 Task: Open a Modern Writer Template save the file as partnership.docx Remove the following  from template: 'Address' Change the date  '10 June, 2023' change Dear Ms Reader to   Greetings. Add body to the letter "I hope this letter finds you in good health and high spirits. I wanted to express my gratitude for your kind assistance during my recent visit. Your hospitality and warmth made my stay truly memorable. I look forward to returning the favor someday. Take care and stay well."Add Name  'John'. Insert watermark  Graphic Era Apply Font Style in watermark Arial; font size  117and place the watermark  Diagonally 
Action: Mouse moved to (296, 382)
Screenshot: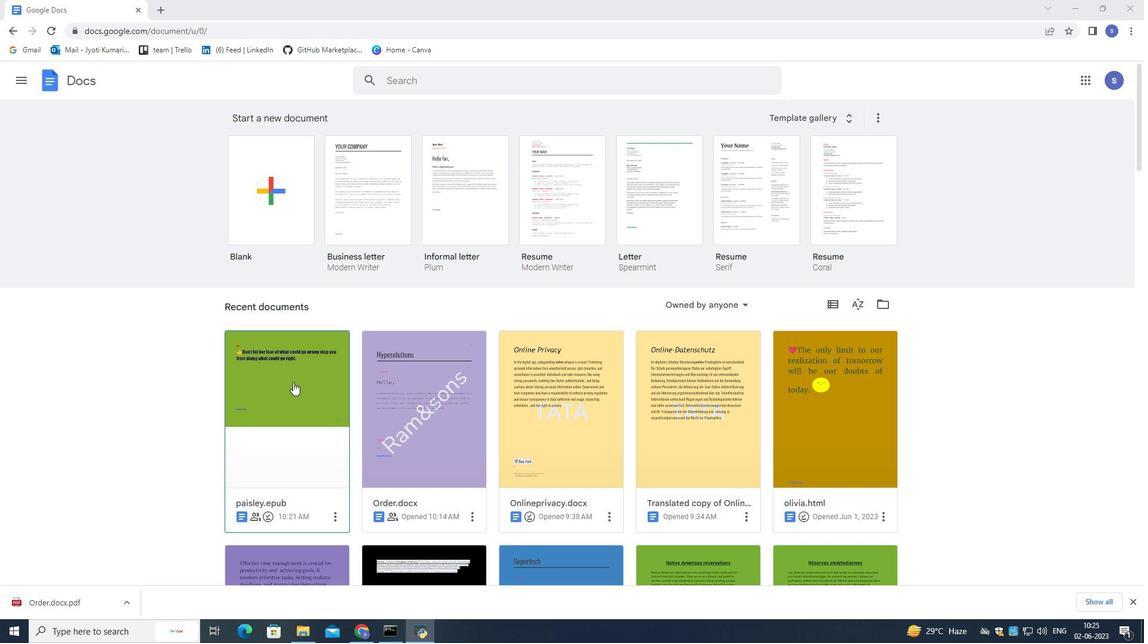 
Action: Mouse scrolled (296, 383) with delta (0, 0)
Screenshot: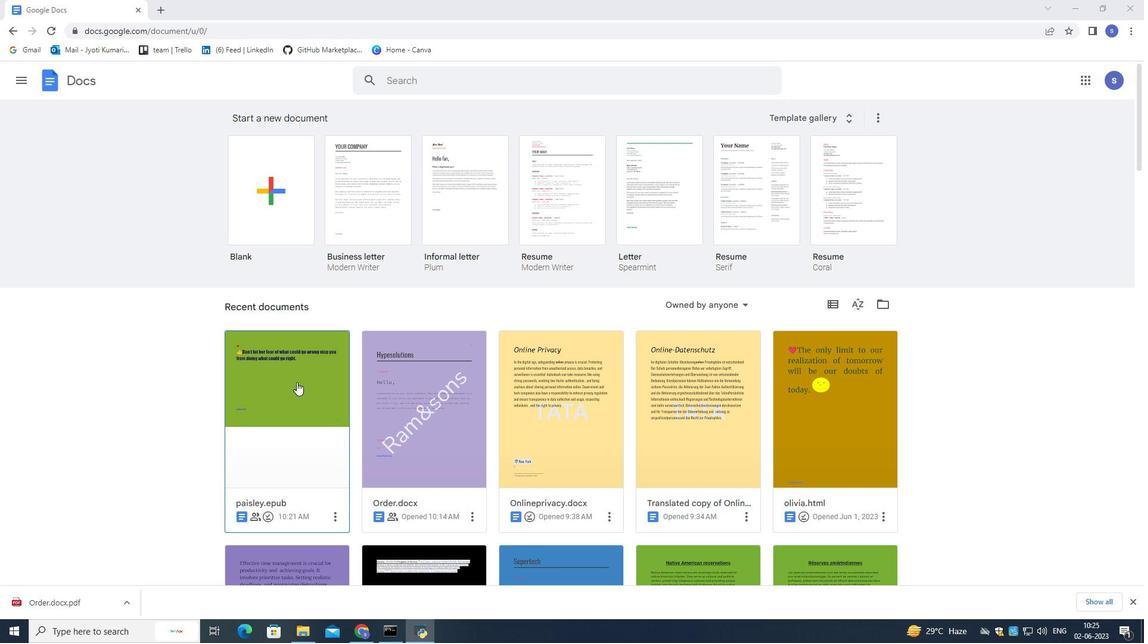 
Action: Mouse moved to (375, 218)
Screenshot: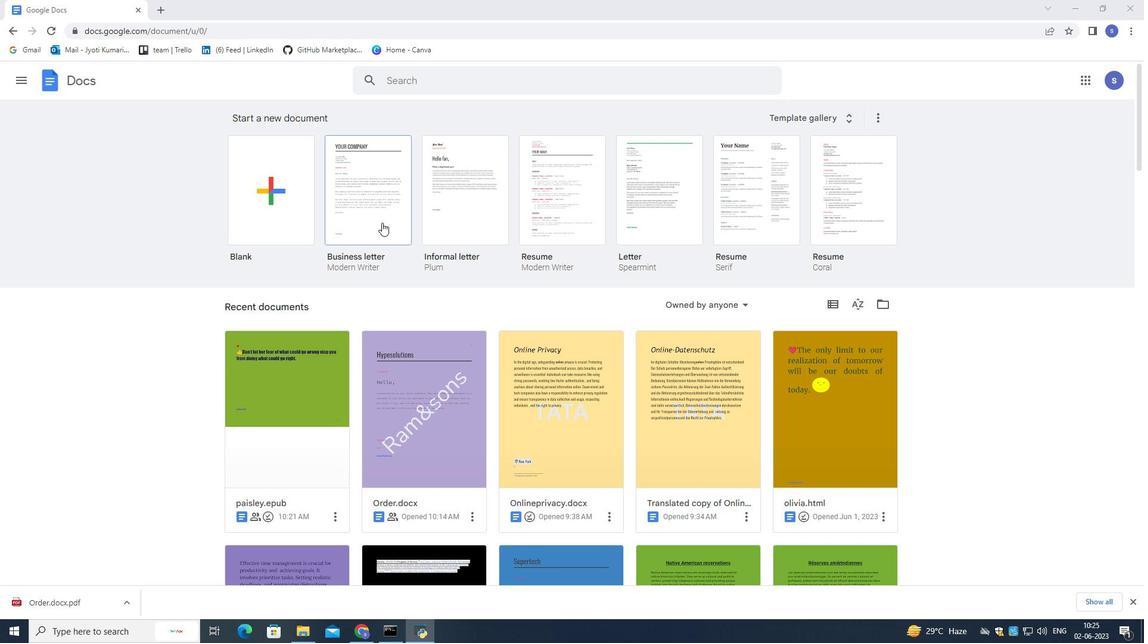 
Action: Mouse pressed left at (375, 218)
Screenshot: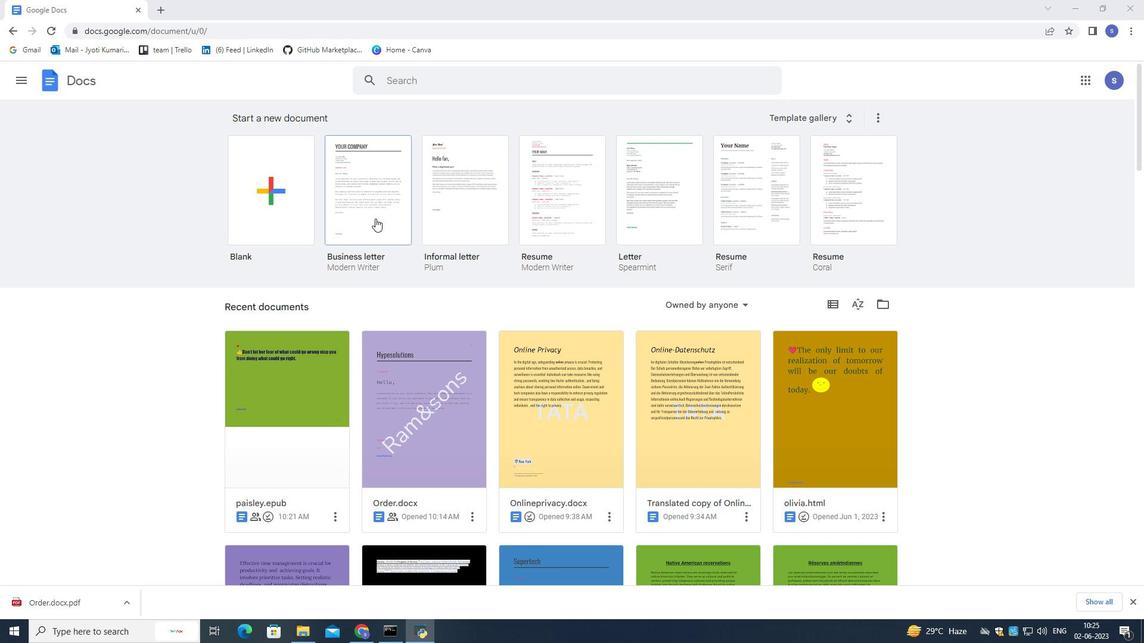 
Action: Mouse pressed left at (375, 218)
Screenshot: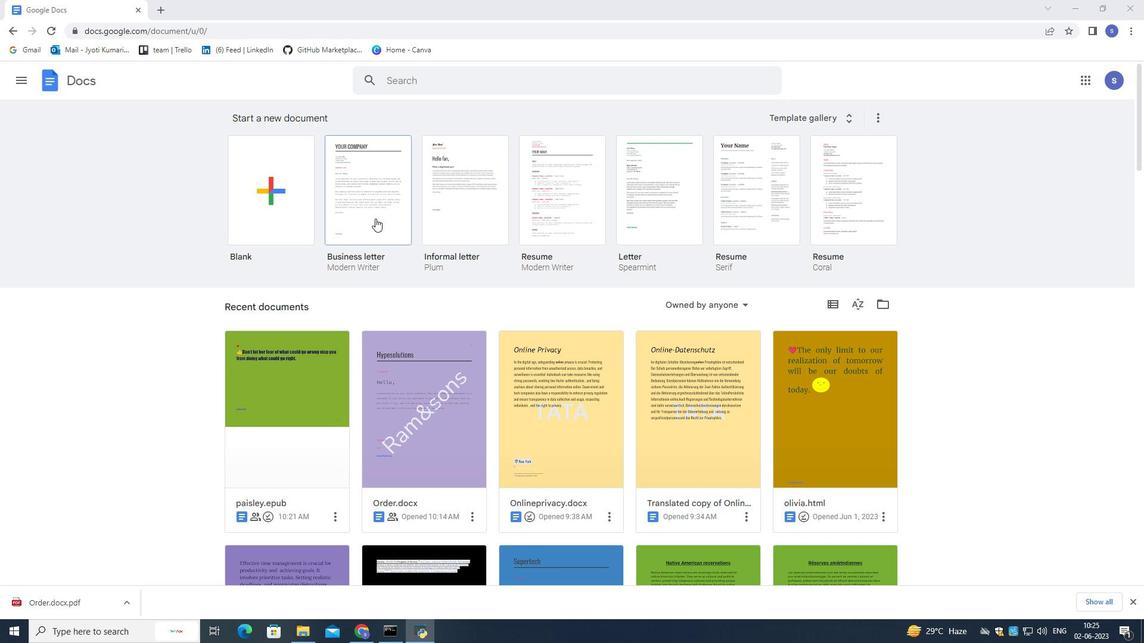 
Action: Mouse moved to (108, 73)
Screenshot: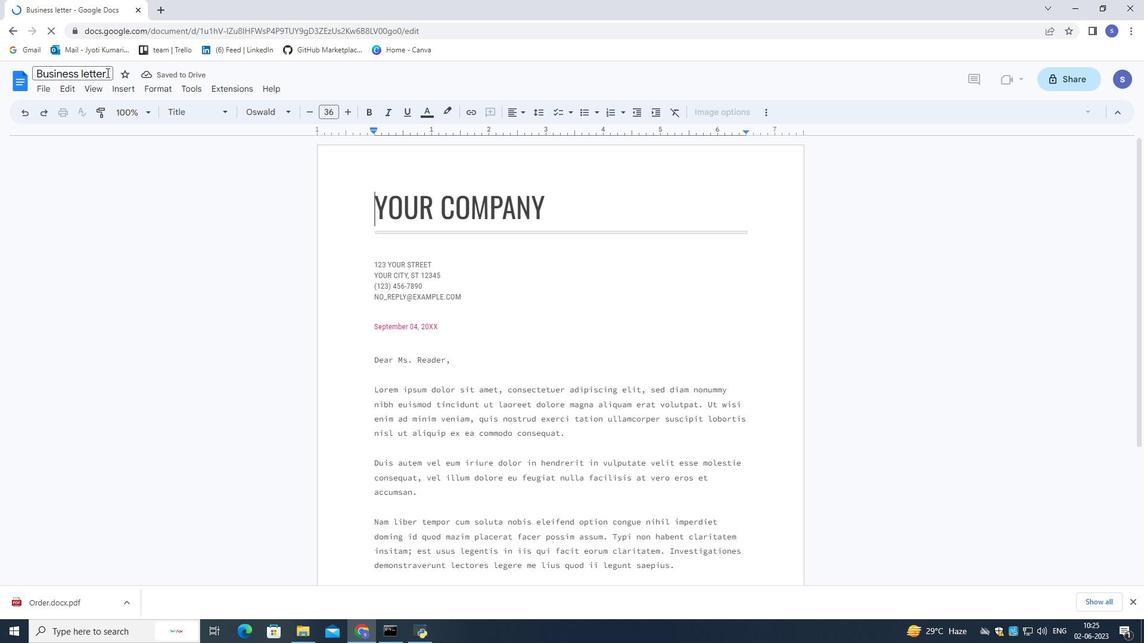 
Action: Mouse pressed left at (108, 73)
Screenshot: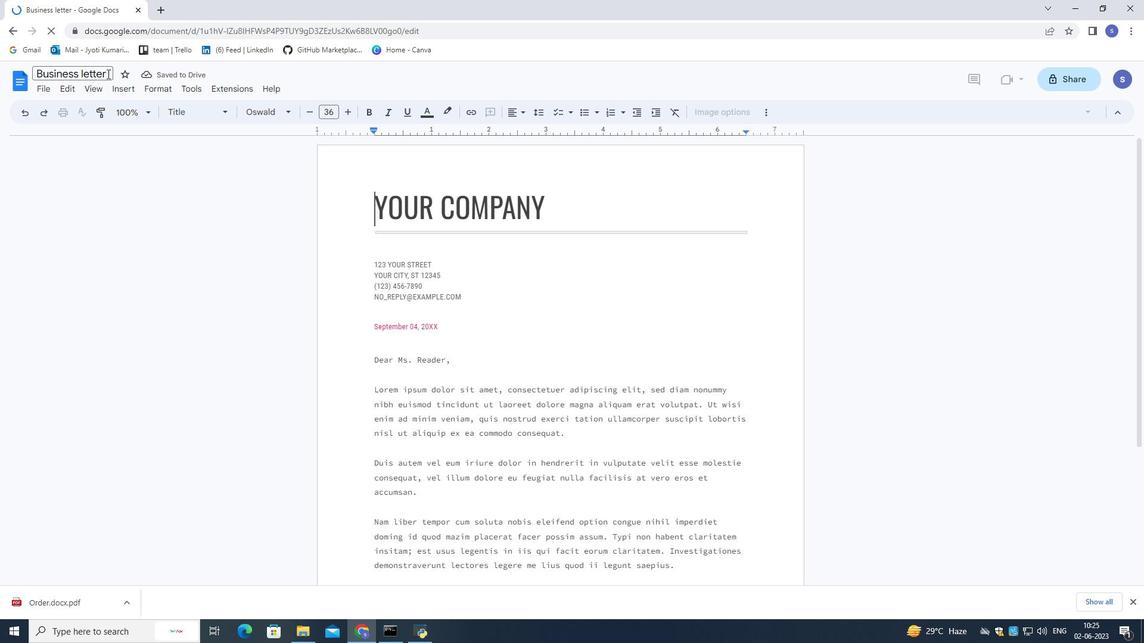 
Action: Mouse pressed left at (108, 73)
Screenshot: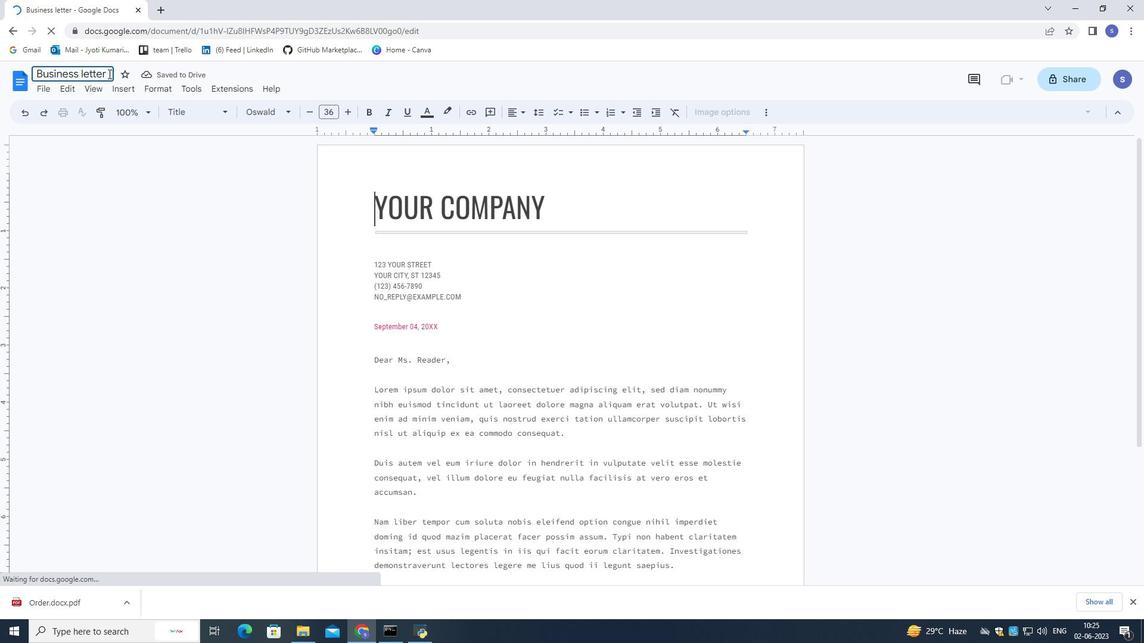 
Action: Mouse pressed left at (108, 73)
Screenshot: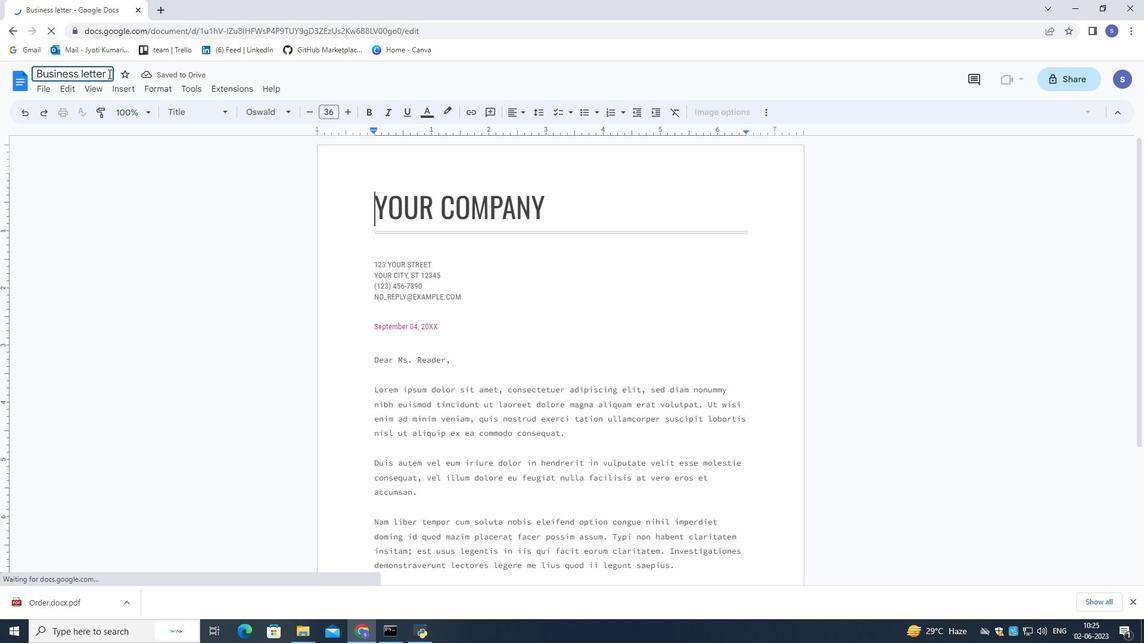 
Action: Mouse pressed left at (108, 73)
Screenshot: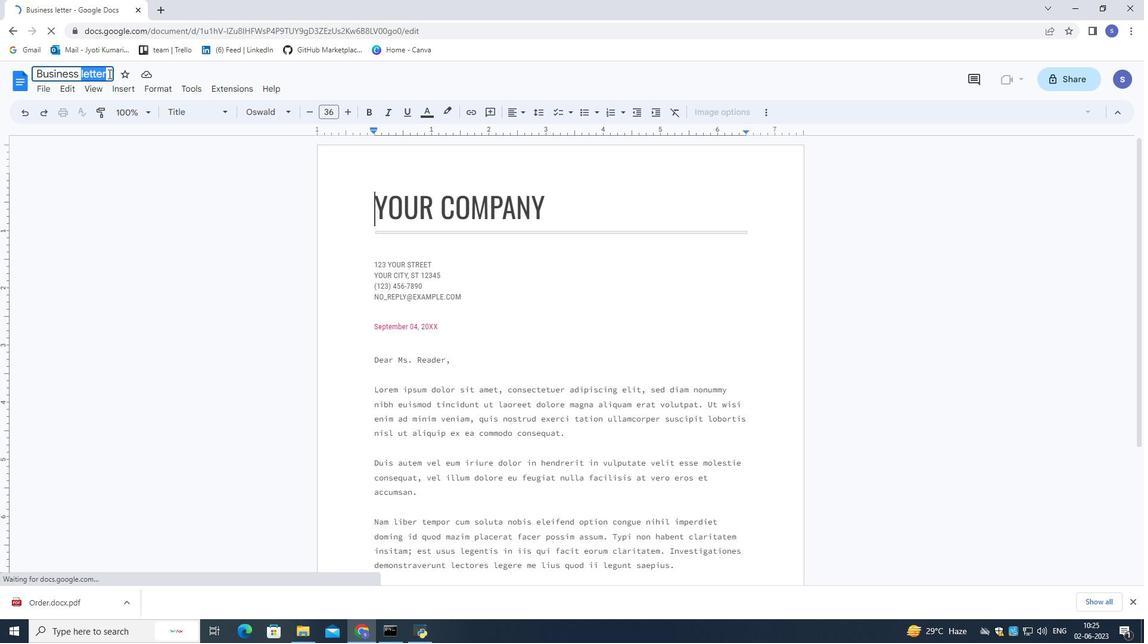 
Action: Mouse pressed left at (108, 73)
Screenshot: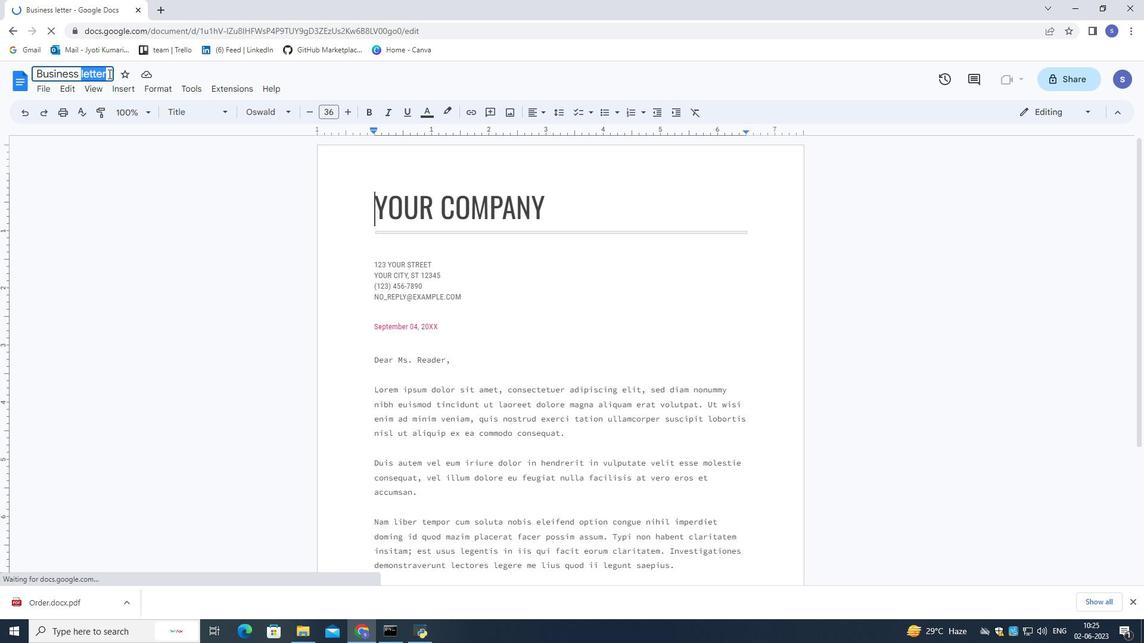 
Action: Mouse pressed left at (108, 73)
Screenshot: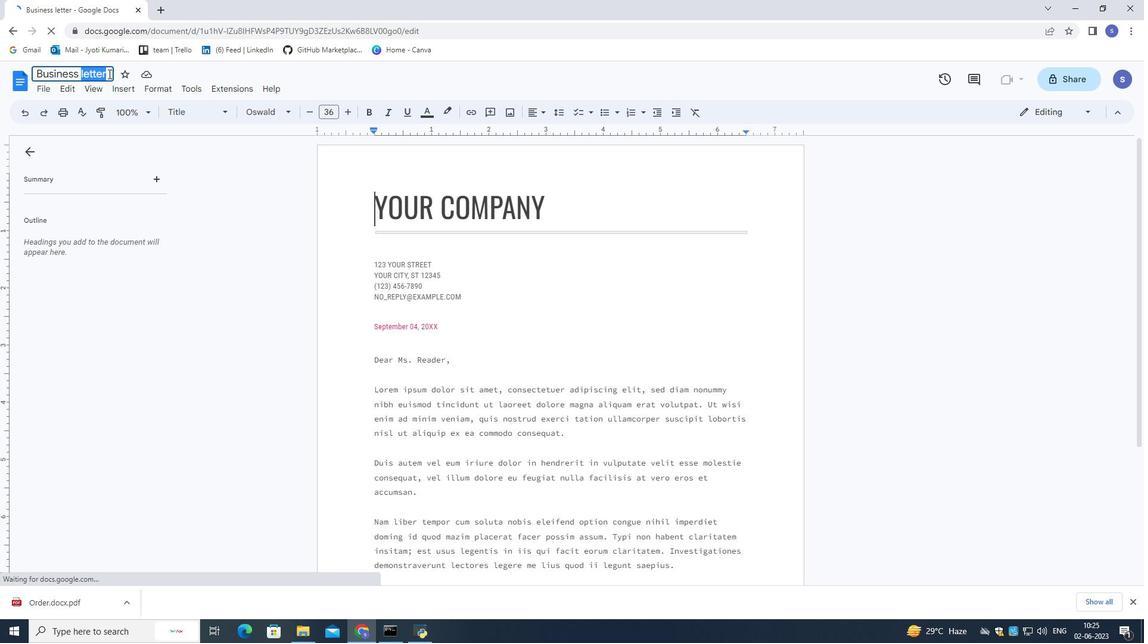 
Action: Mouse pressed left at (108, 73)
Screenshot: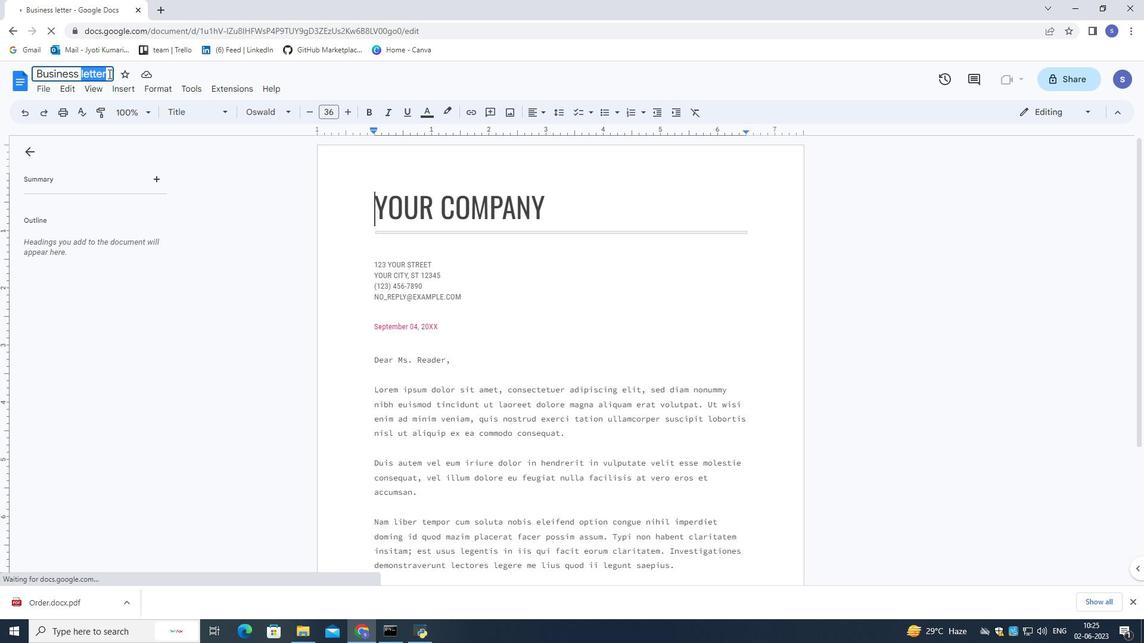 
Action: Mouse pressed left at (108, 73)
Screenshot: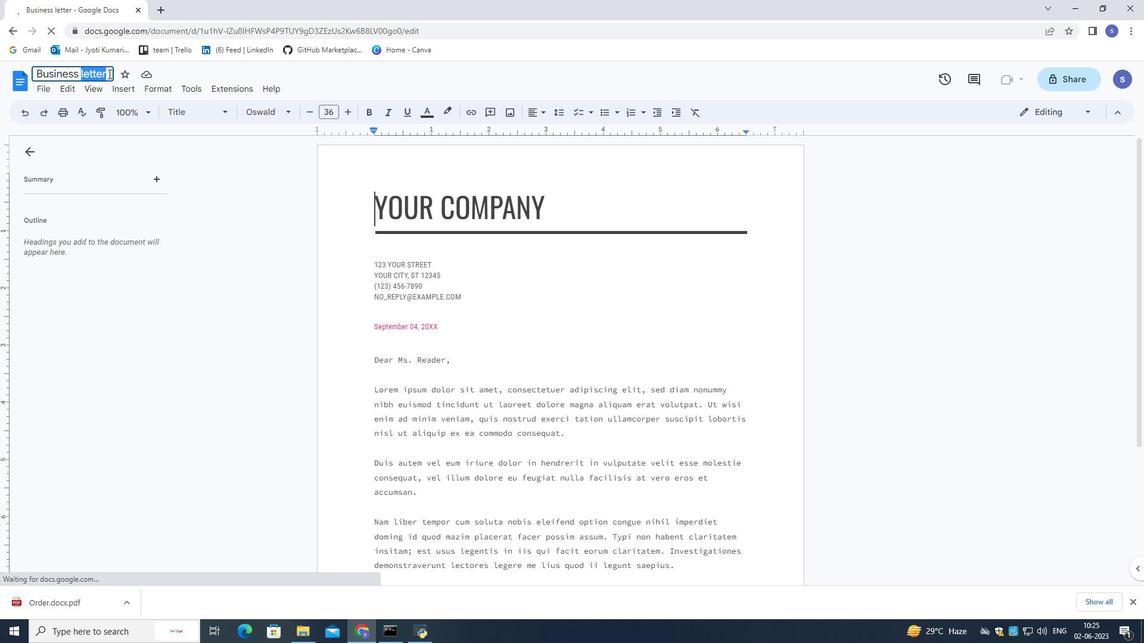 
Action: Mouse pressed left at (108, 73)
Screenshot: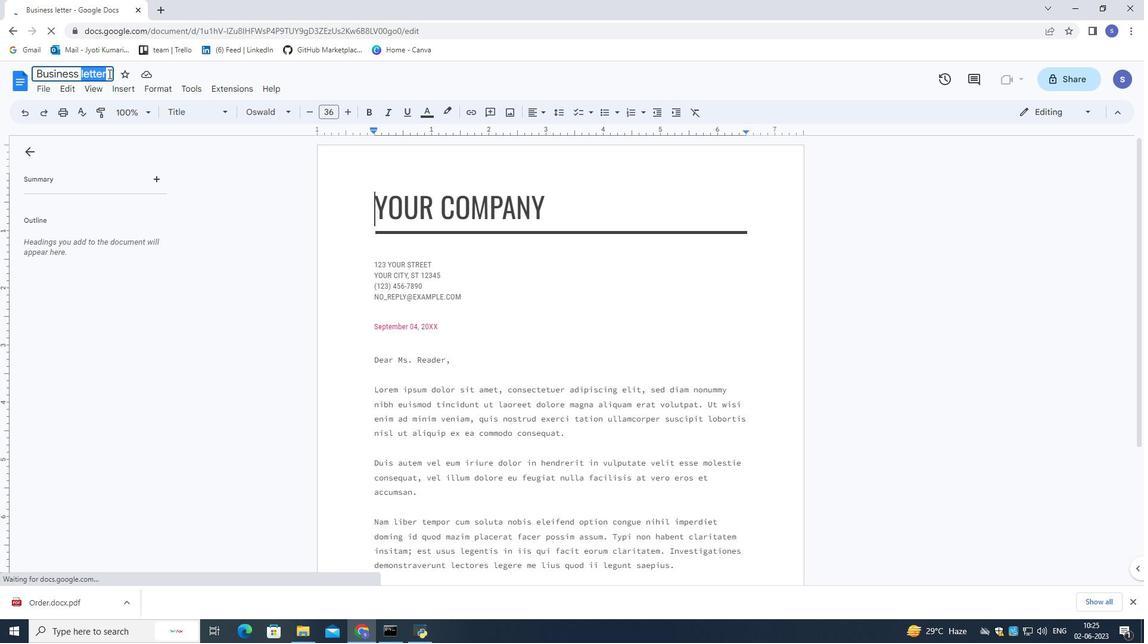 
Action: Mouse pressed left at (108, 73)
Screenshot: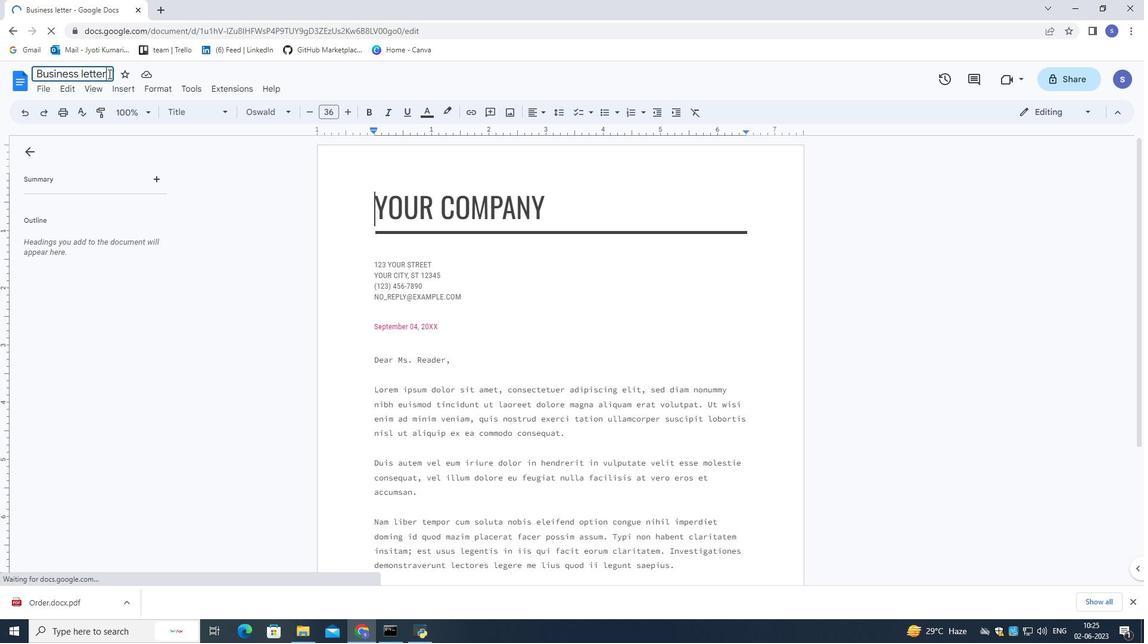 
Action: Mouse moved to (109, 73)
Screenshot: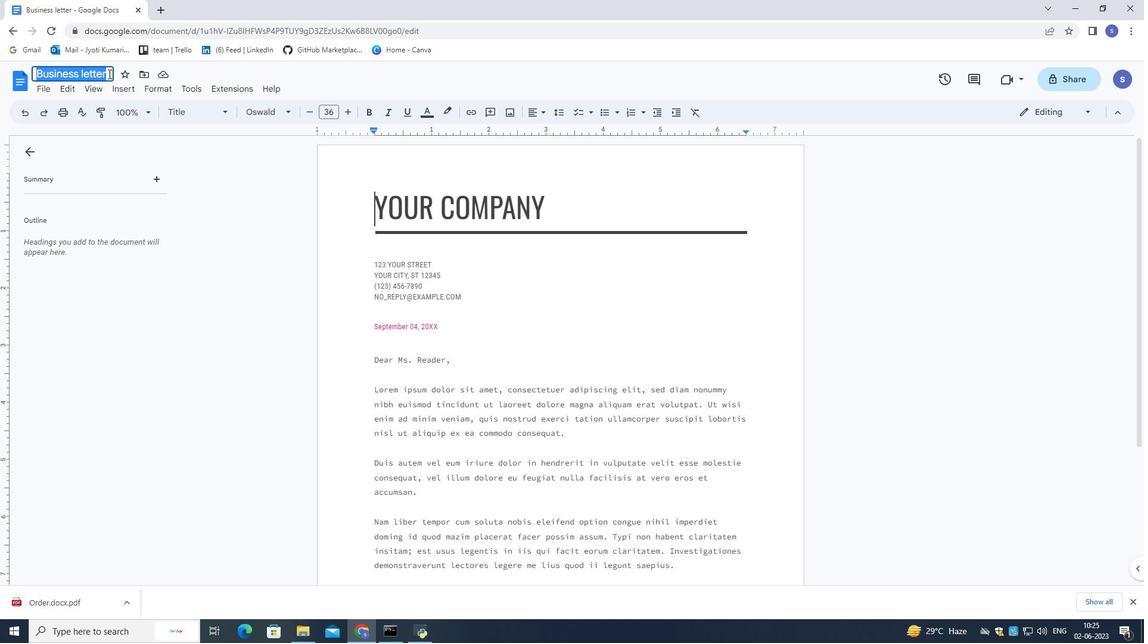 
Action: Key pressed <Key.shift>parte<Key.backspace>nership.docx<Key.enter>
Screenshot: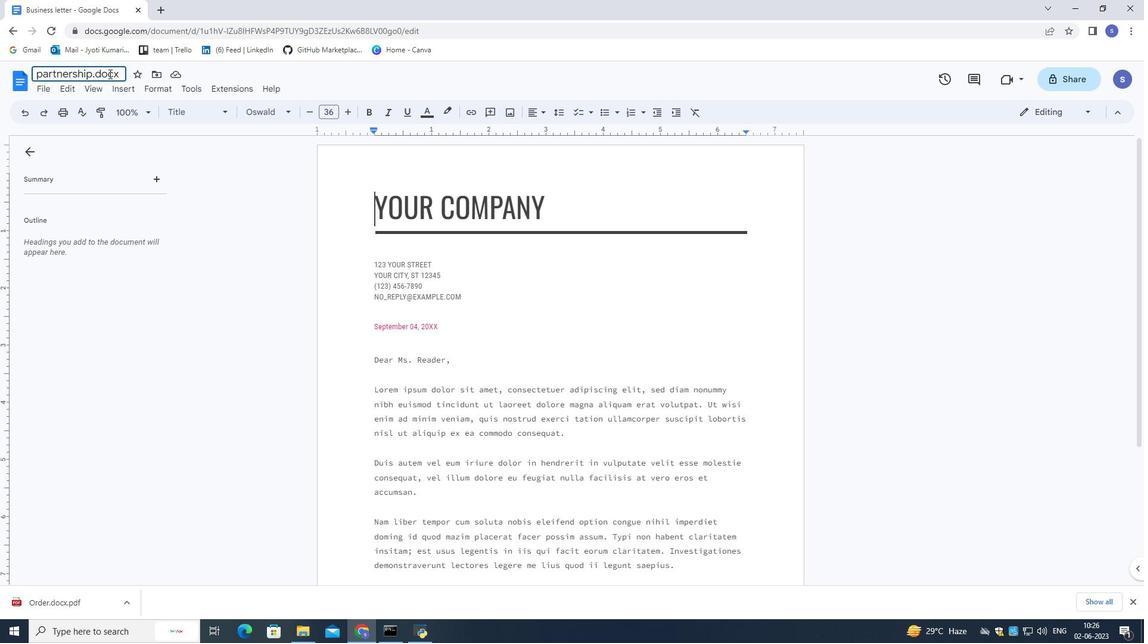 
Action: Mouse moved to (464, 298)
Screenshot: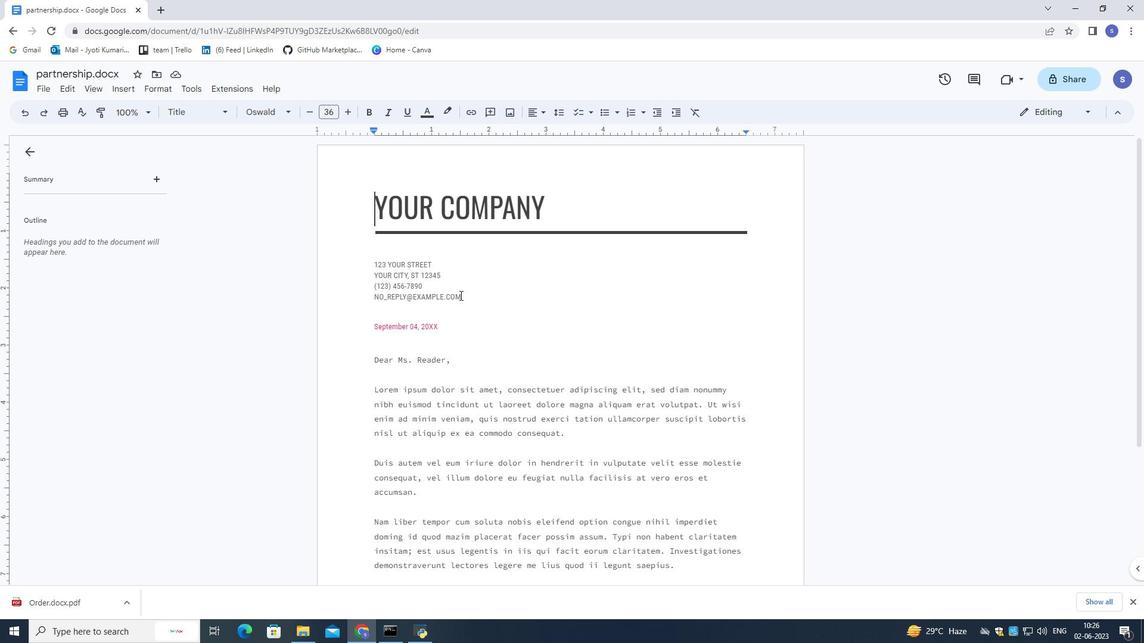 
Action: Mouse pressed left at (464, 298)
Screenshot: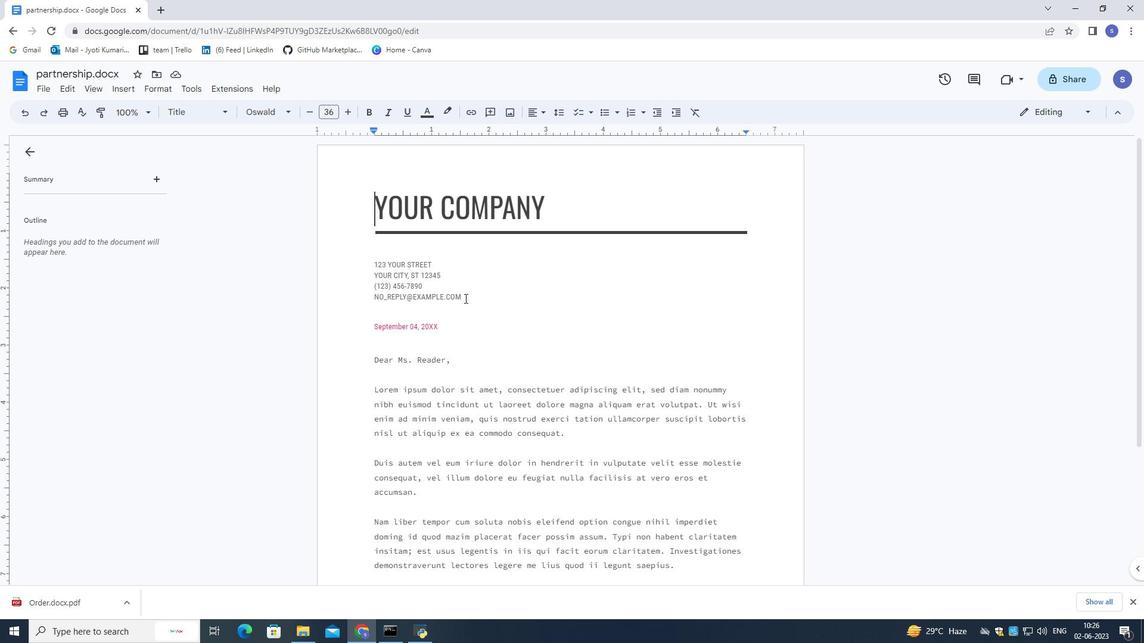 
Action: Mouse moved to (362, 265)
Screenshot: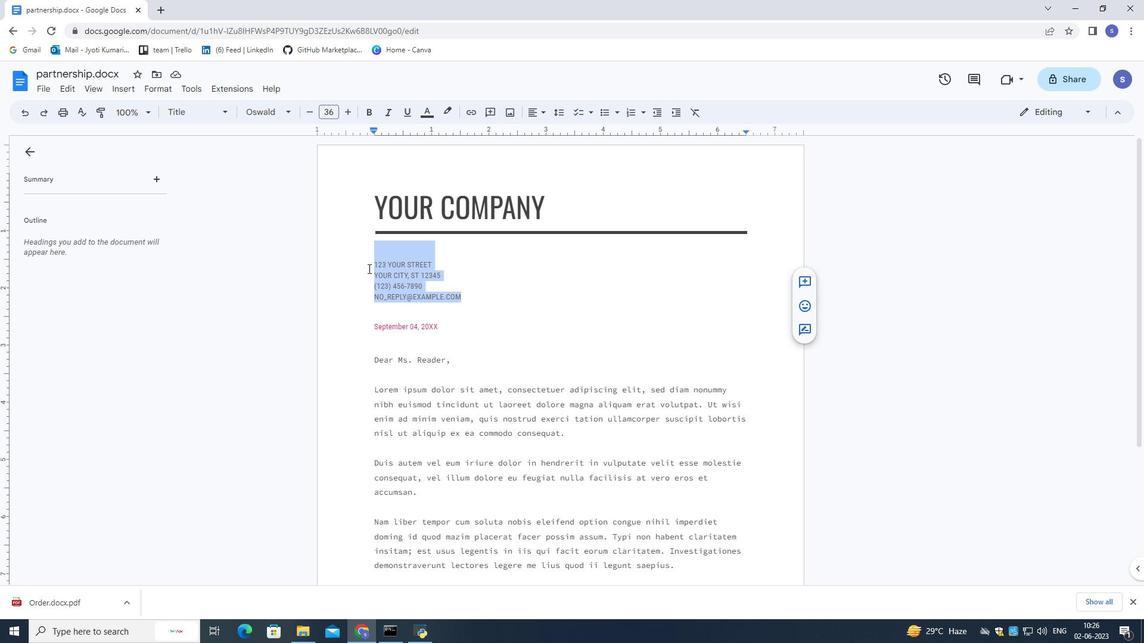 
Action: Key pressed <Key.delete>
Screenshot: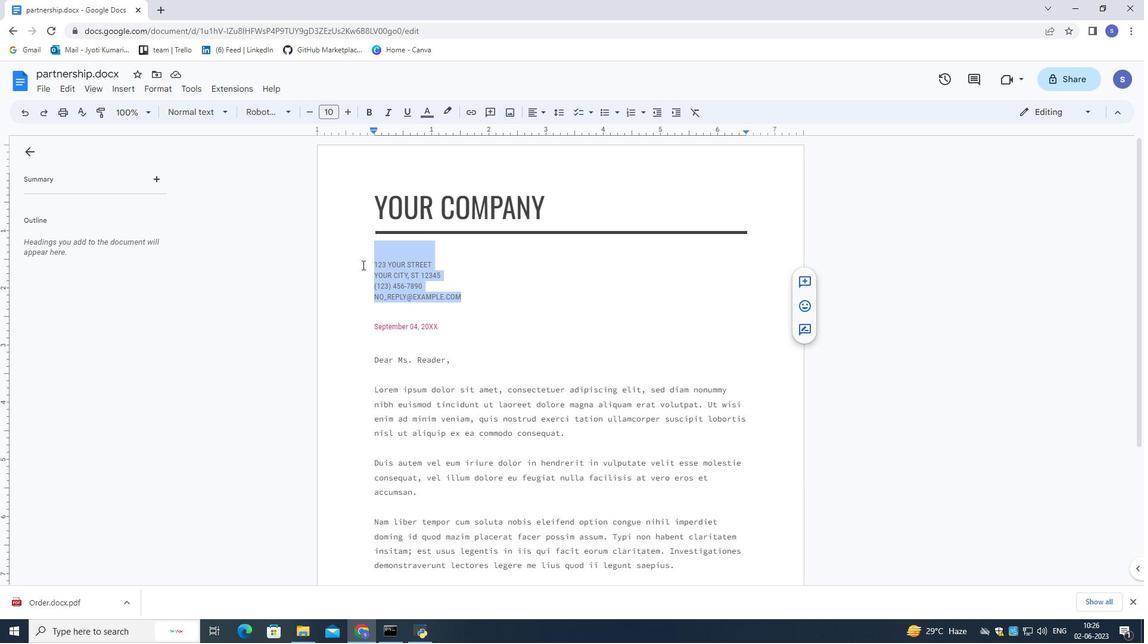
Action: Mouse moved to (452, 272)
Screenshot: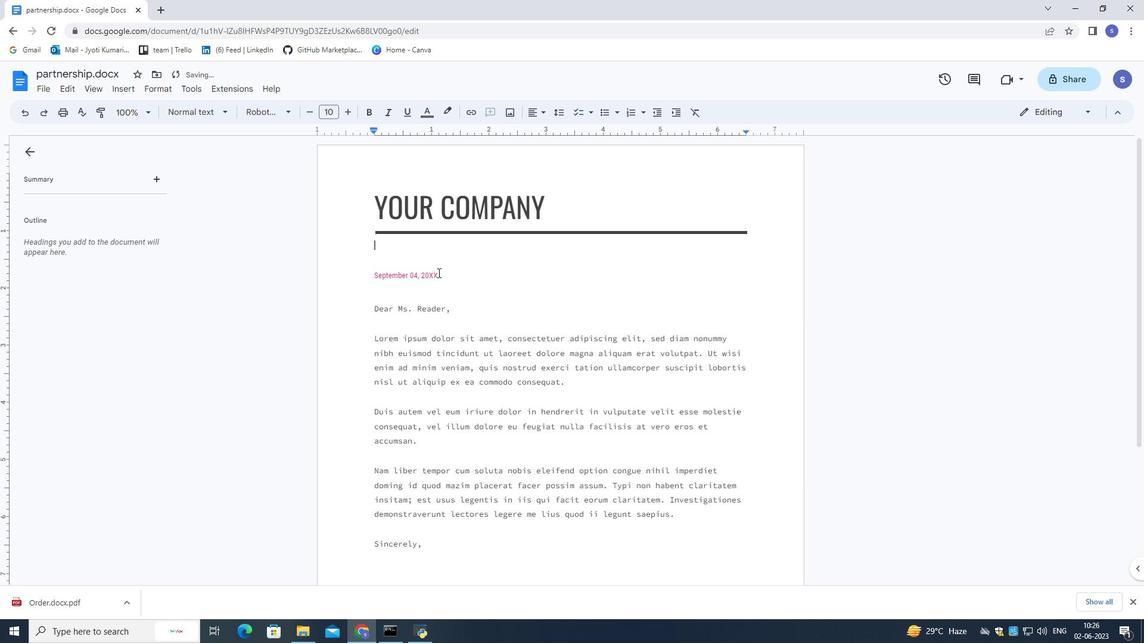 
Action: Mouse pressed left at (452, 272)
Screenshot: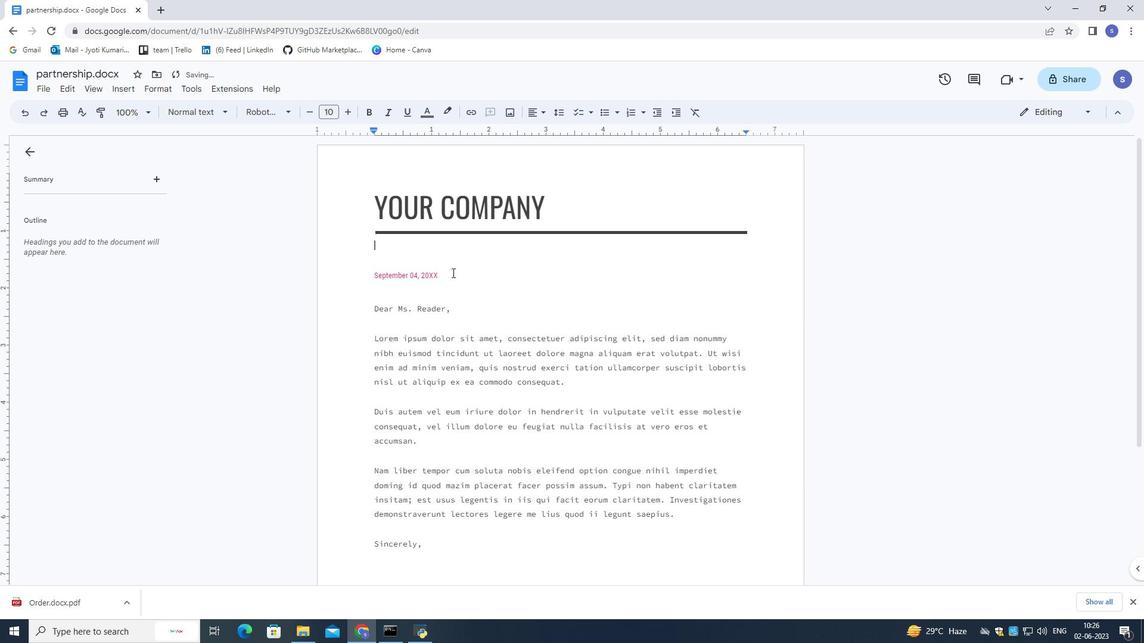 
Action: Mouse moved to (452, 274)
Screenshot: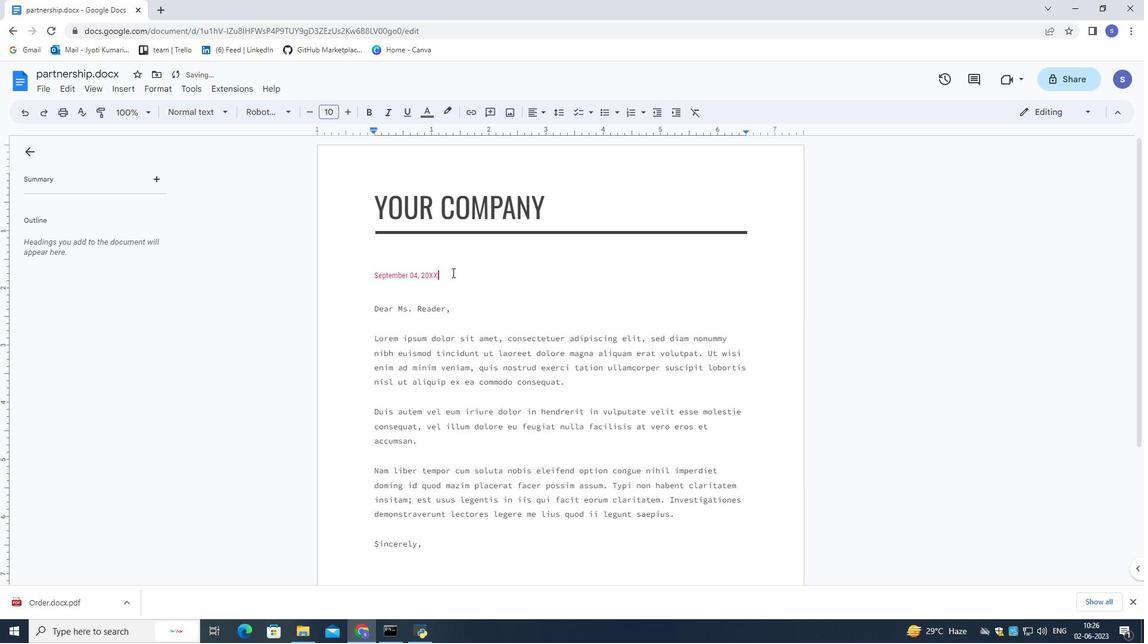 
Action: Mouse pressed left at (452, 274)
Screenshot: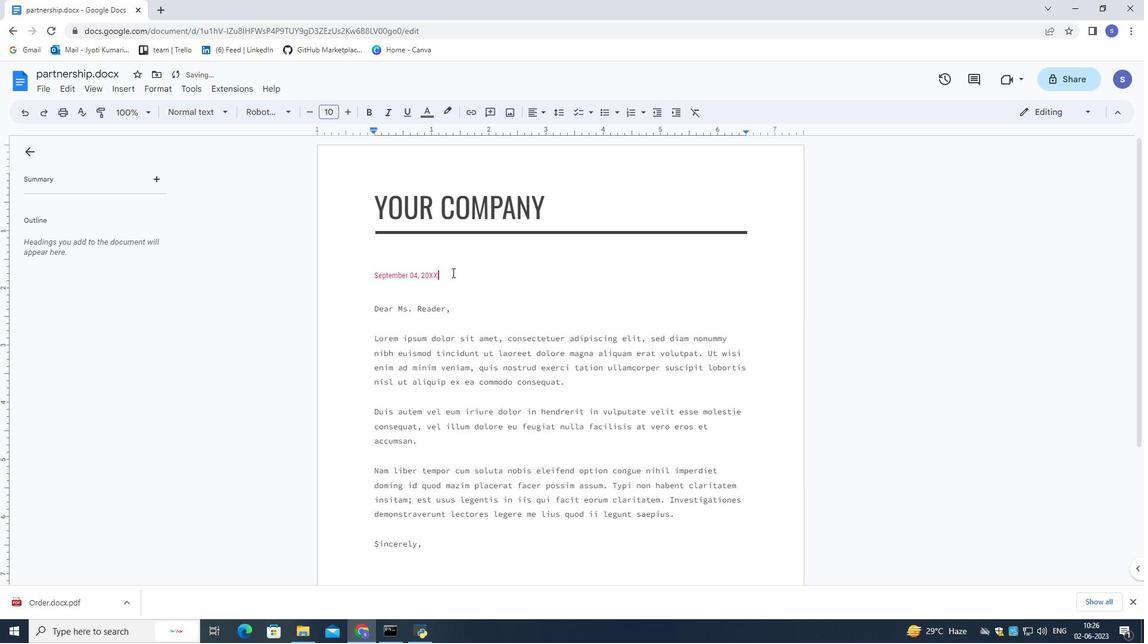 
Action: Mouse pressed left at (452, 274)
Screenshot: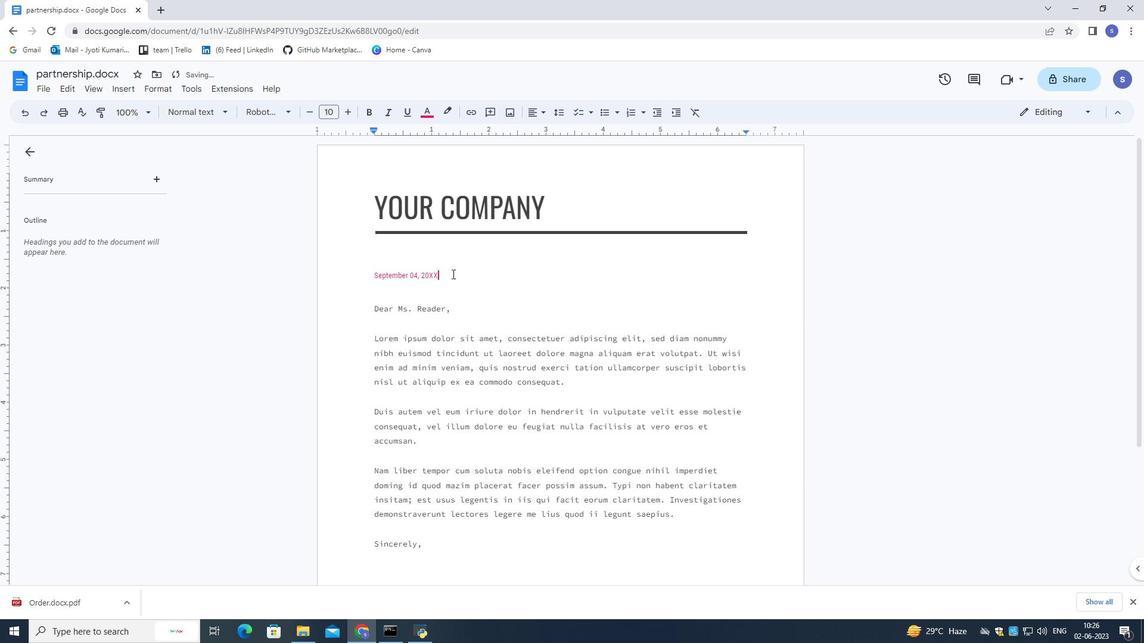 
Action: Mouse moved to (452, 274)
Screenshot: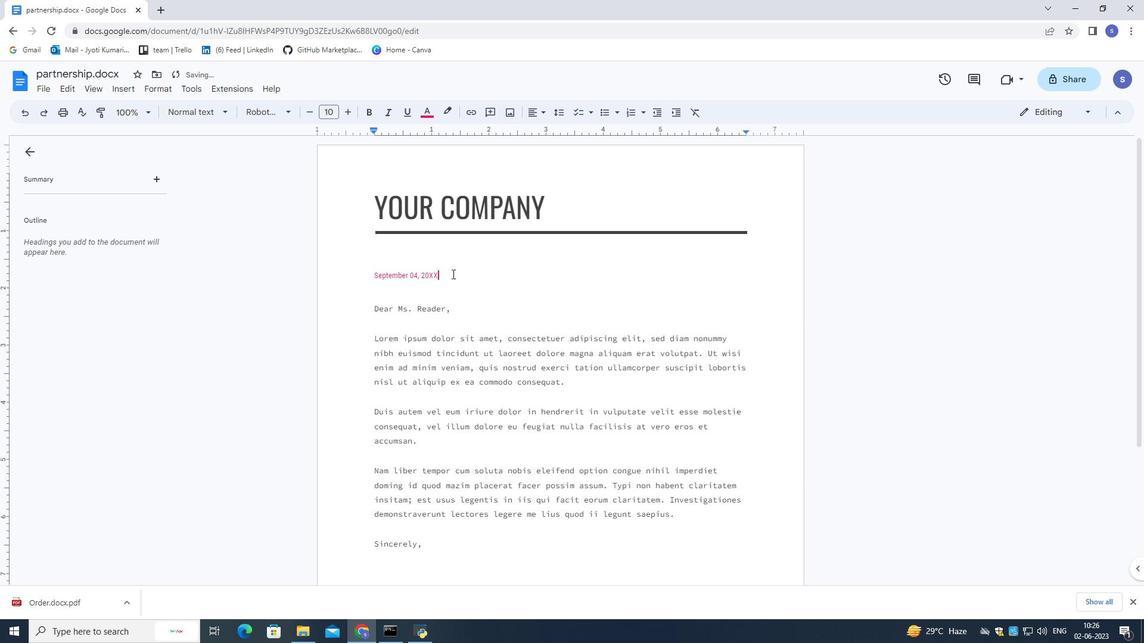 
Action: Mouse pressed left at (452, 274)
Screenshot: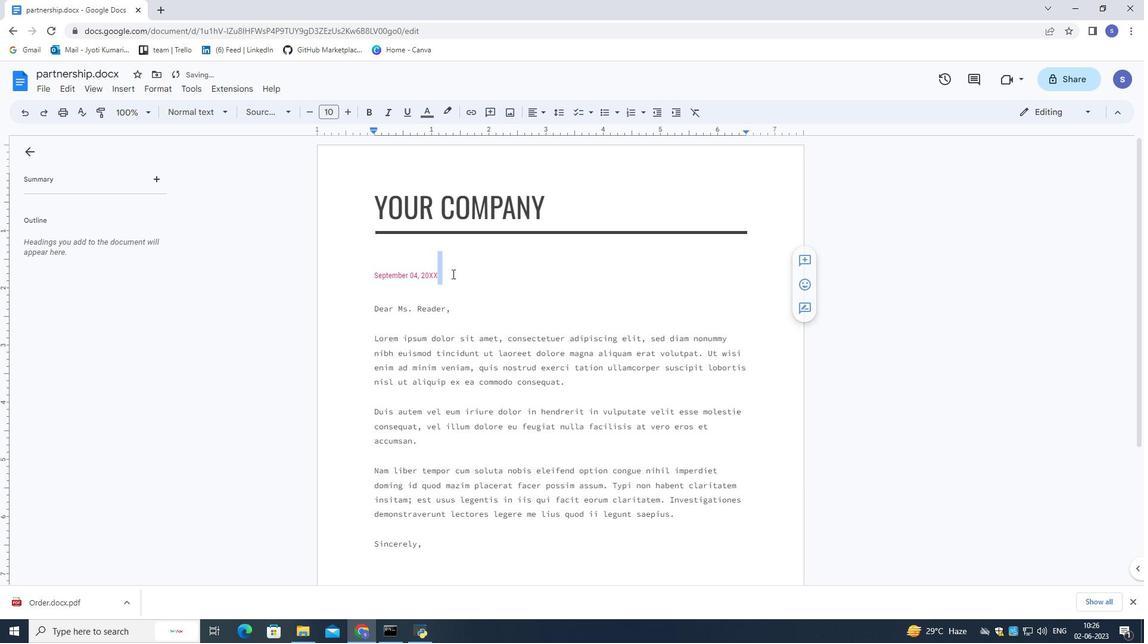 
Action: Mouse pressed left at (452, 274)
Screenshot: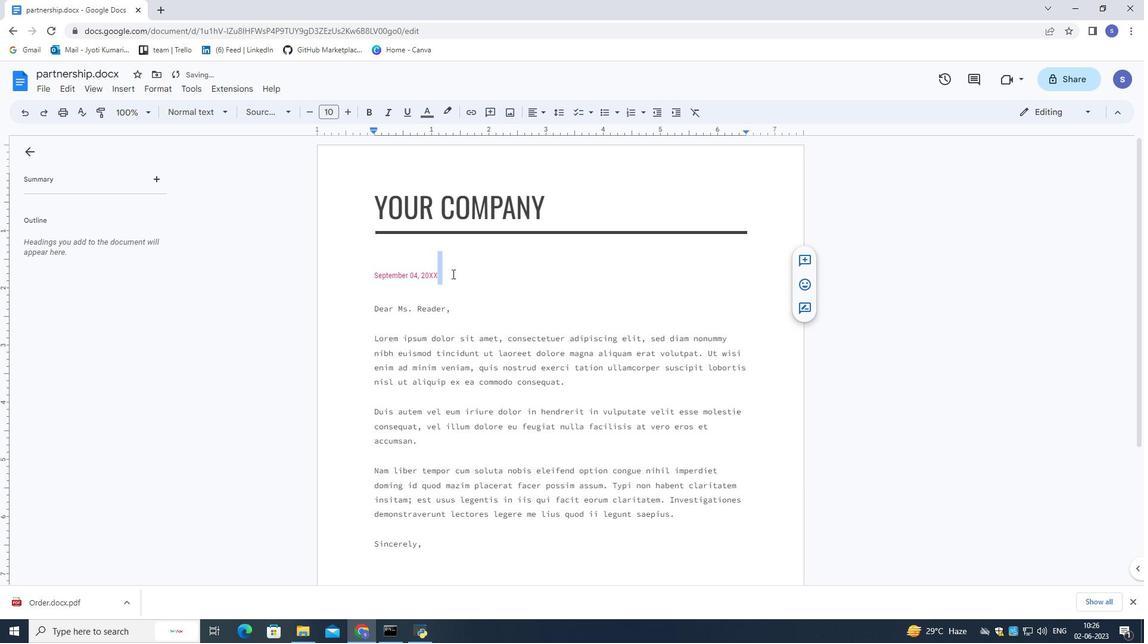 
Action: Mouse moved to (451, 274)
Screenshot: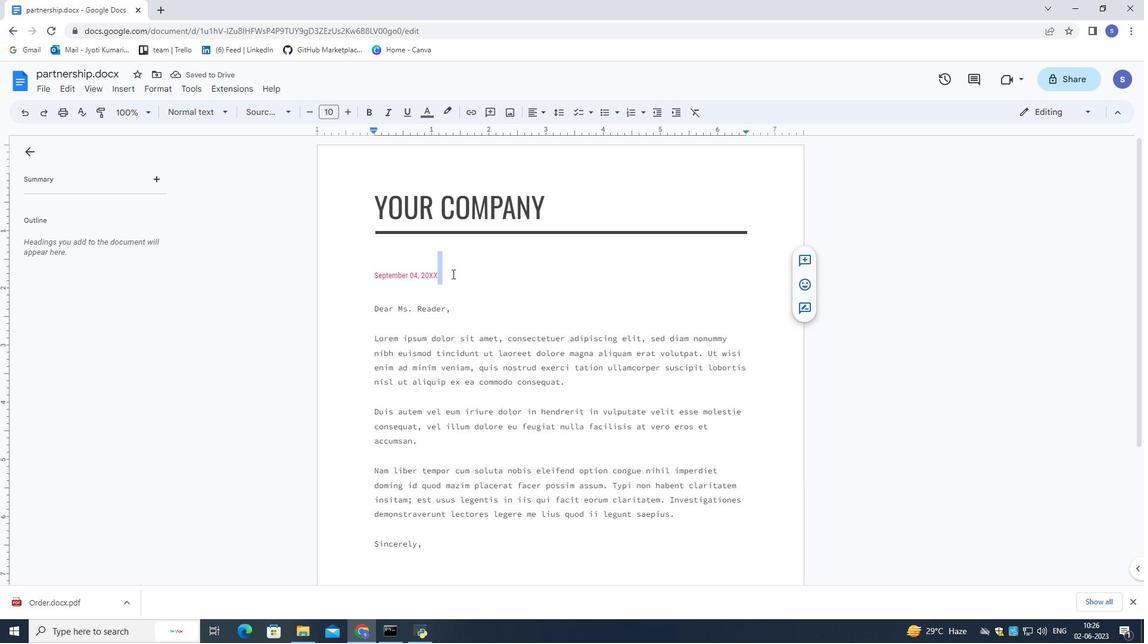 
Action: Mouse pressed left at (451, 274)
Screenshot: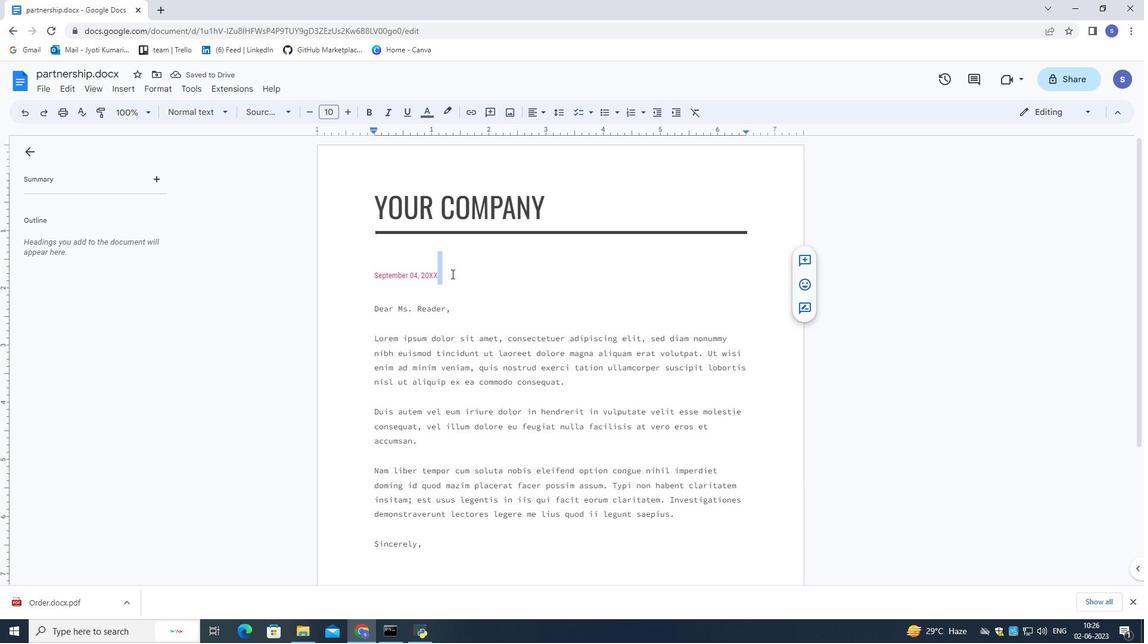 
Action: Mouse moved to (450, 274)
Screenshot: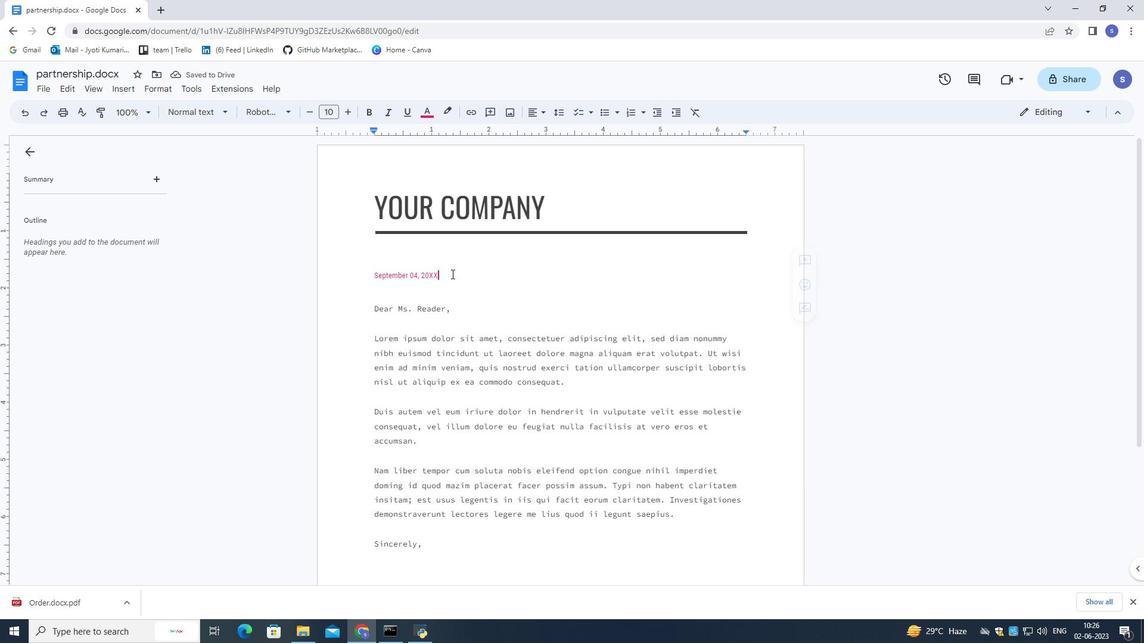 
Action: Mouse pressed left at (450, 274)
Screenshot: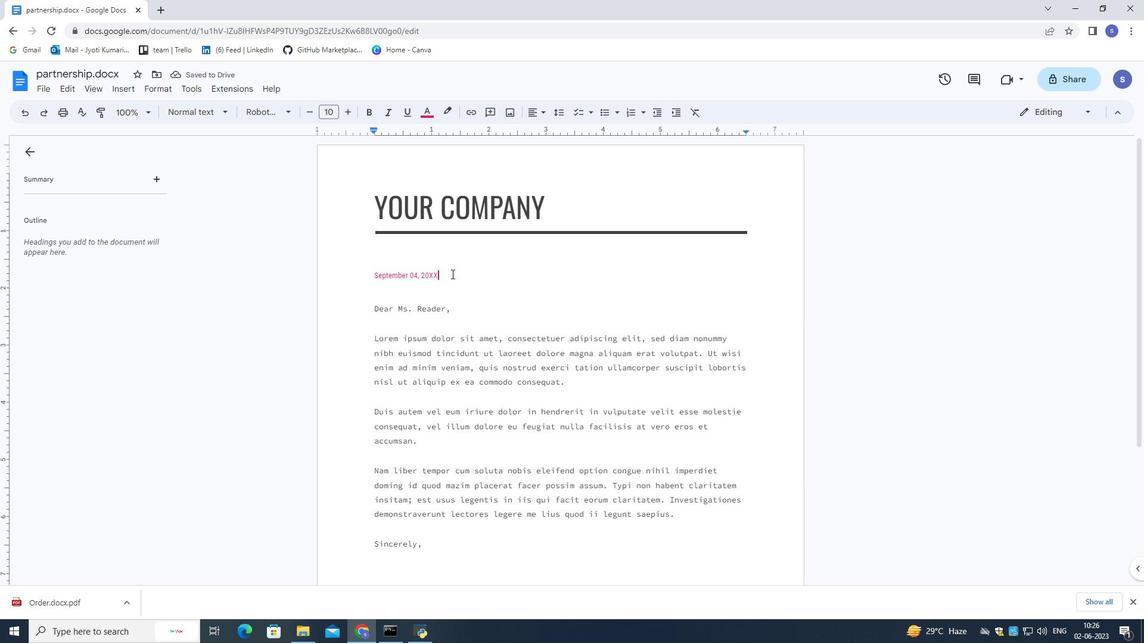 
Action: Mouse pressed left at (450, 274)
Screenshot: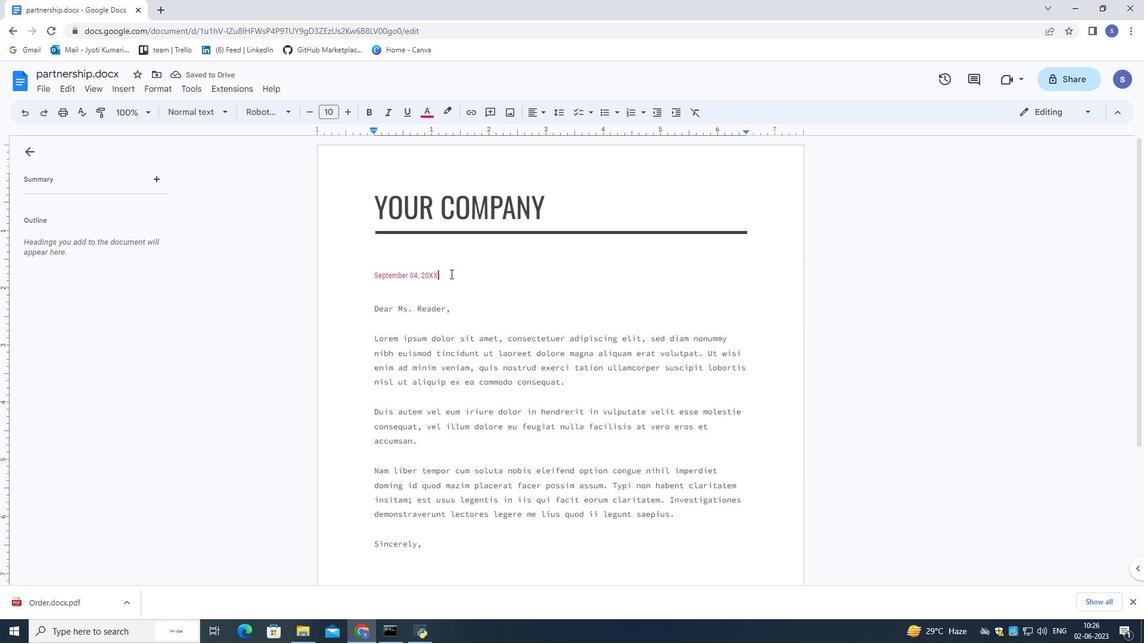 
Action: Mouse pressed left at (450, 274)
Screenshot: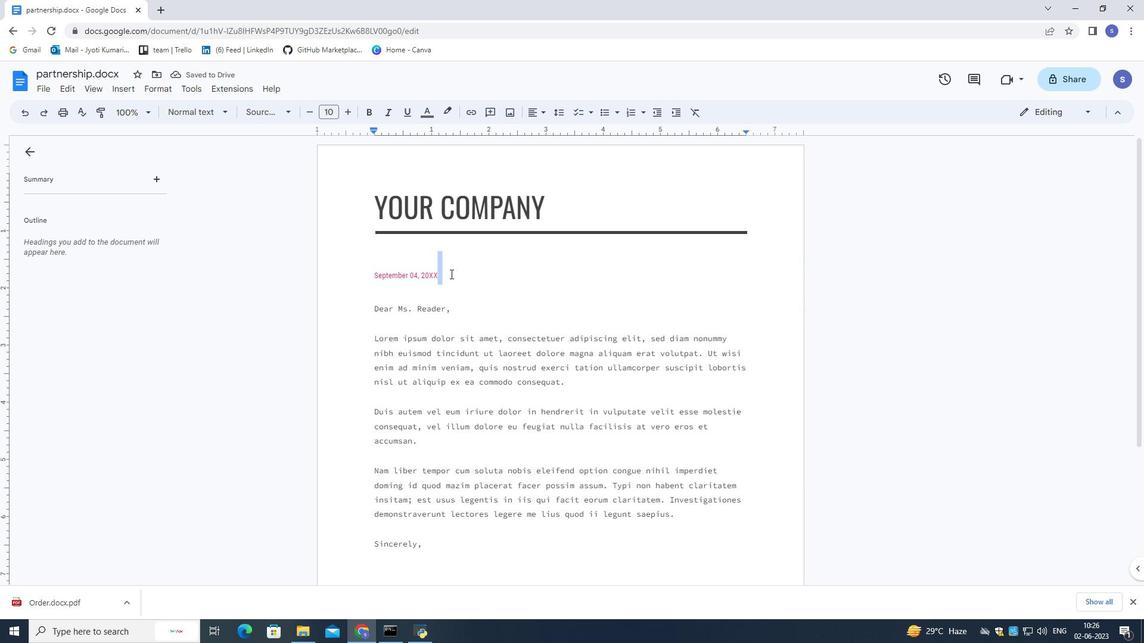 
Action: Mouse moved to (447, 270)
Screenshot: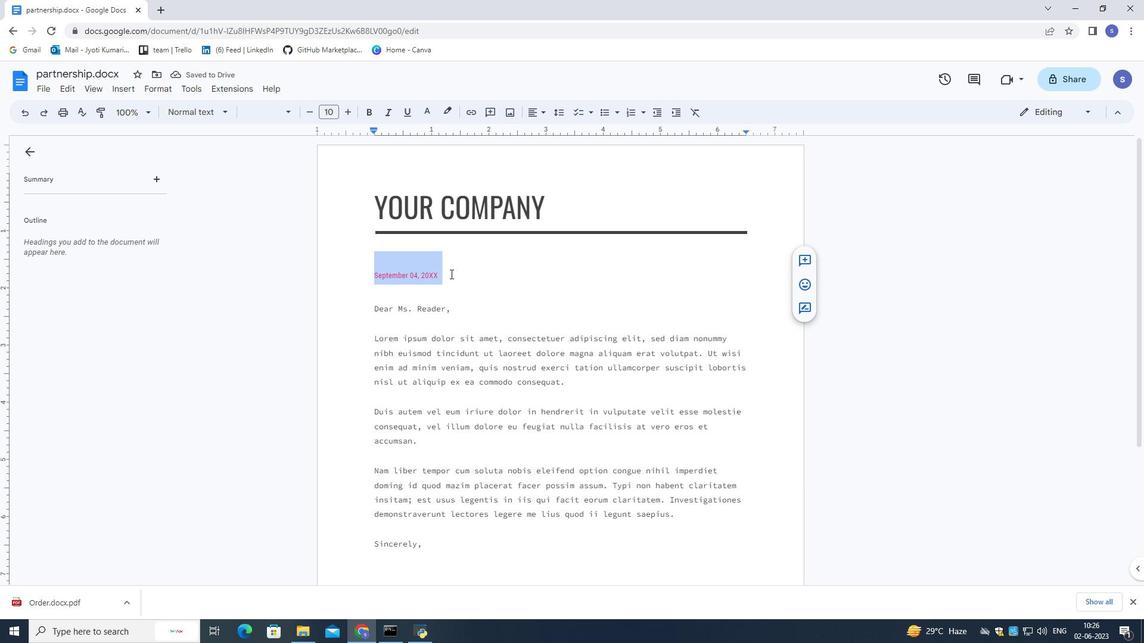 
Action: Key pressed 10<Key.space><Key.shift>june,<Key.space>2023
Screenshot: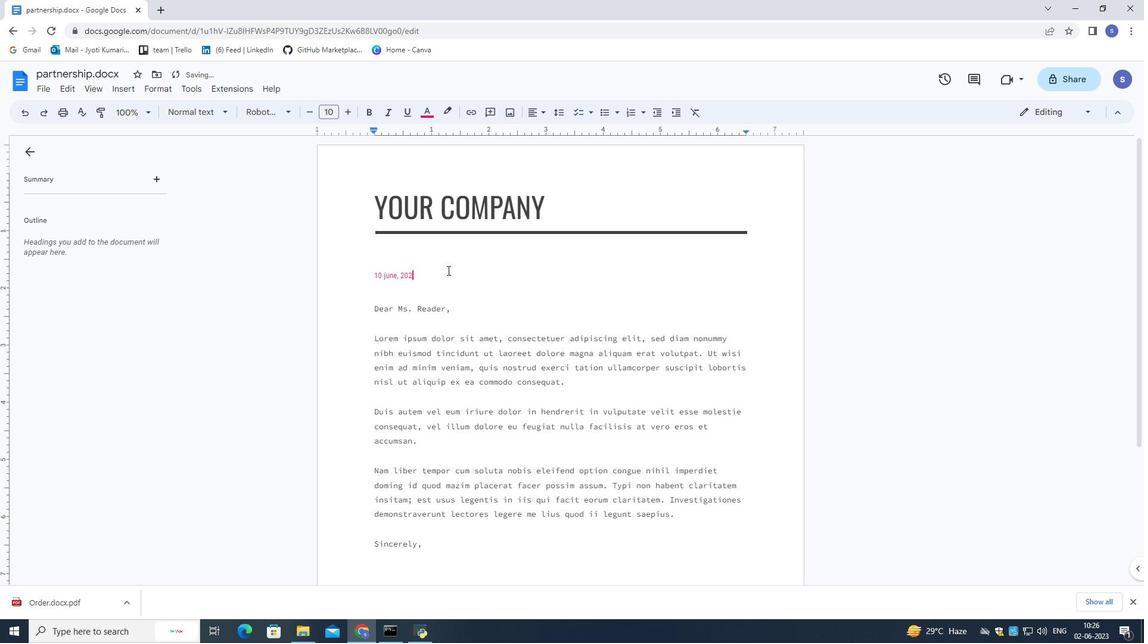 
Action: Mouse moved to (460, 308)
Screenshot: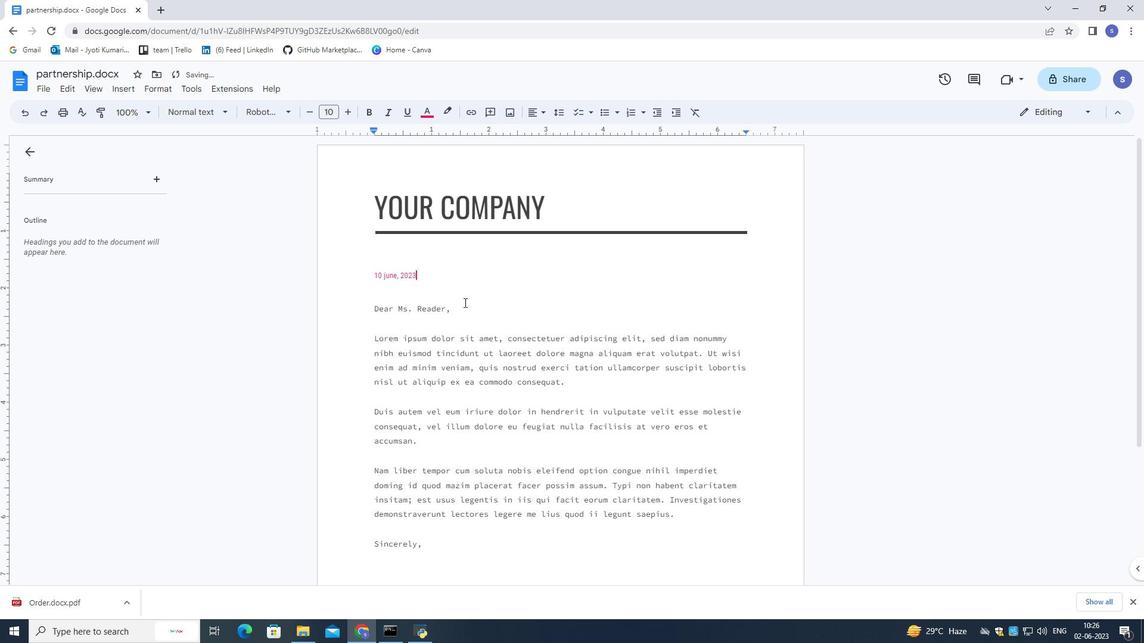 
Action: Mouse pressed left at (460, 308)
Screenshot: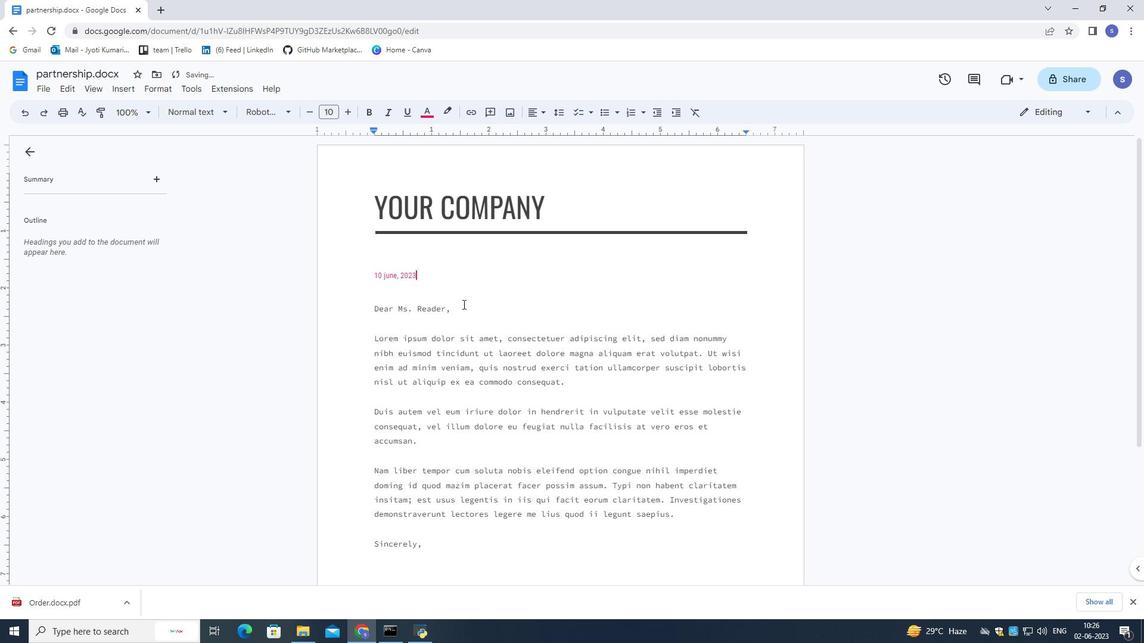 
Action: Mouse pressed left at (460, 308)
Screenshot: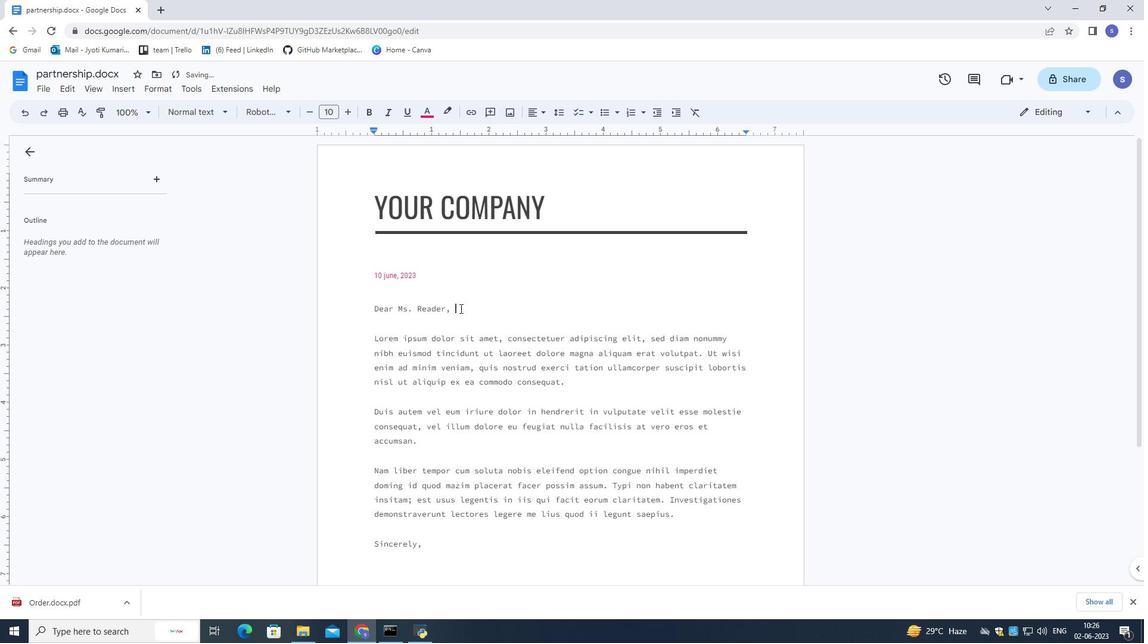 
Action: Mouse pressed left at (460, 308)
Screenshot: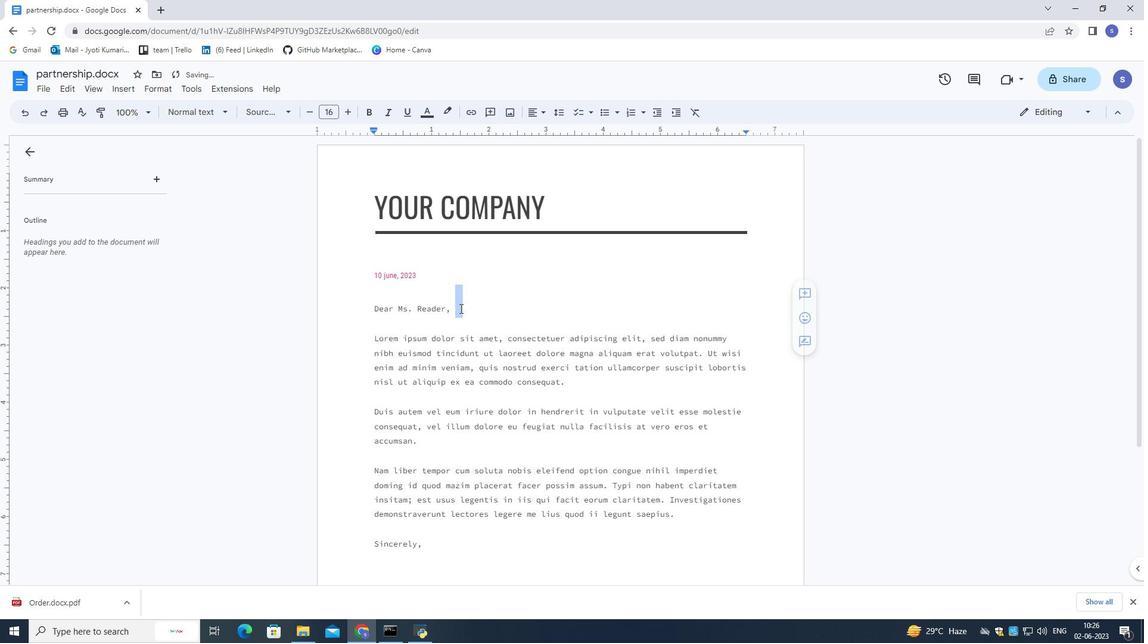 
Action: Key pressed <Key.shift>Greetings,
Screenshot: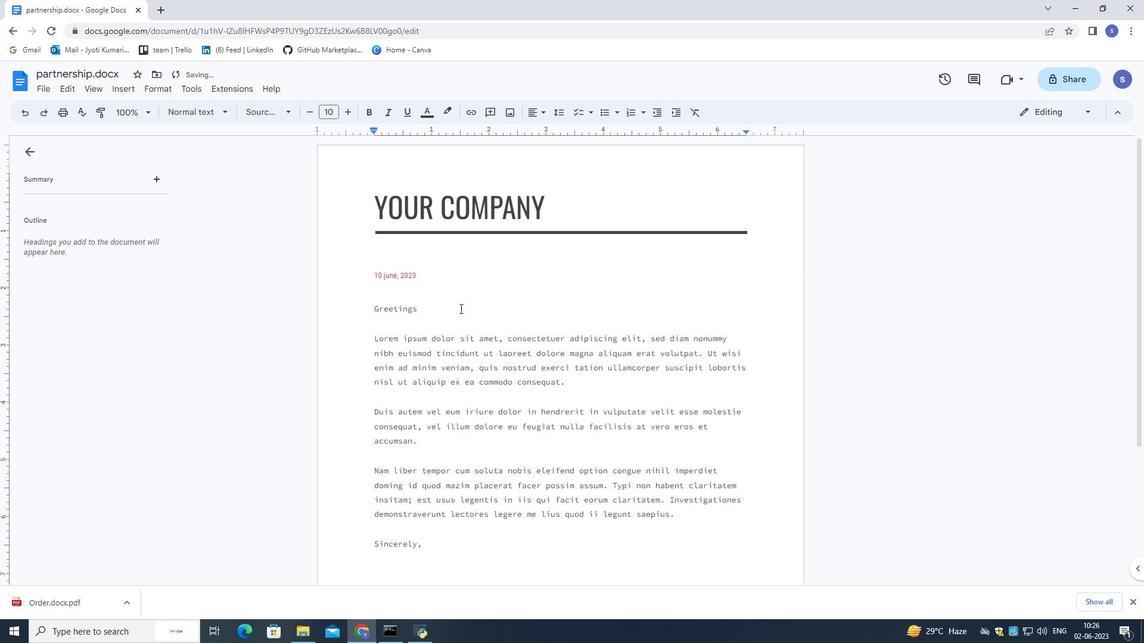 
Action: Mouse moved to (426, 550)
Screenshot: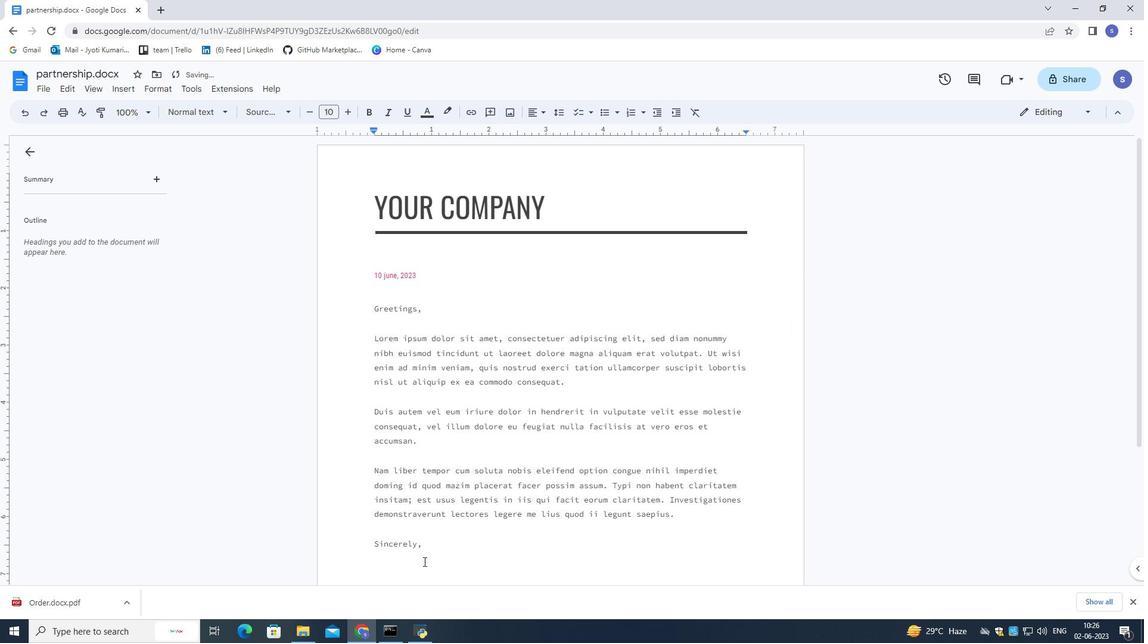 
Action: Mouse pressed left at (426, 550)
Screenshot: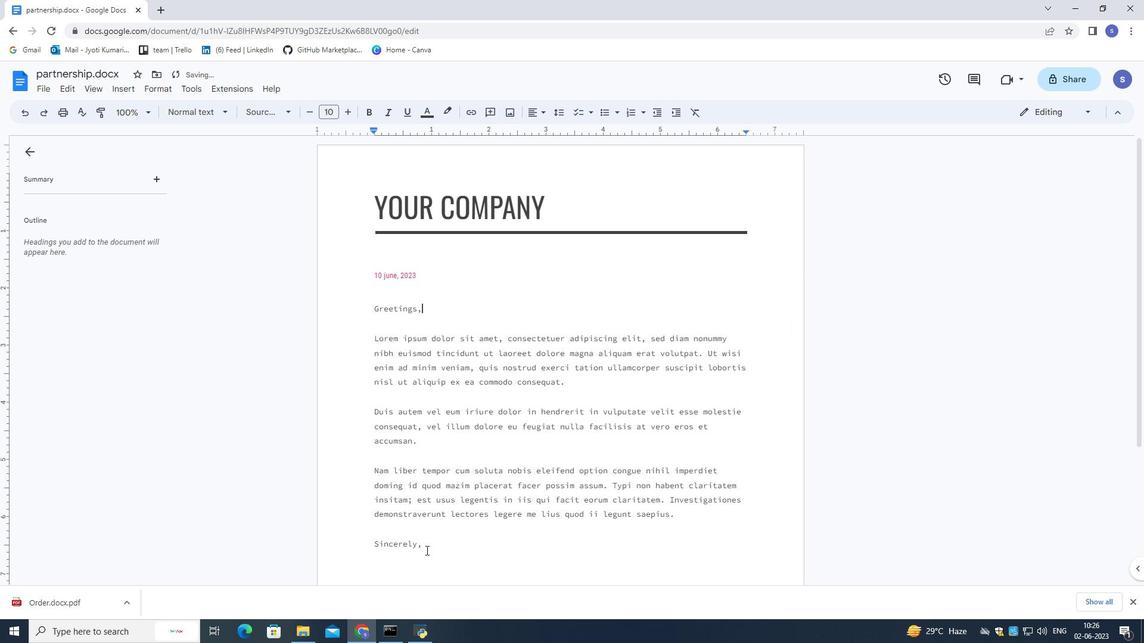 
Action: Mouse moved to (354, 340)
Screenshot: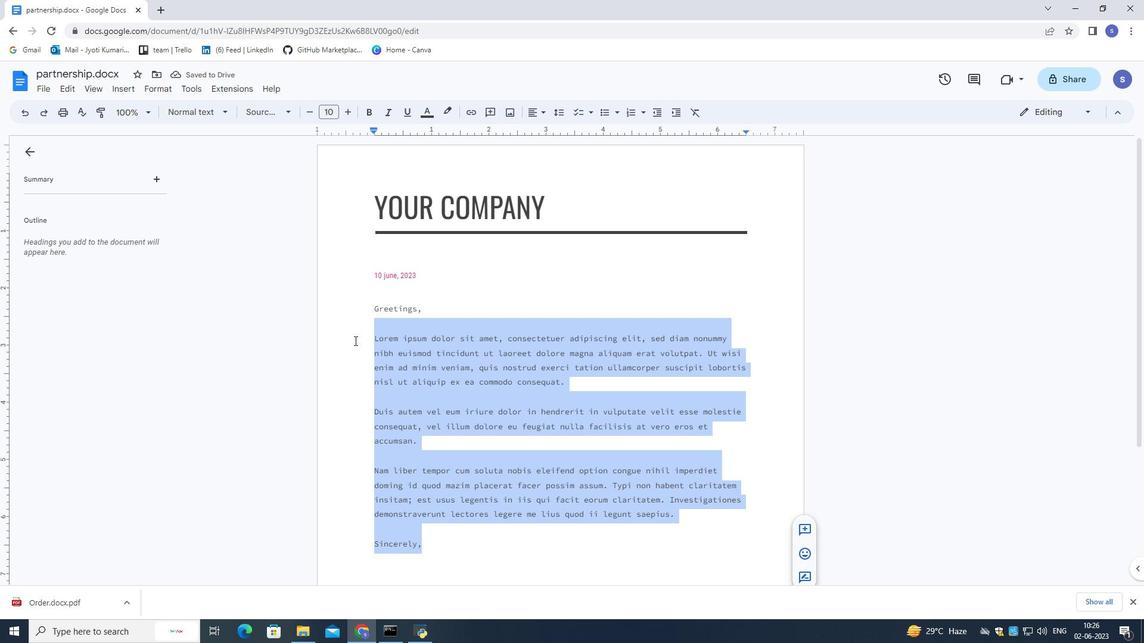 
Action: Key pressed <Key.delete><Key.shift>I<Key.space>hope<Key.space>this<Key.space>letter<Key.space>finds<Key.space>you<Key.space>in<Key.space>good<Key.space>health<Key.space>and<Key.space>high<Key.space>spirits,<Key.backspace>.<Key.space><Key.shift>I<Key.space>wanted<Key.space>to<Key.space>express
Screenshot: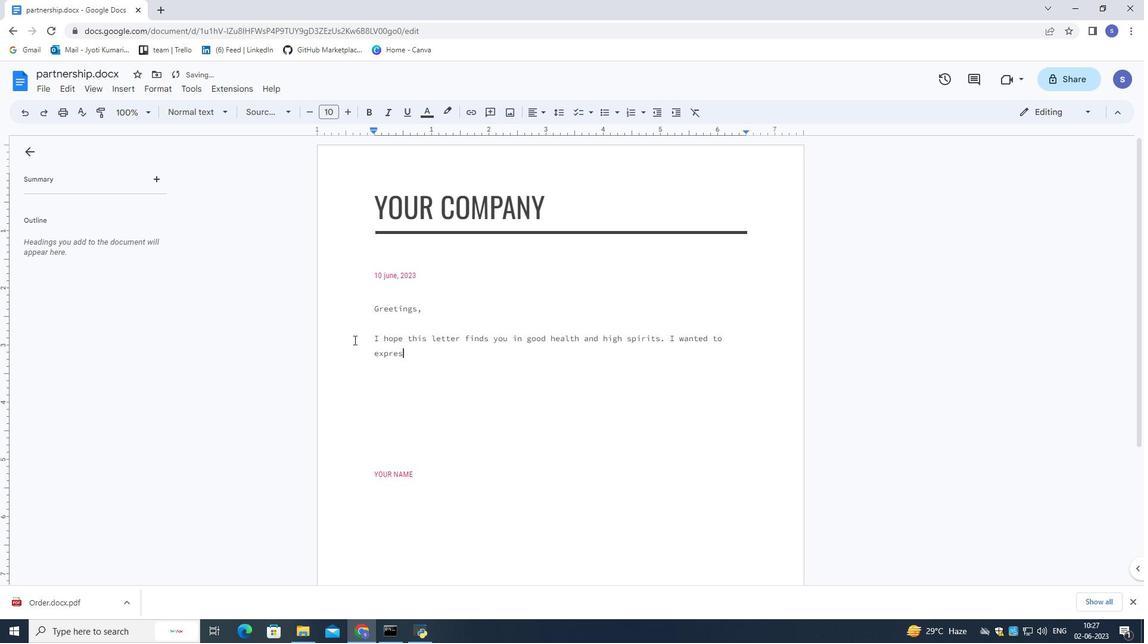 
Action: Mouse moved to (562, 399)
Screenshot: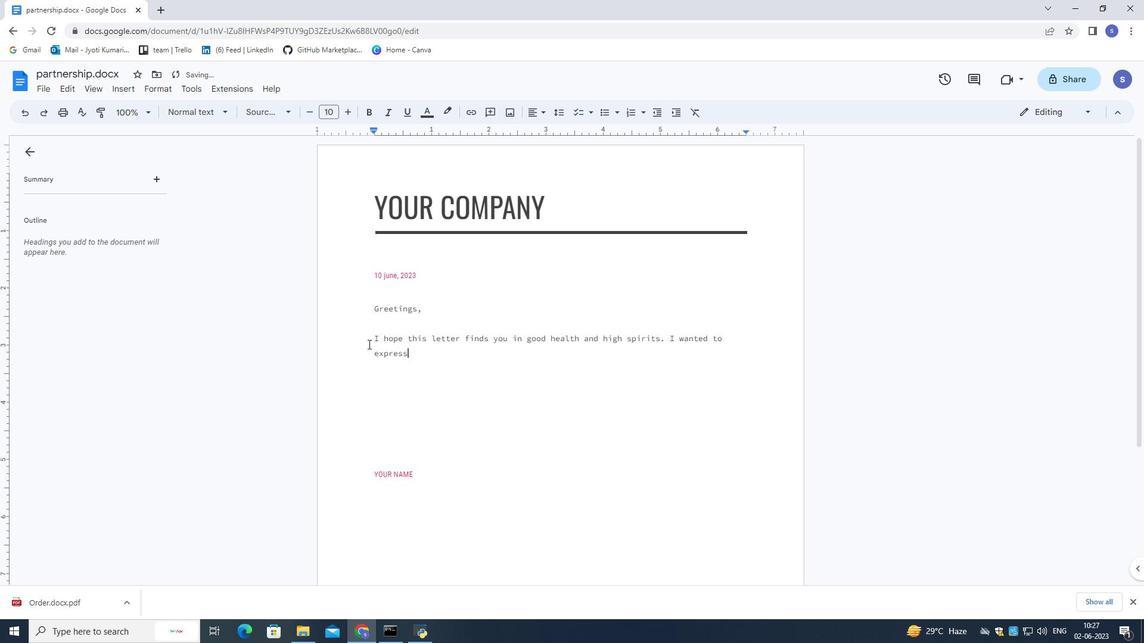 
Action: Key pressed <Key.space>my<Key.space>gratitudde<Key.backspace><Key.backspace>e<Key.space>for<Key.space>your<Key.space>kind<Key.space>assistance<Key.space>during<Key.space>my<Key.space>recent<Key.space>visit.<Key.space><Key.shift>Your<Key.space>hospitality<Key.space>and<Key.space>w
Screenshot: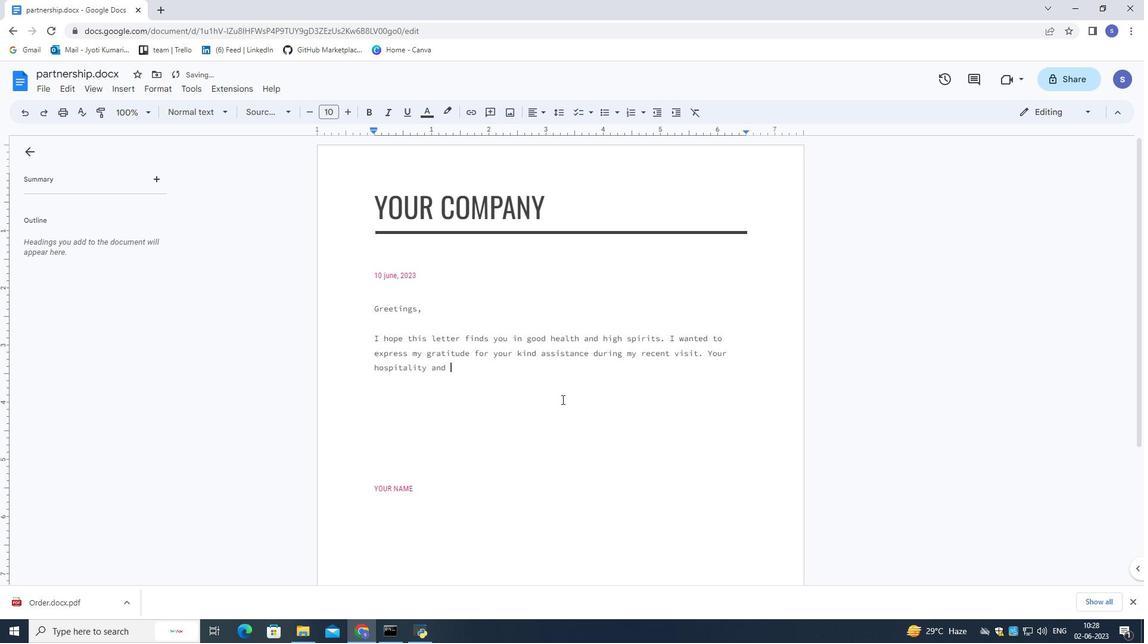 
Action: Mouse moved to (562, 399)
Screenshot: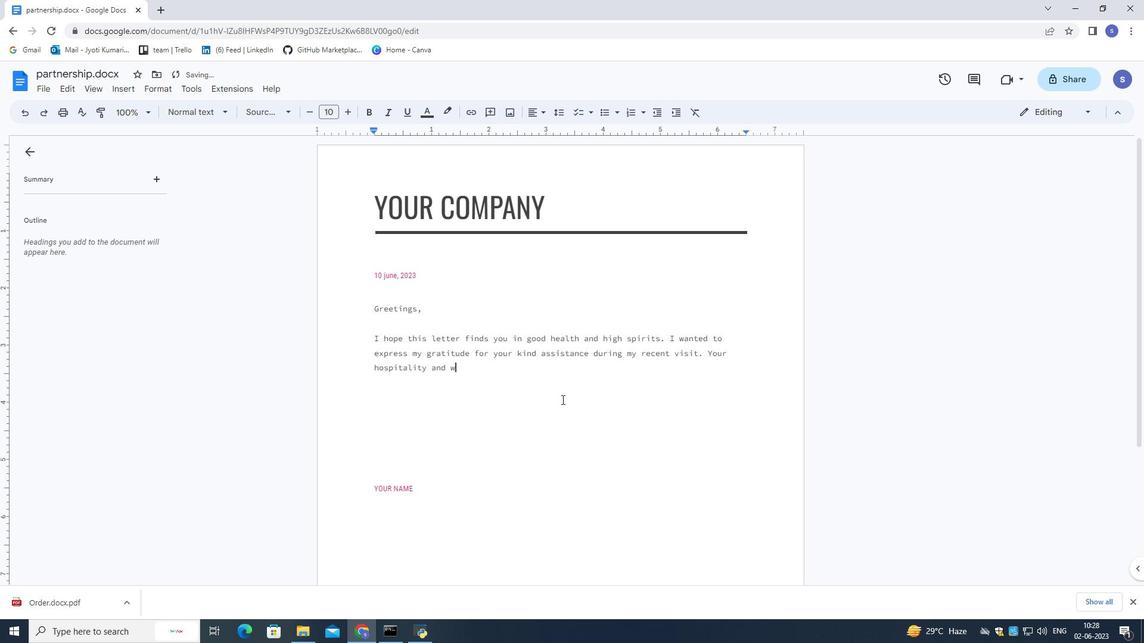 
Action: Key pressed armth<Key.space>made<Key.space>my<Key.space>stay<Key.space>truly<Key.space>memorable.<Key.space><Key.shift>I<Key.space>lii<Key.backspace><Key.backspace>ook<Key.space>forward<Key.space>to<Key.space>returning<Key.space>
Screenshot: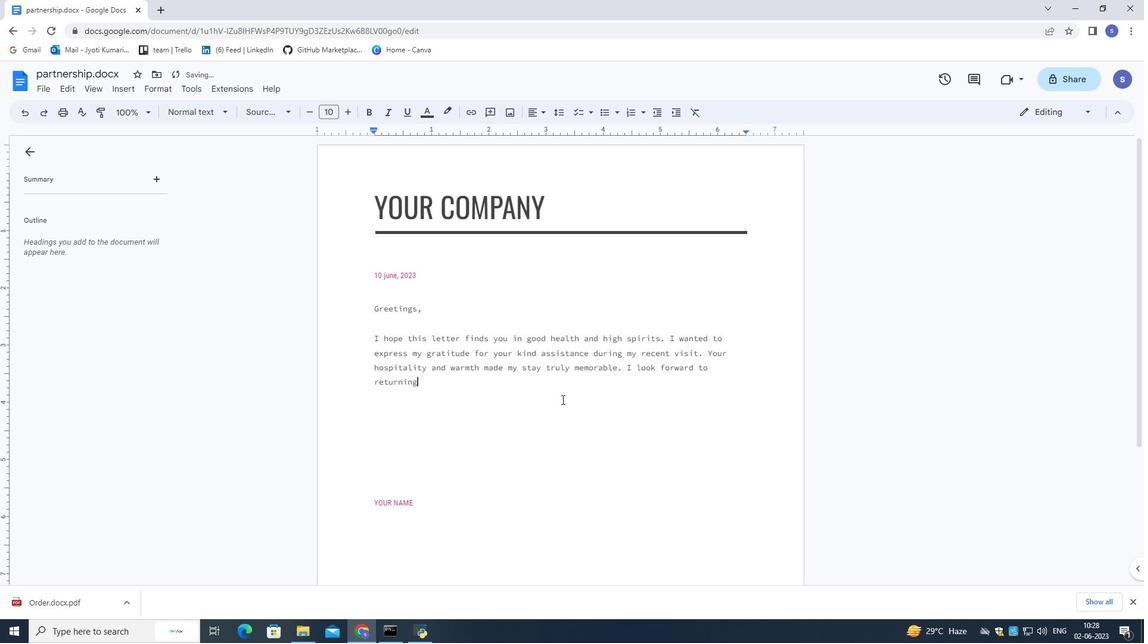 
Action: Mouse moved to (585, 427)
Screenshot: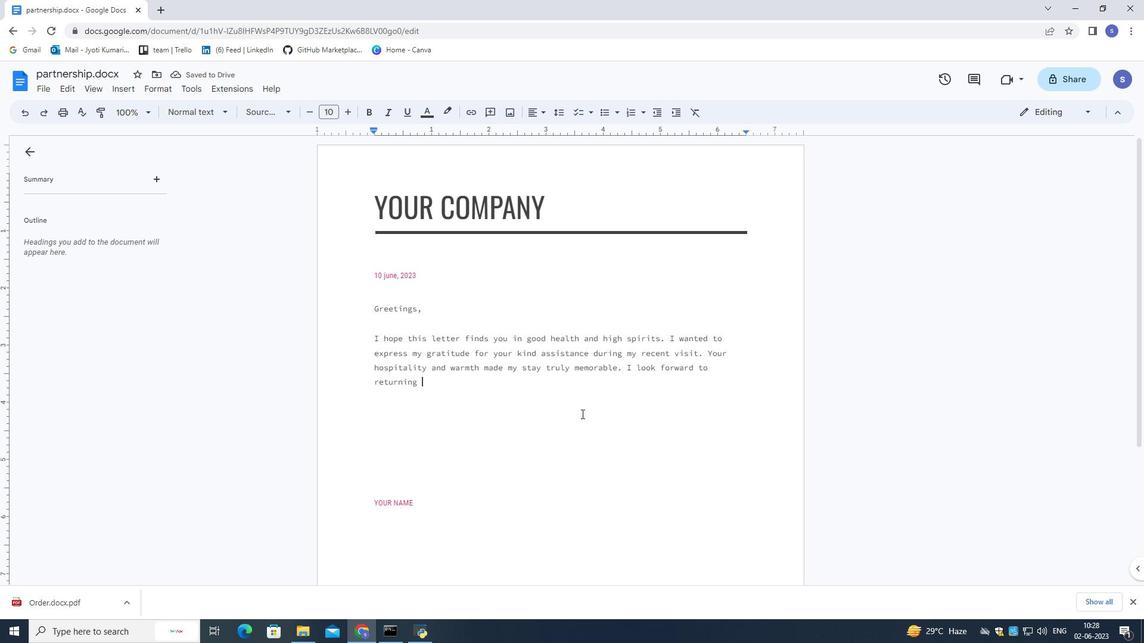 
Action: Key pressed the<Key.space>favor<Key.space>someday.<Key.space><Key.shift>take<Key.space>care<Key.space>and<Key.space>stay<Key.space>well.<Key.space>
Screenshot: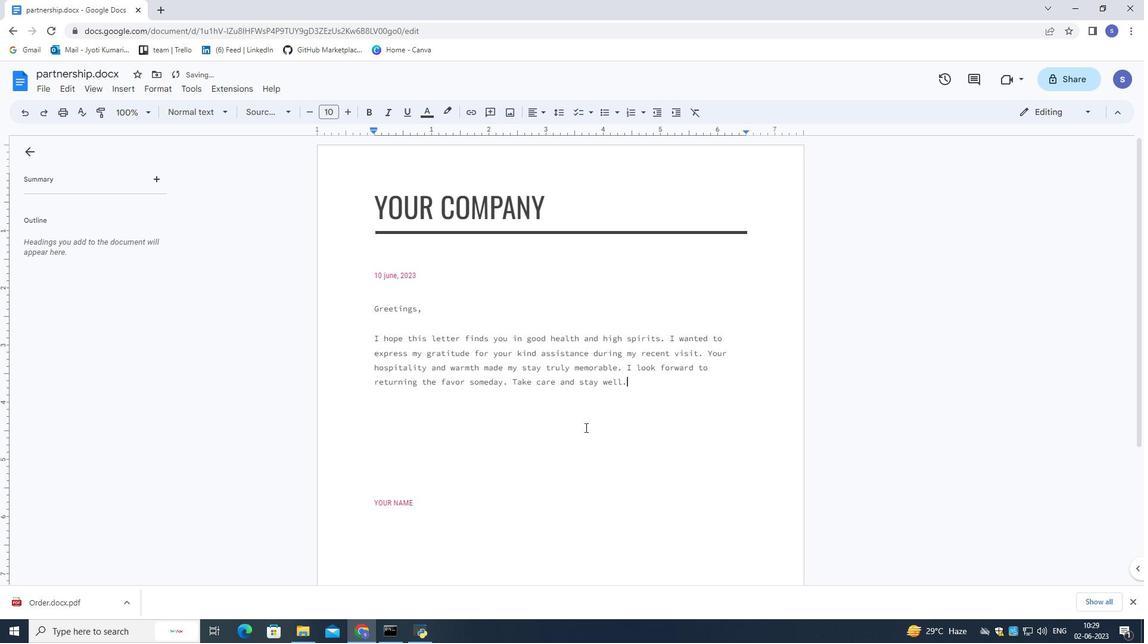 
Action: Mouse moved to (453, 507)
Screenshot: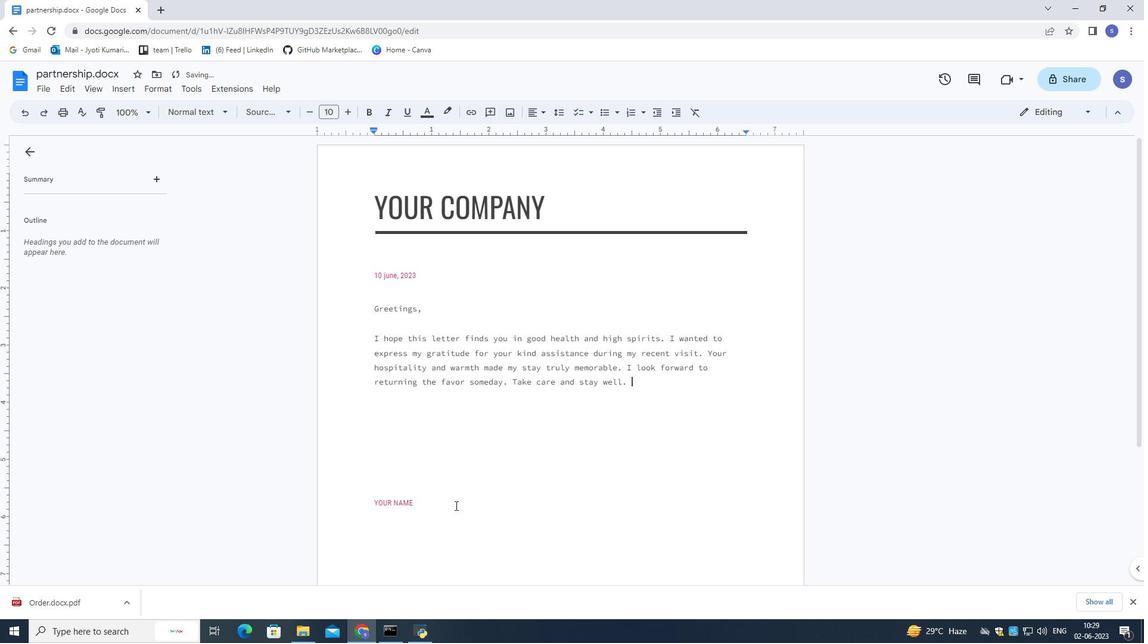 
Action: Mouse pressed left at (453, 507)
Screenshot: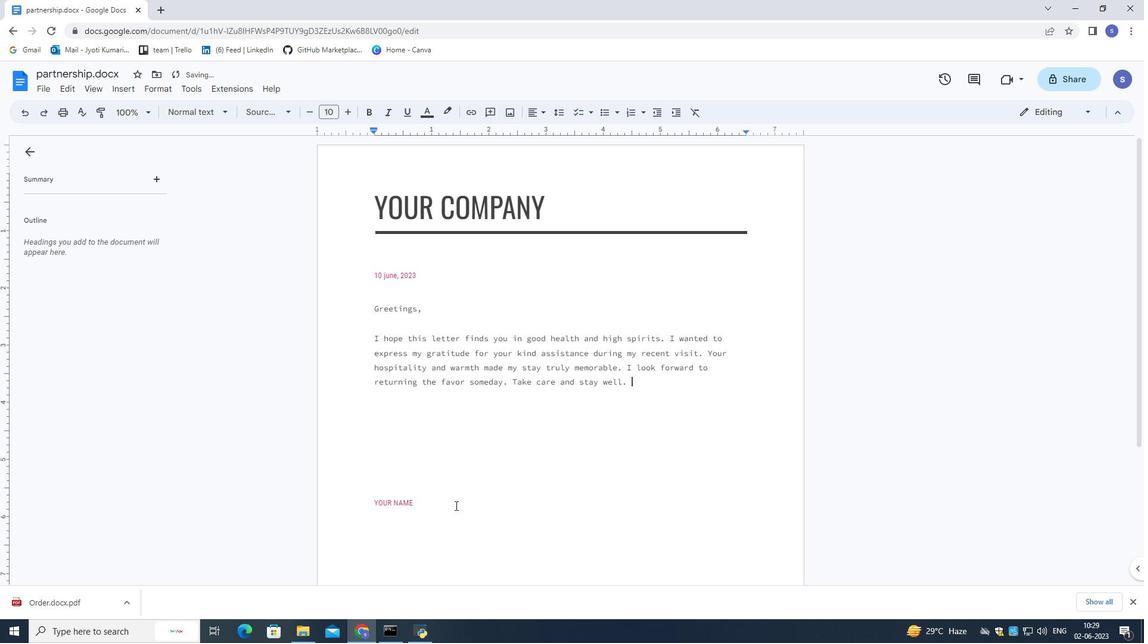 
Action: Key pressed <Key.enter><Key.shift>John
Screenshot: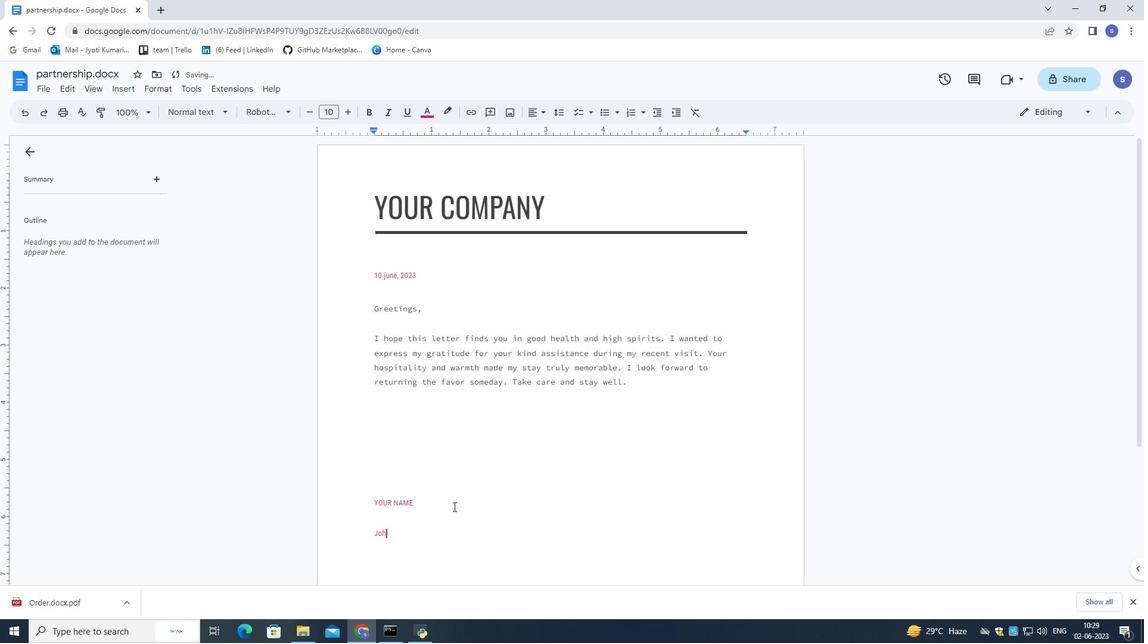 
Action: Mouse moved to (460, 528)
Screenshot: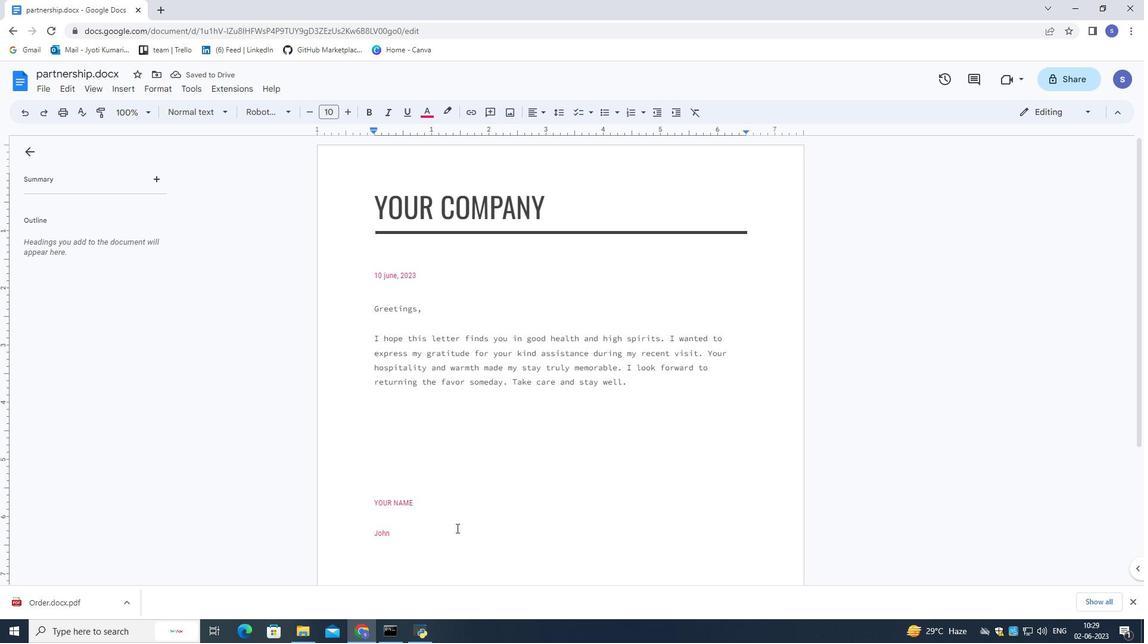
Action: Mouse pressed left at (460, 528)
Screenshot: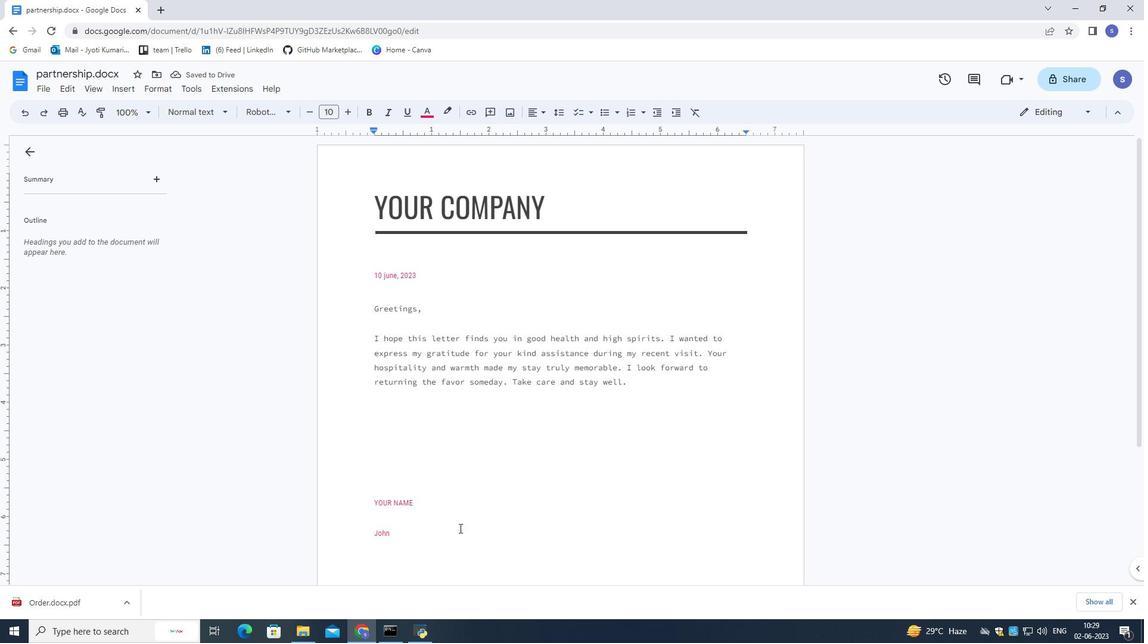 
Action: Mouse moved to (135, 86)
Screenshot: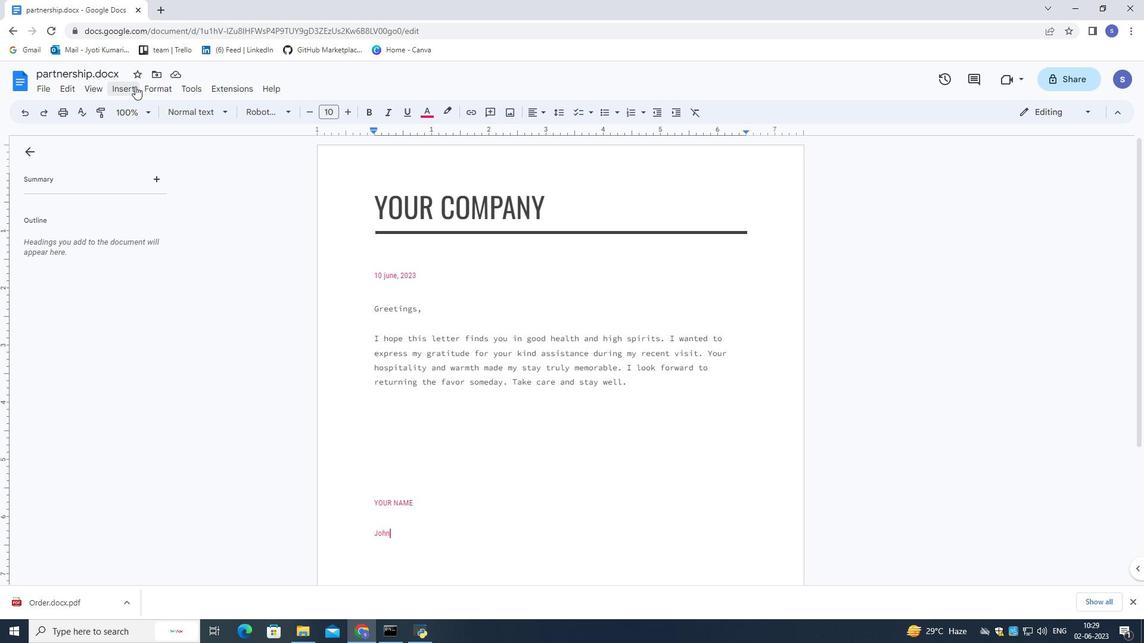 
Action: Mouse pressed left at (135, 86)
Screenshot: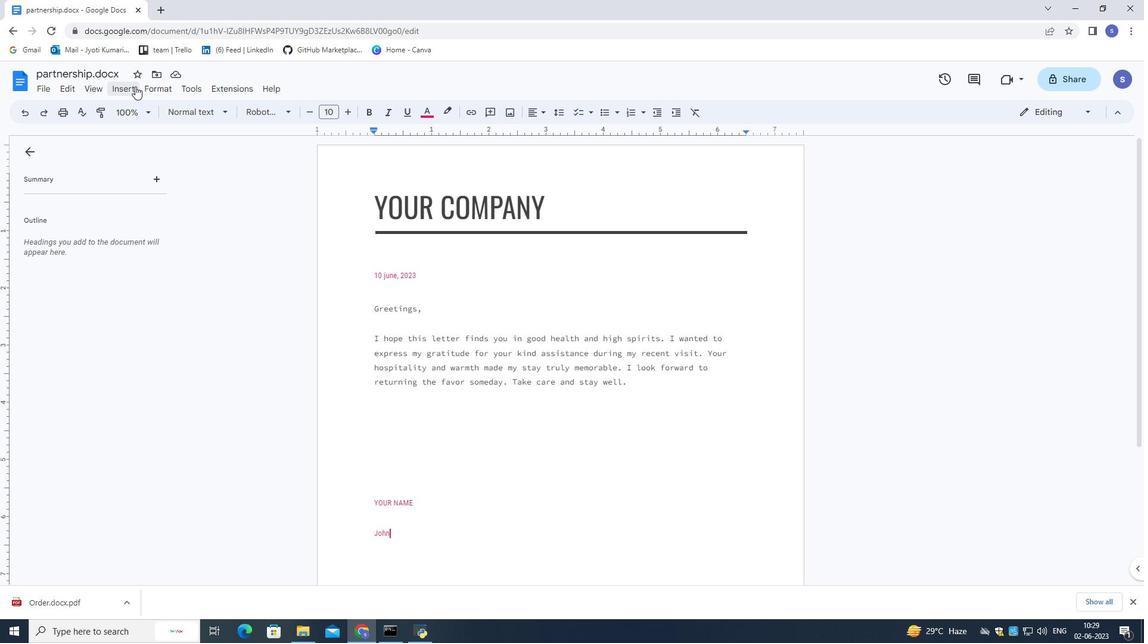 
Action: Mouse moved to (138, 365)
Screenshot: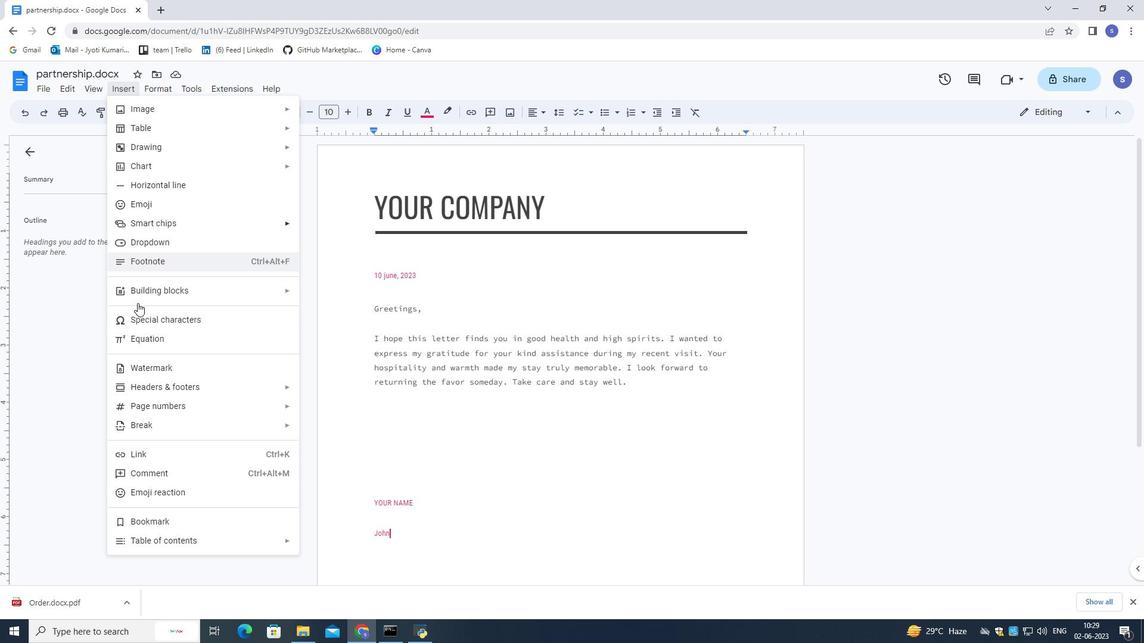 
Action: Mouse pressed left at (138, 365)
Screenshot: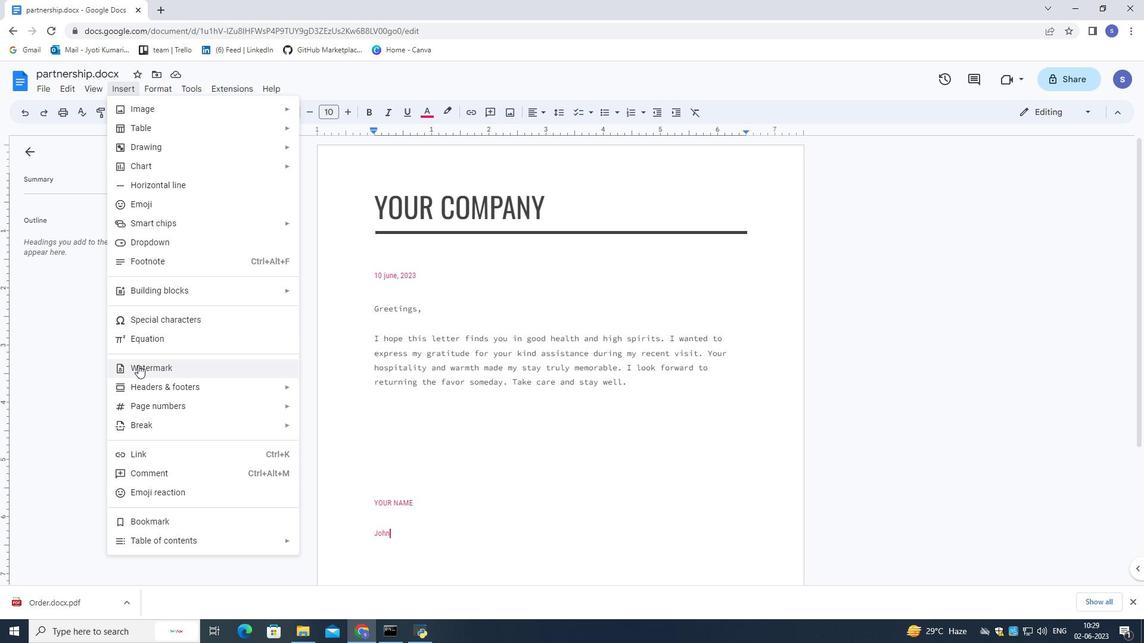 
Action: Mouse moved to (1094, 153)
Screenshot: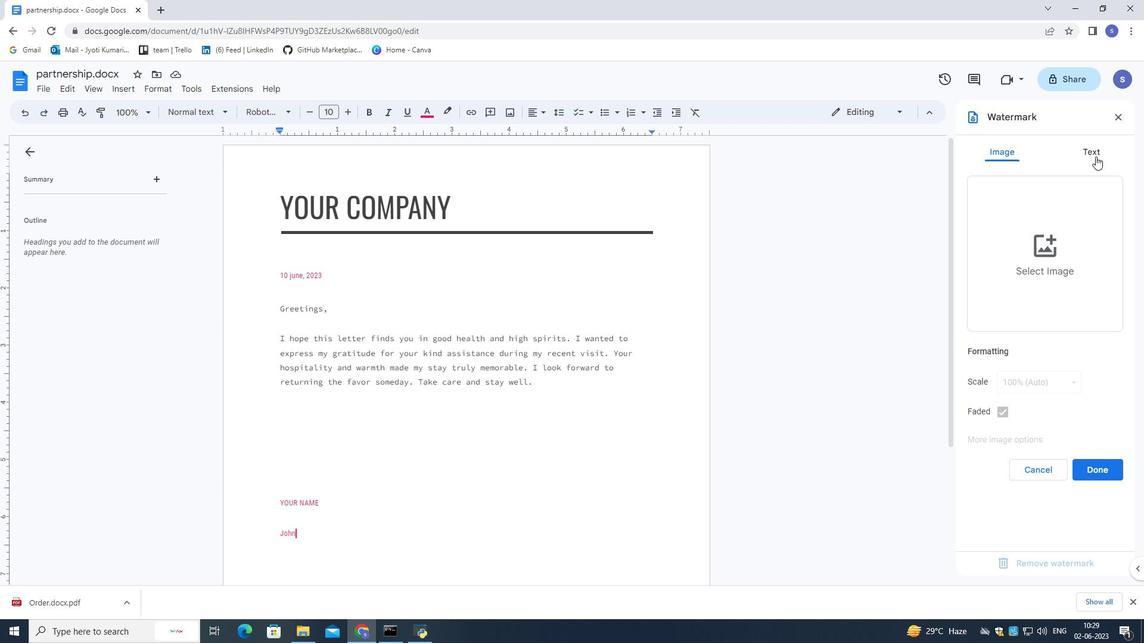 
Action: Mouse pressed left at (1094, 153)
Screenshot: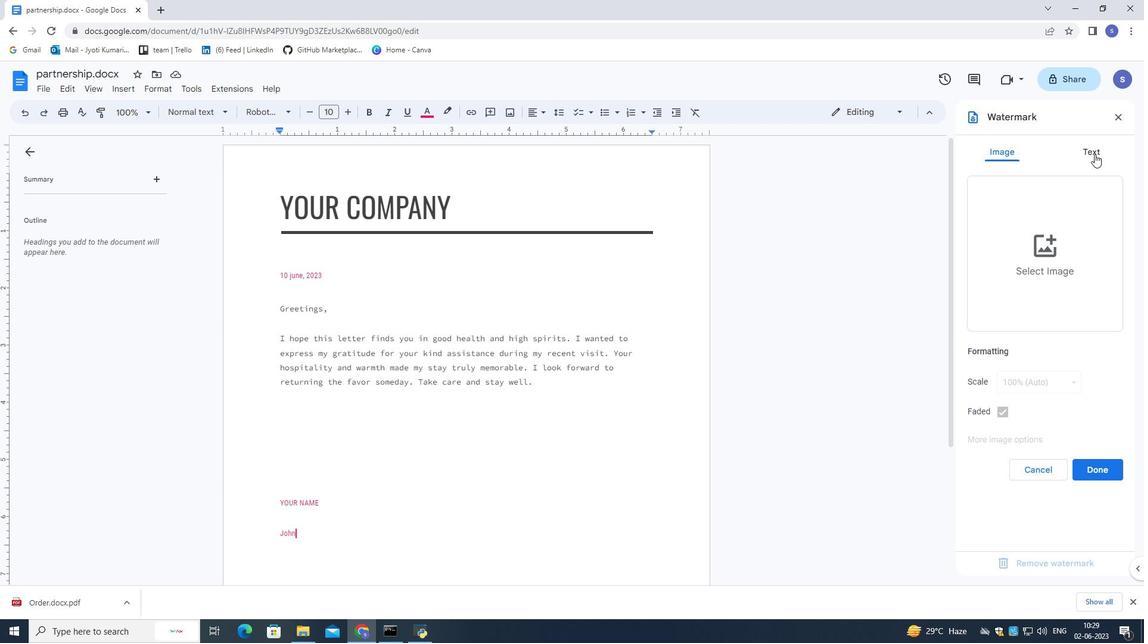 
Action: Mouse moved to (1093, 182)
Screenshot: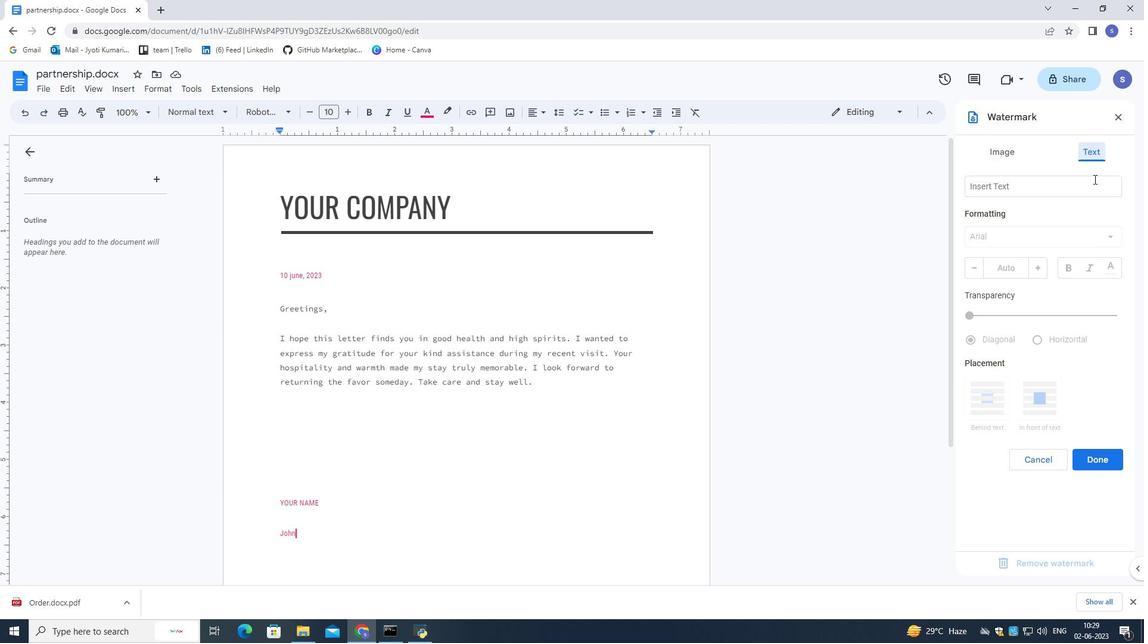 
Action: Mouse pressed left at (1093, 182)
Screenshot: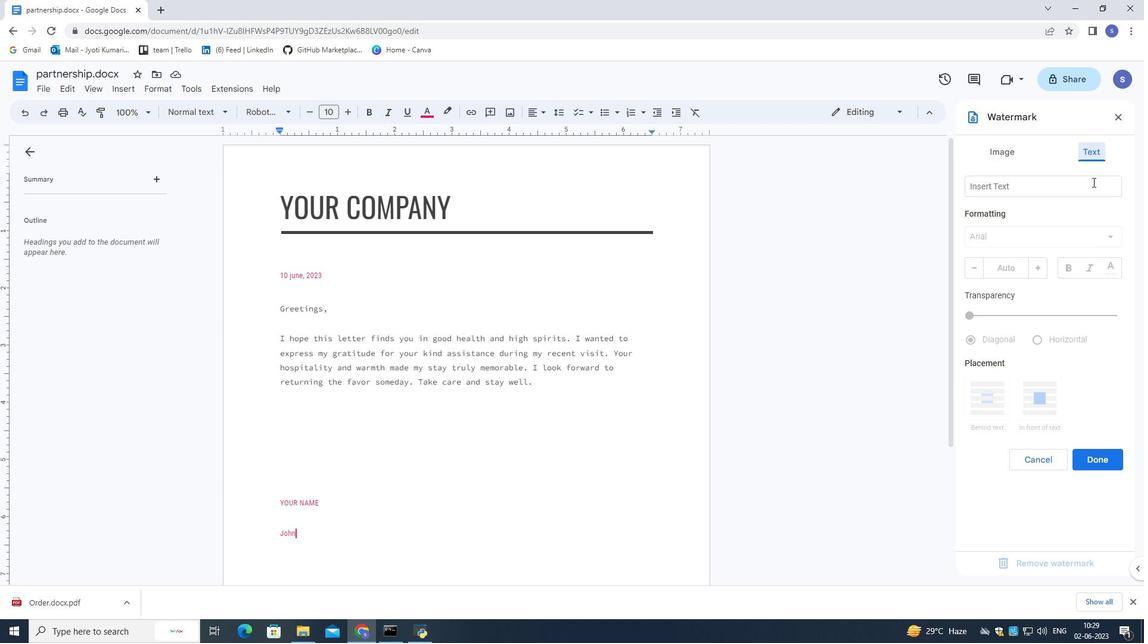 
Action: Mouse moved to (1092, 182)
Screenshot: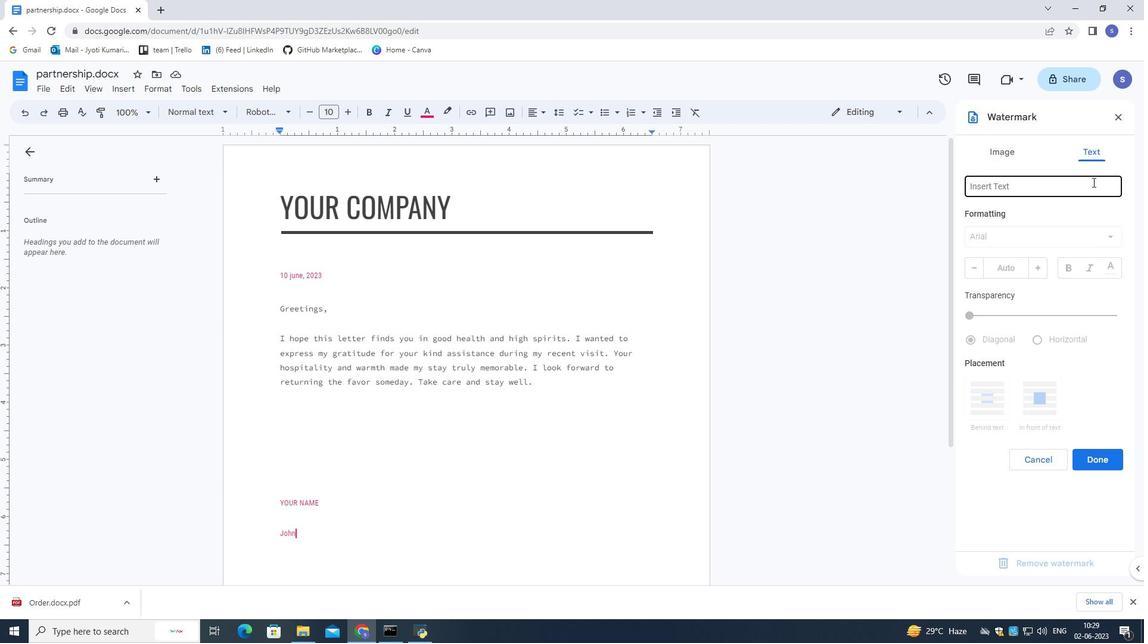 
Action: Key pressed <Key.shift><Key.shift>Graphic<Key.space><Key.shift>Era
Screenshot: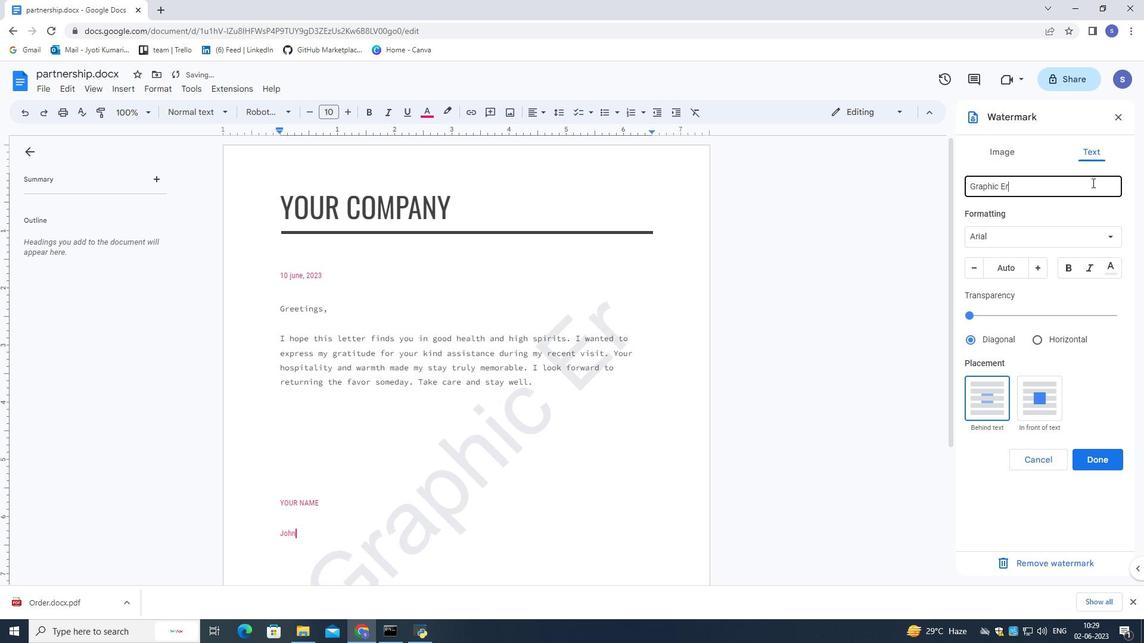 
Action: Mouse moved to (1040, 271)
Screenshot: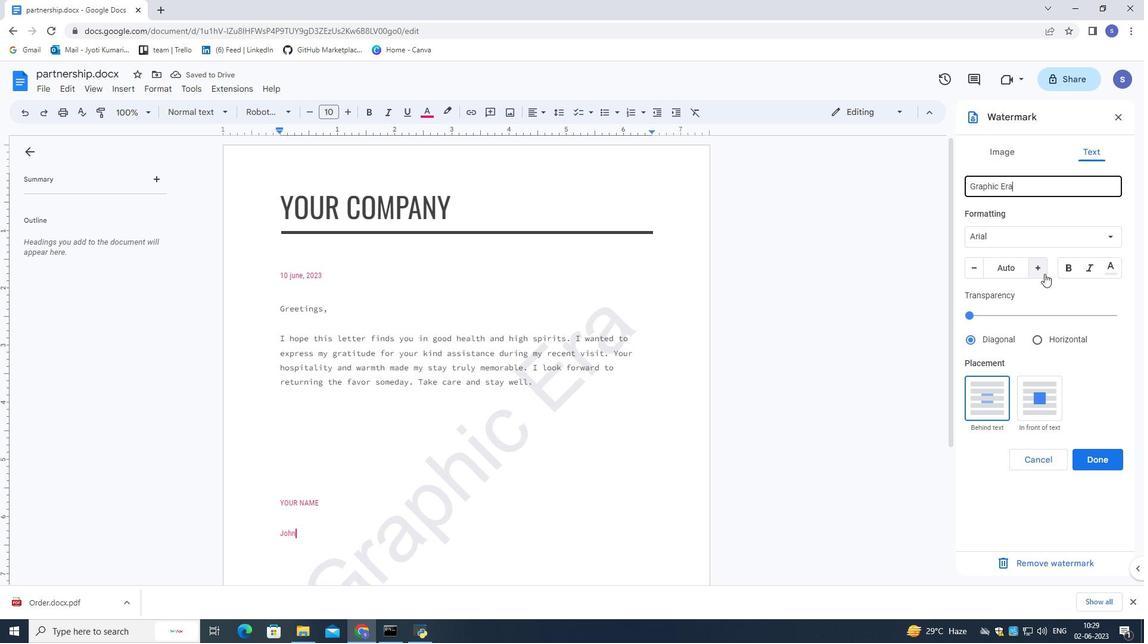 
Action: Mouse pressed left at (1040, 271)
Screenshot: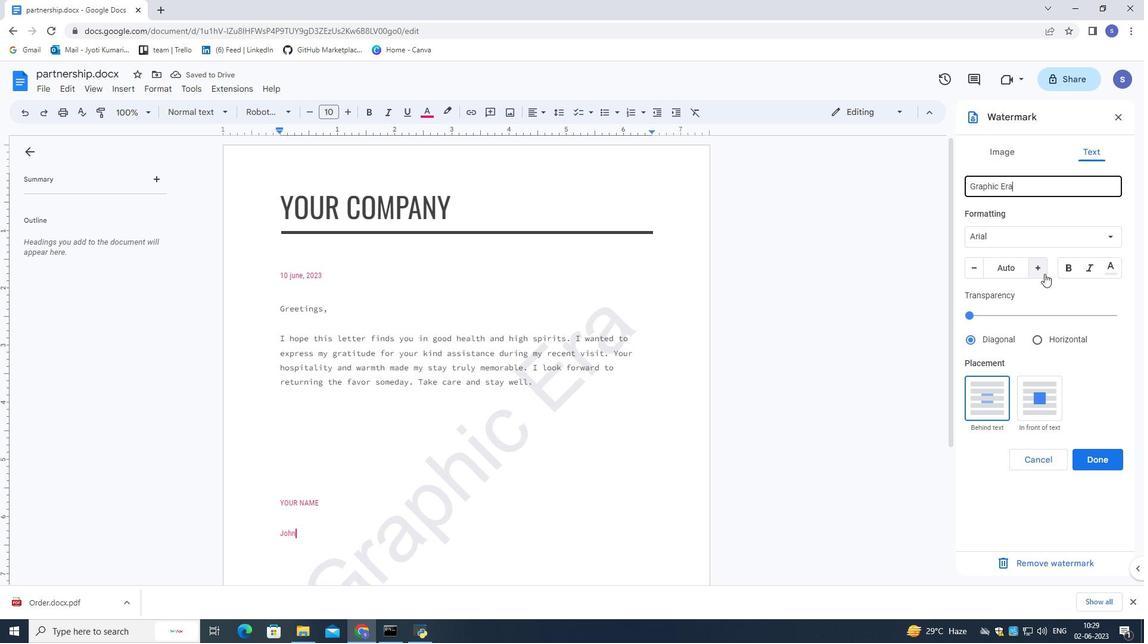 
Action: Mouse moved to (1016, 269)
Screenshot: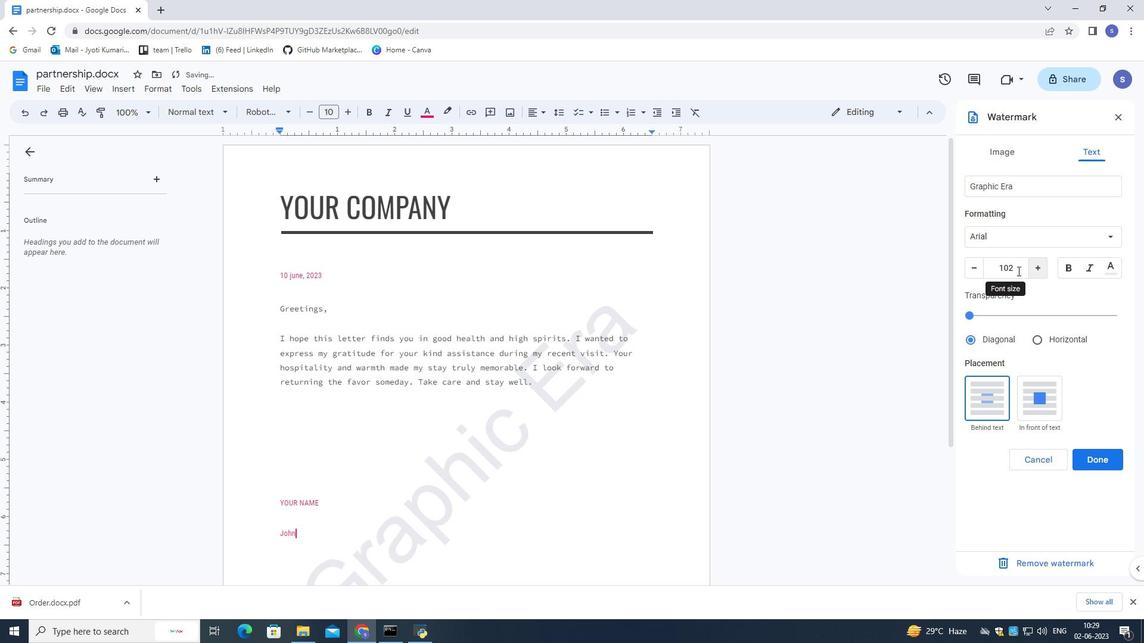 
Action: Mouse pressed left at (1016, 269)
Screenshot: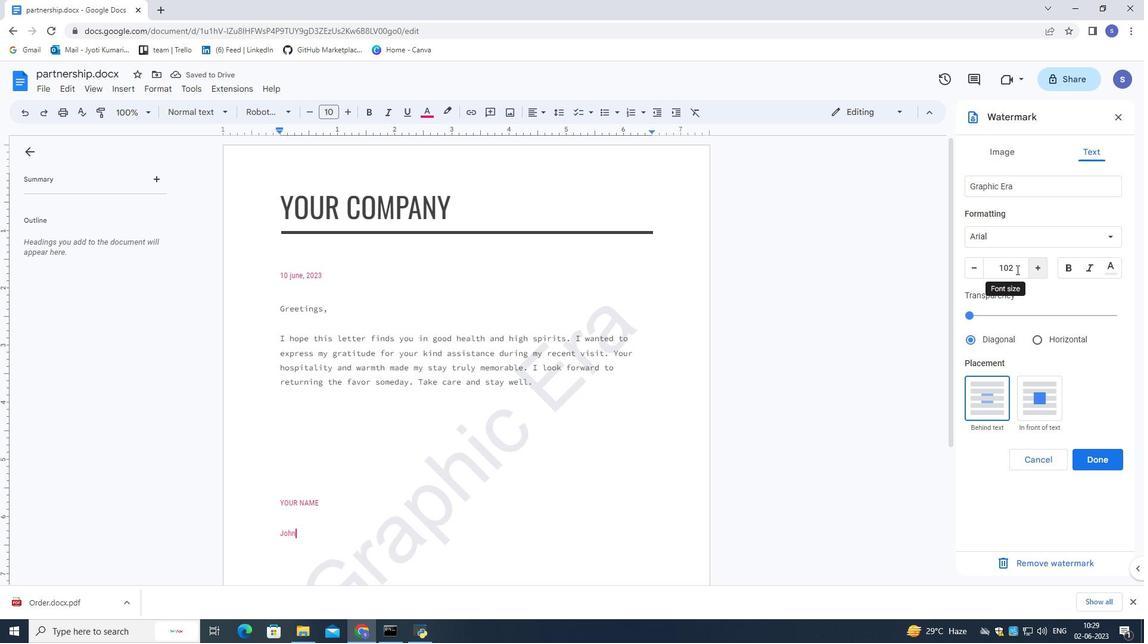 
Action: Mouse pressed left at (1016, 269)
Screenshot: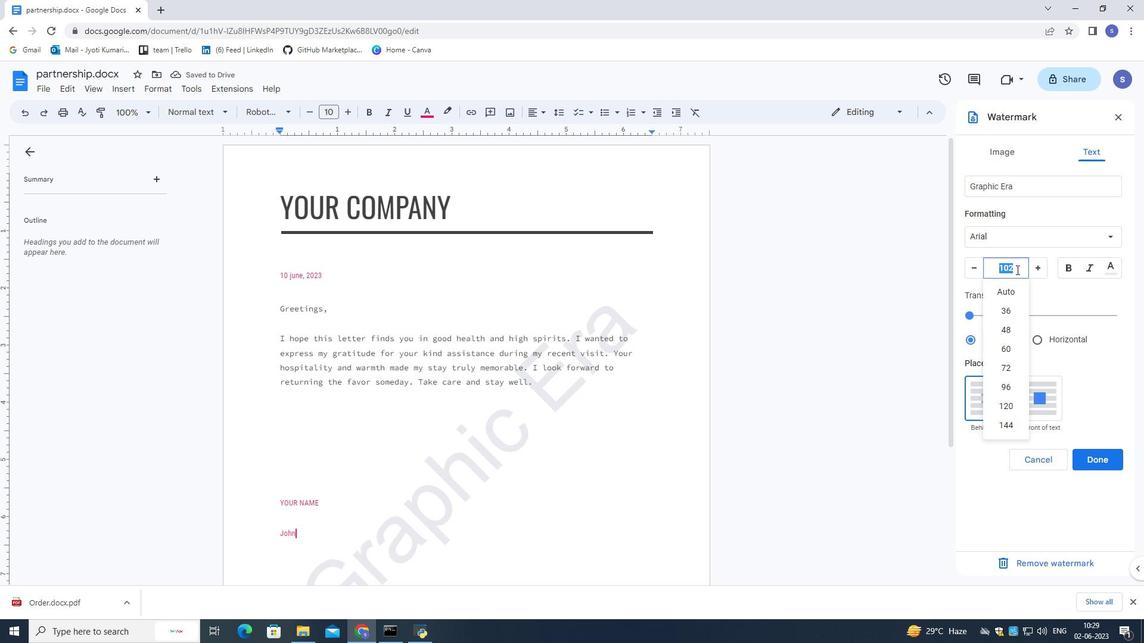 
Action: Mouse moved to (1036, 274)
Screenshot: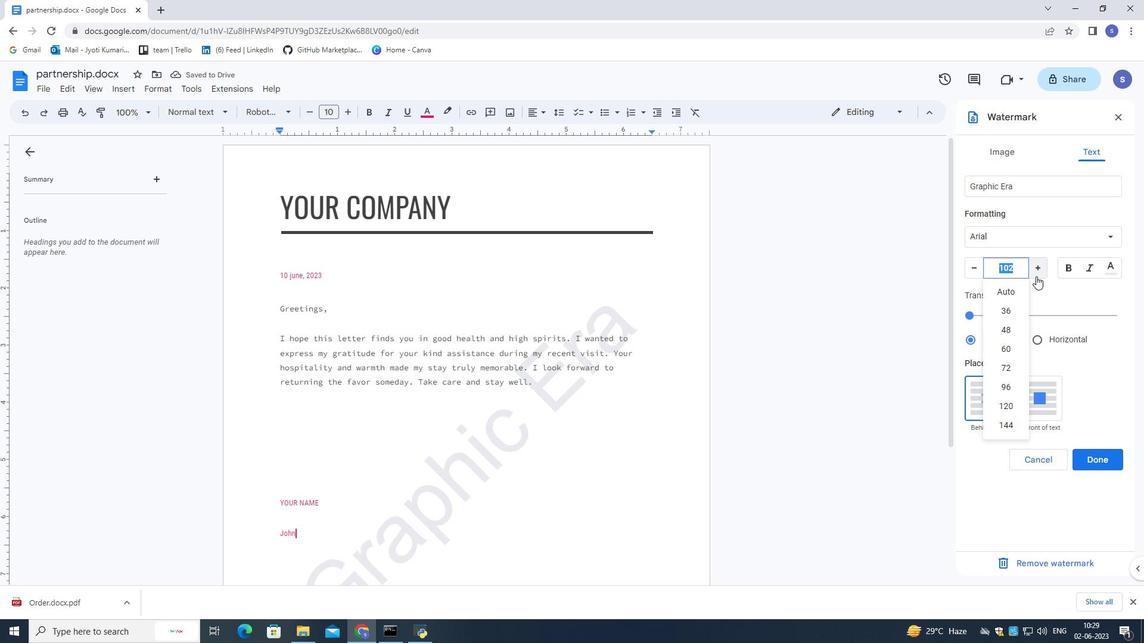 
Action: Mouse pressed left at (1036, 274)
Screenshot: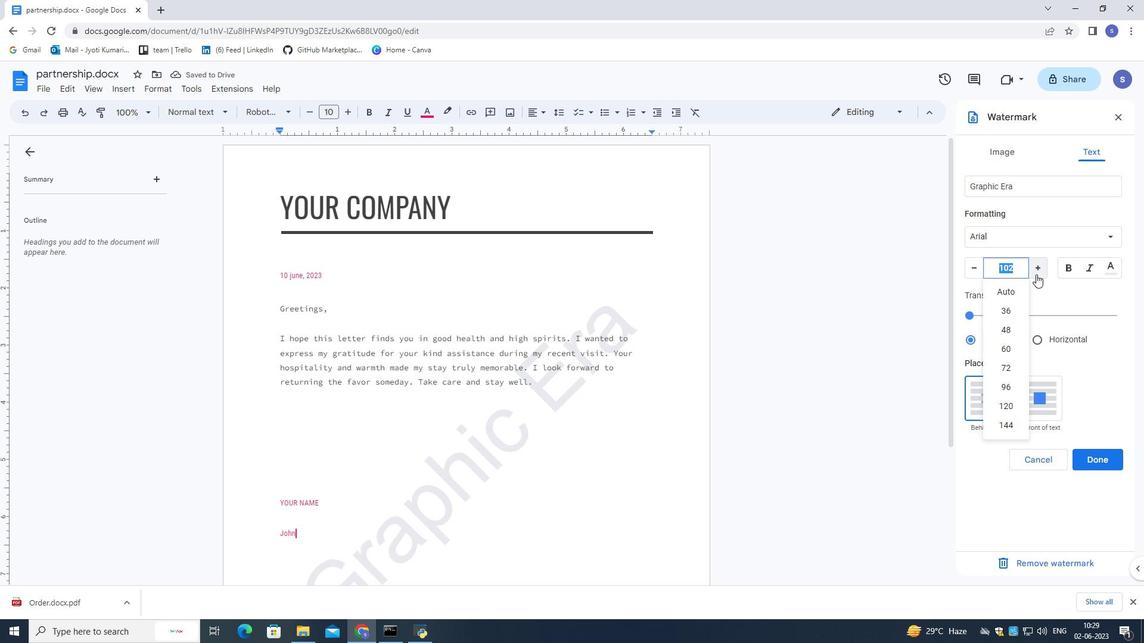 
Action: Mouse pressed left at (1036, 274)
Screenshot: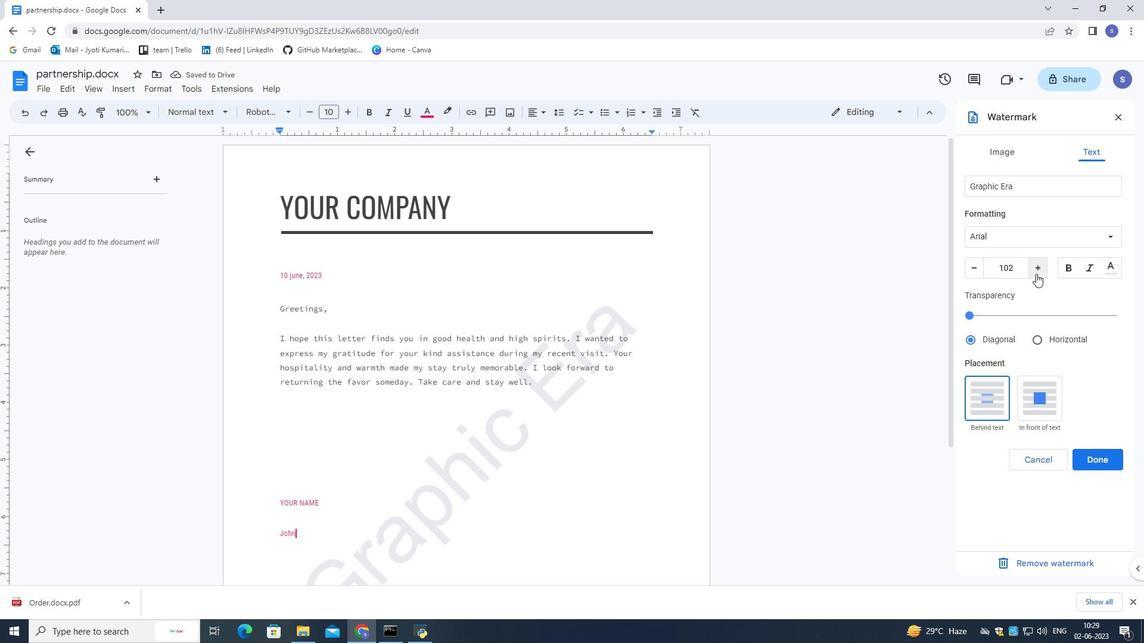 
Action: Mouse pressed left at (1036, 274)
Screenshot: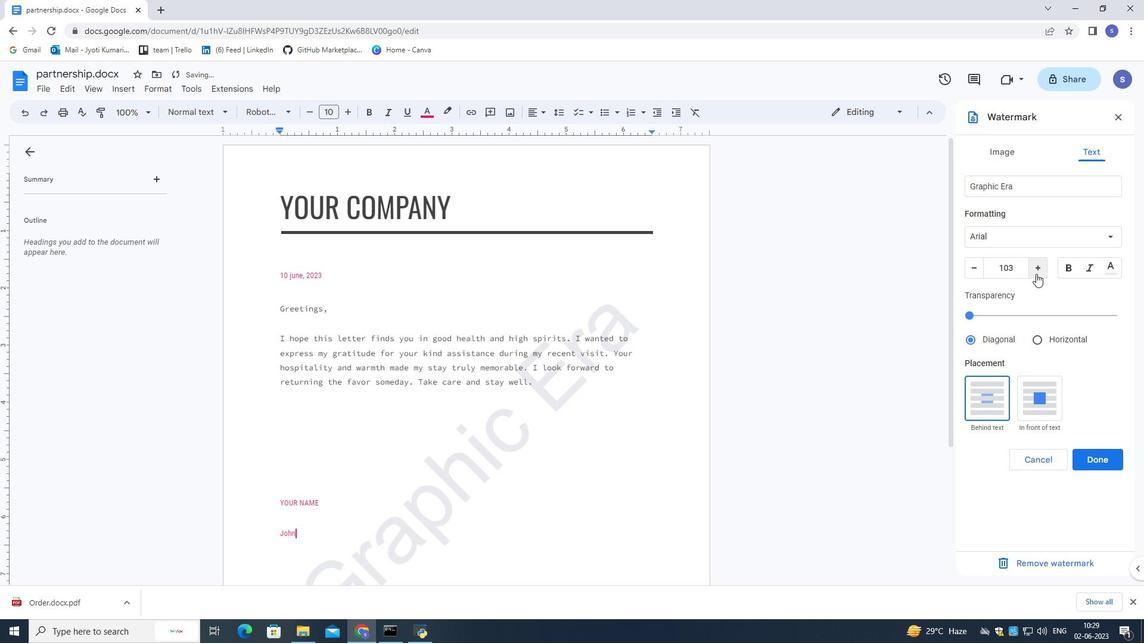 
Action: Mouse pressed left at (1036, 274)
Screenshot: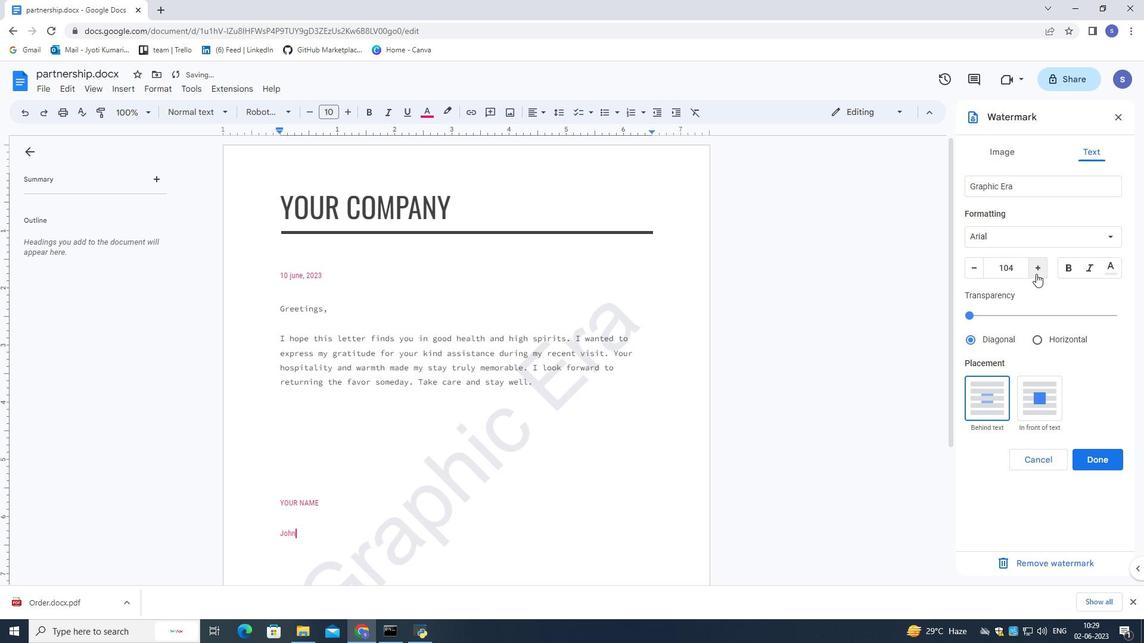 
Action: Mouse pressed left at (1036, 274)
Screenshot: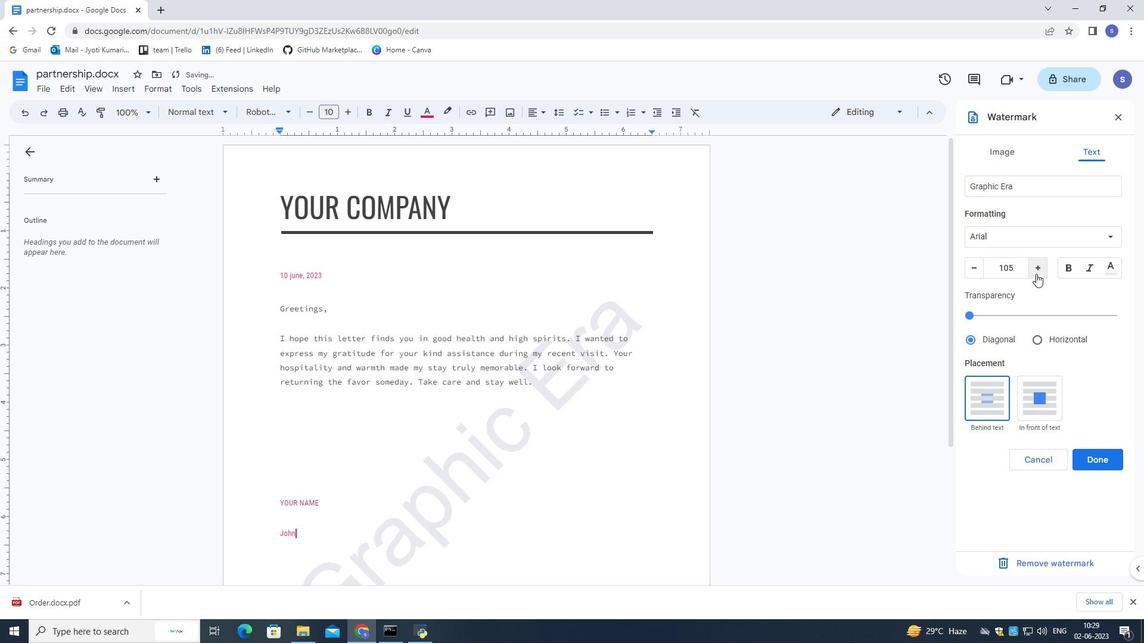 
Action: Mouse pressed left at (1036, 274)
Screenshot: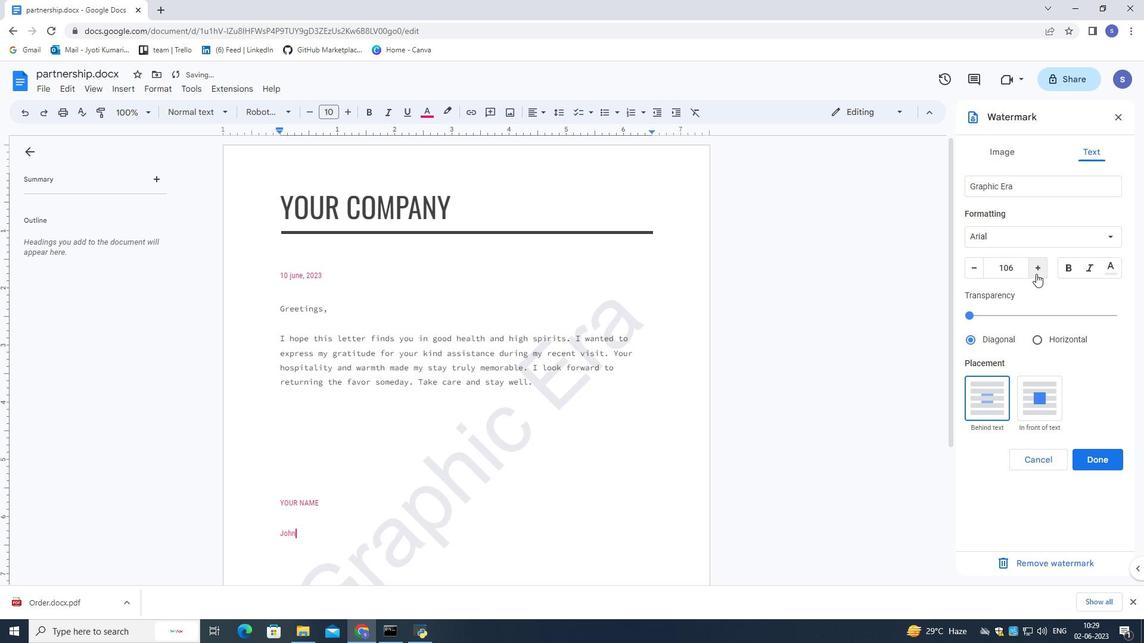 
Action: Mouse pressed left at (1036, 274)
Screenshot: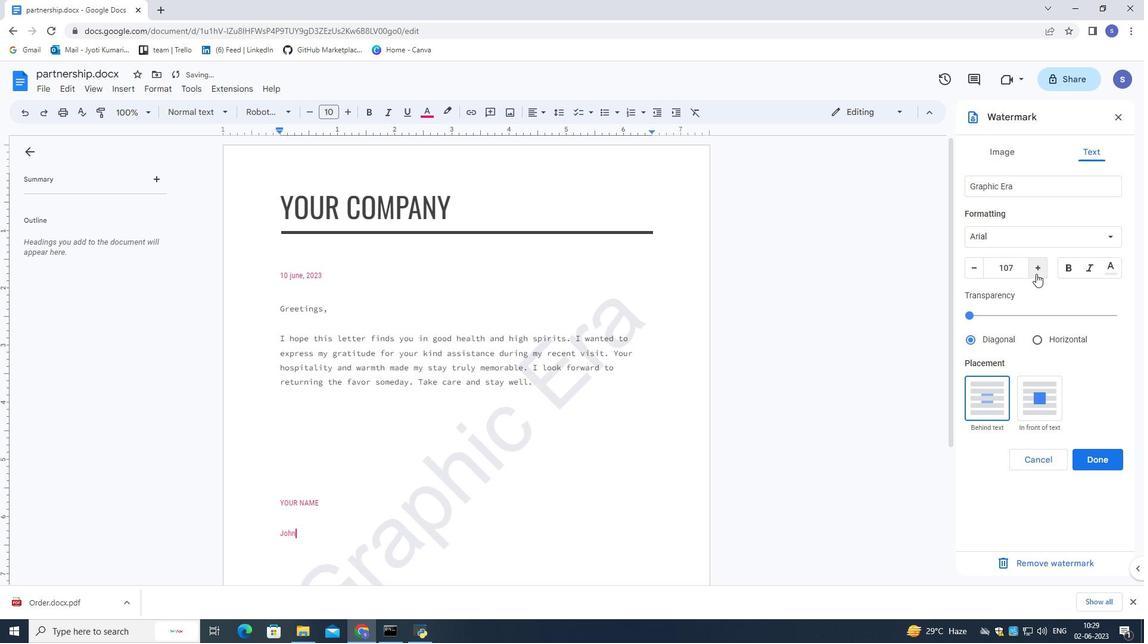 
Action: Mouse pressed left at (1036, 274)
Screenshot: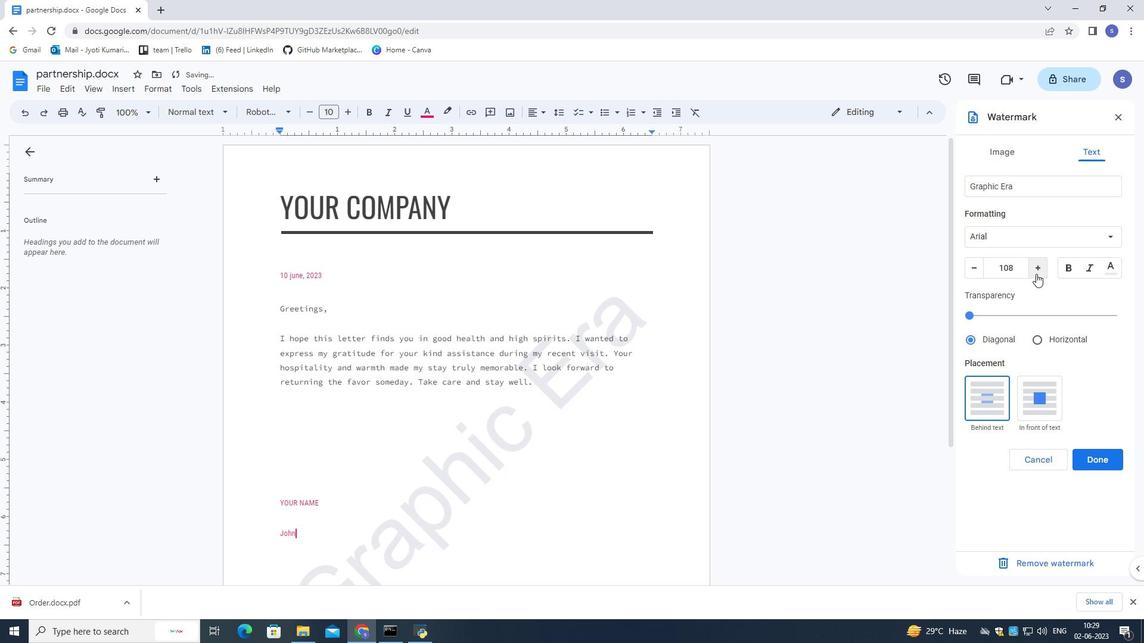 
Action: Mouse pressed left at (1036, 274)
Screenshot: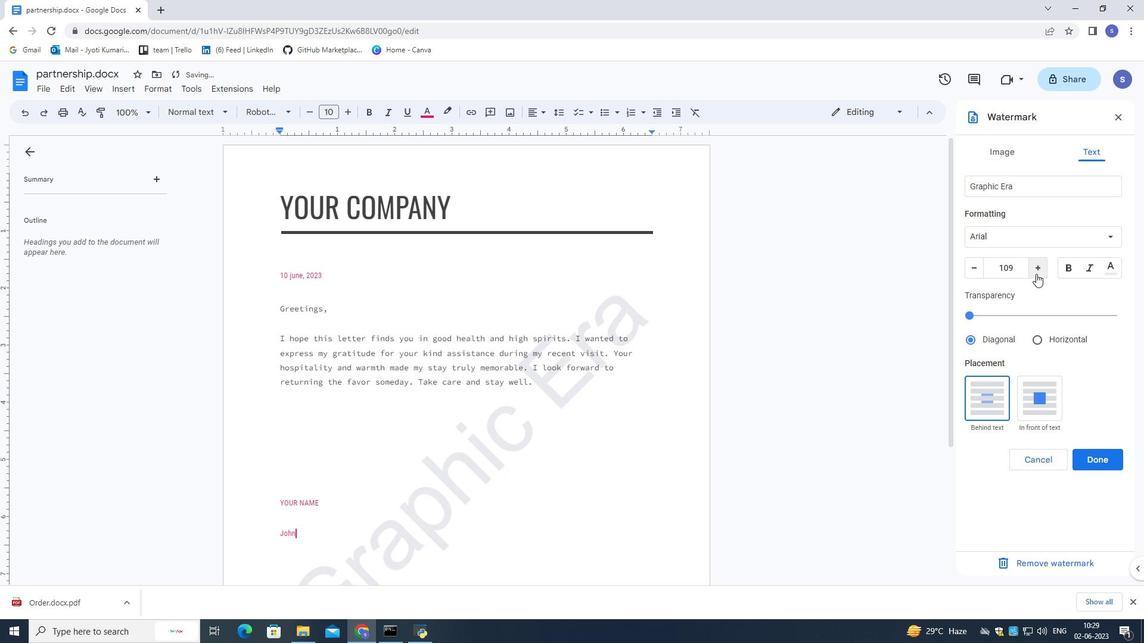 
Action: Mouse pressed left at (1036, 274)
Screenshot: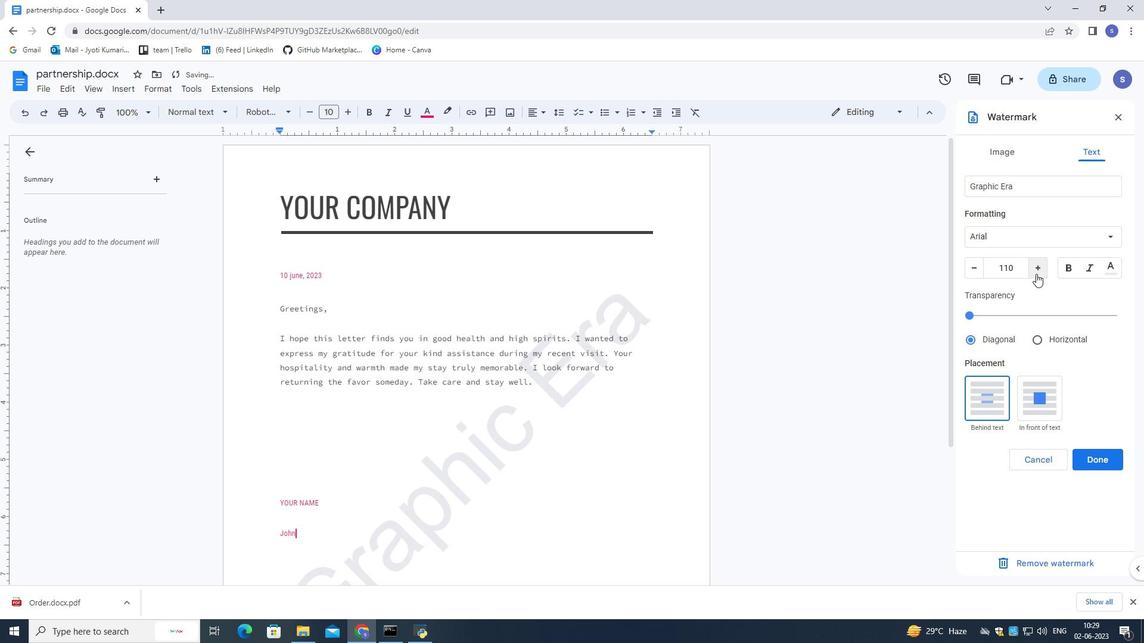 
Action: Mouse pressed left at (1036, 274)
Screenshot: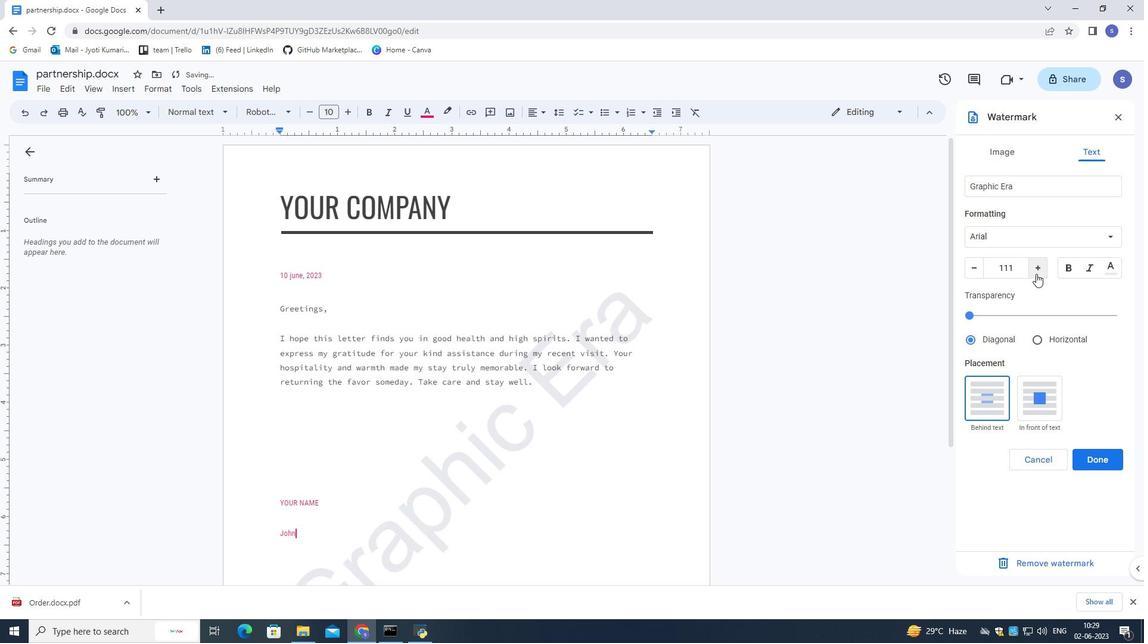 
Action: Mouse pressed left at (1036, 274)
Screenshot: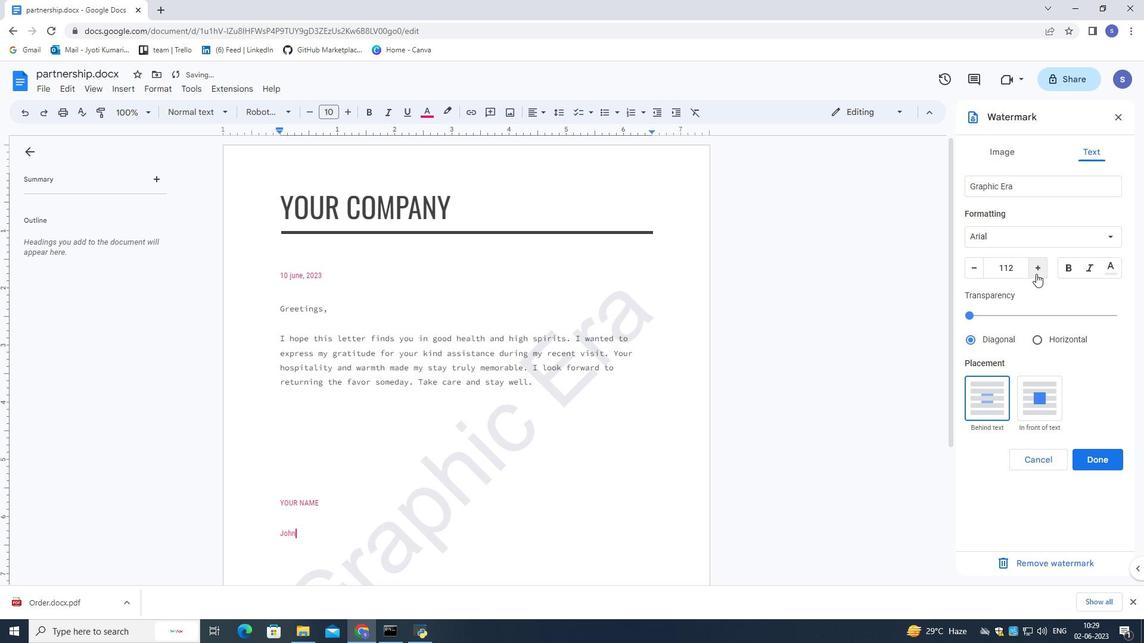 
Action: Mouse moved to (1036, 273)
Screenshot: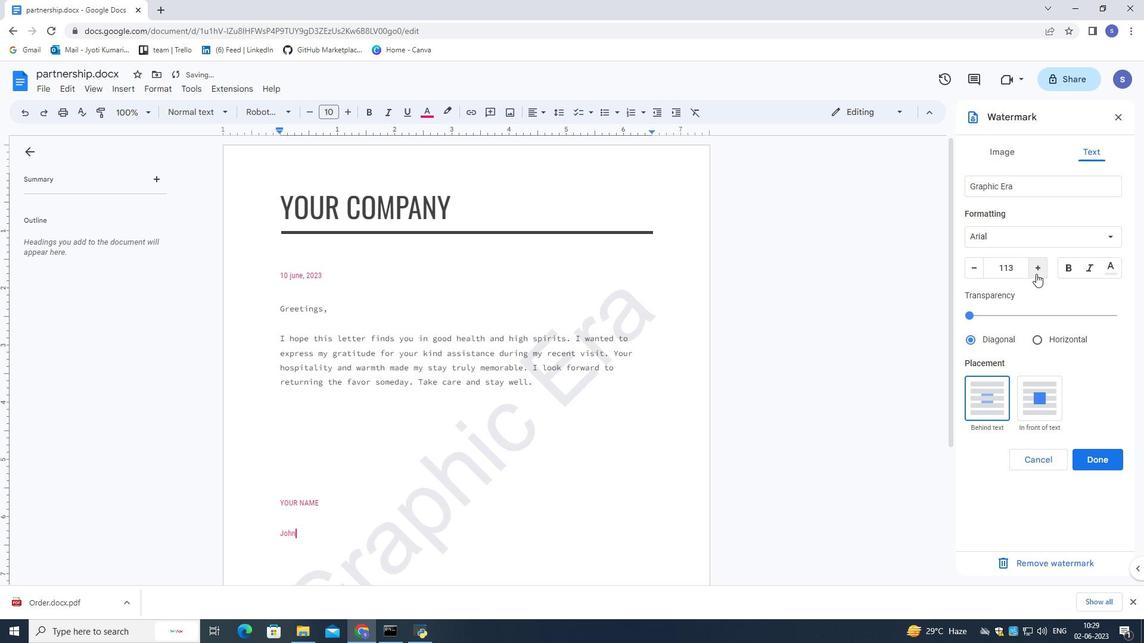 
Action: Mouse pressed left at (1036, 273)
Screenshot: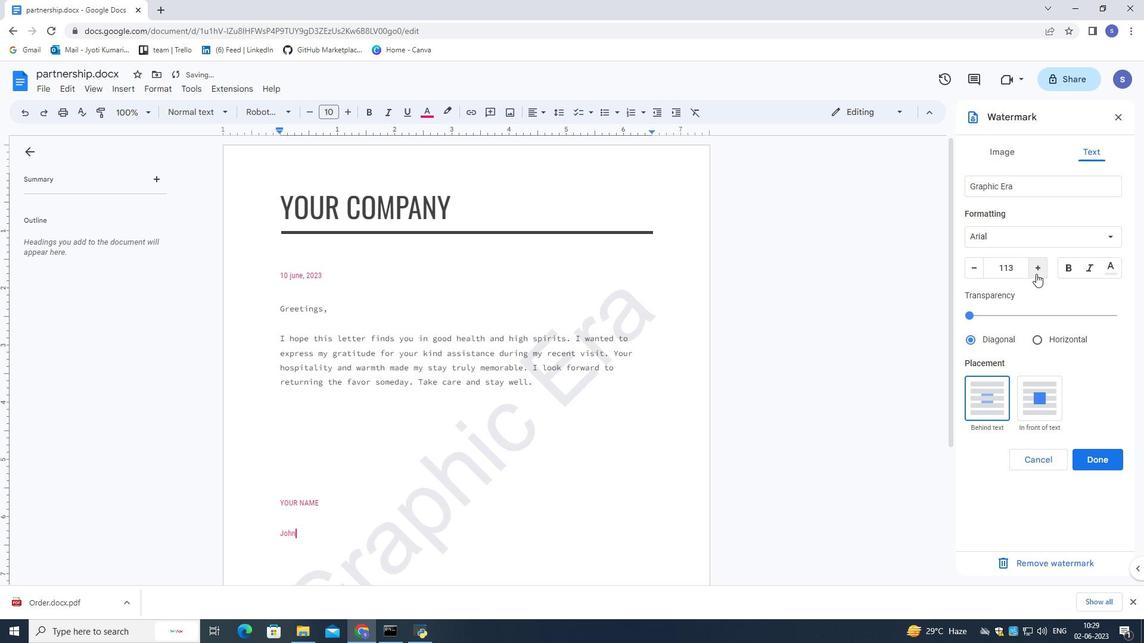 
Action: Mouse pressed left at (1036, 273)
Screenshot: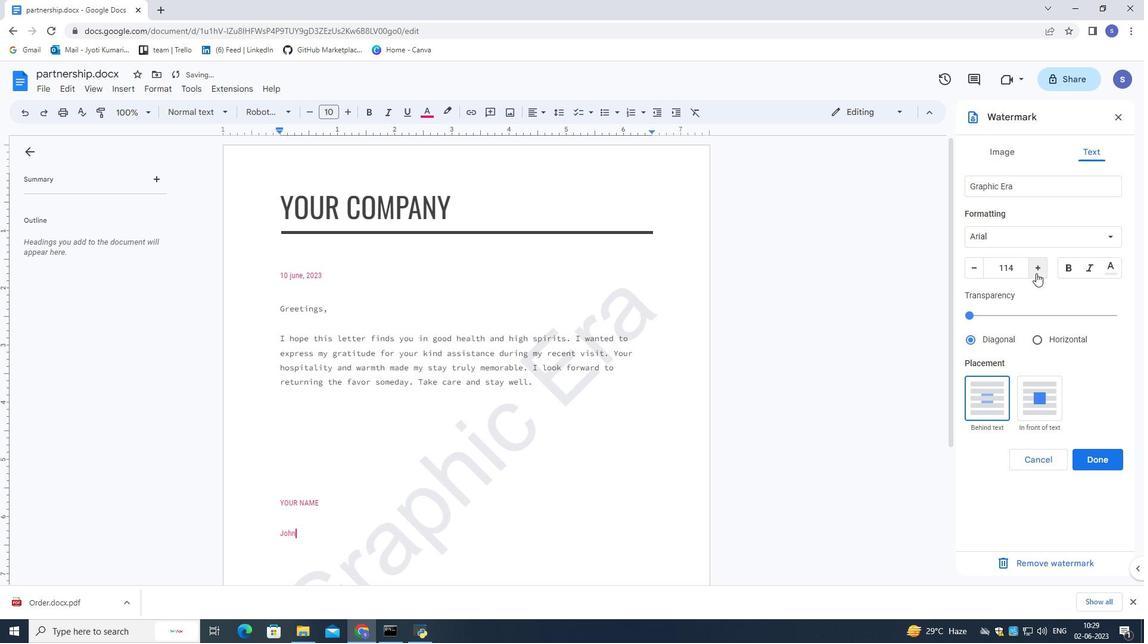 
Action: Mouse pressed left at (1036, 273)
Screenshot: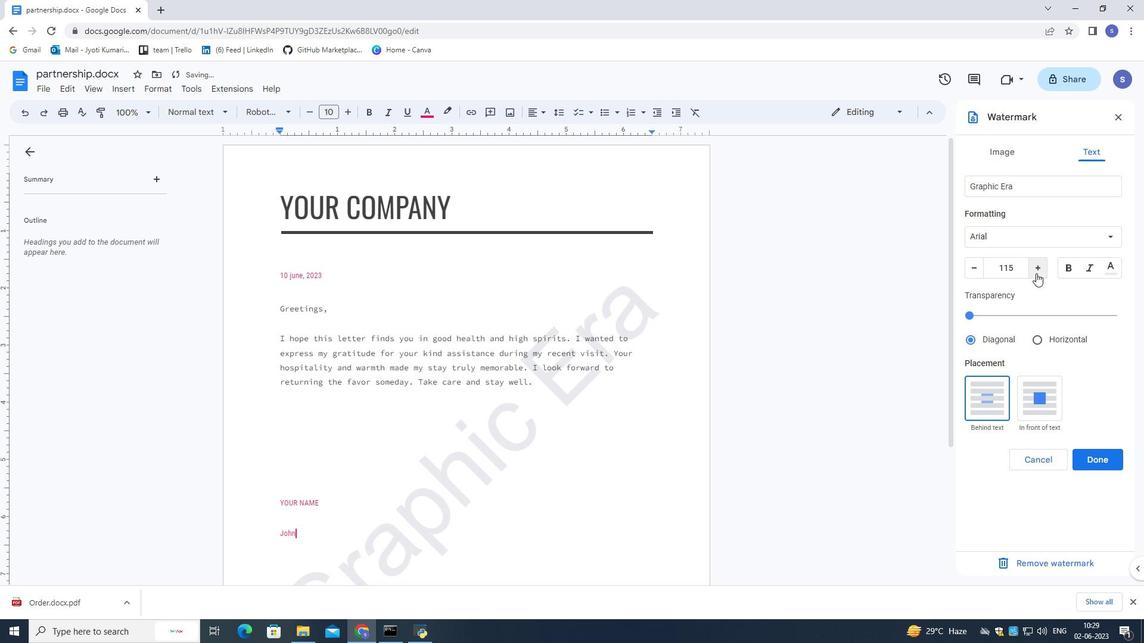 
Action: Mouse pressed left at (1036, 273)
Screenshot: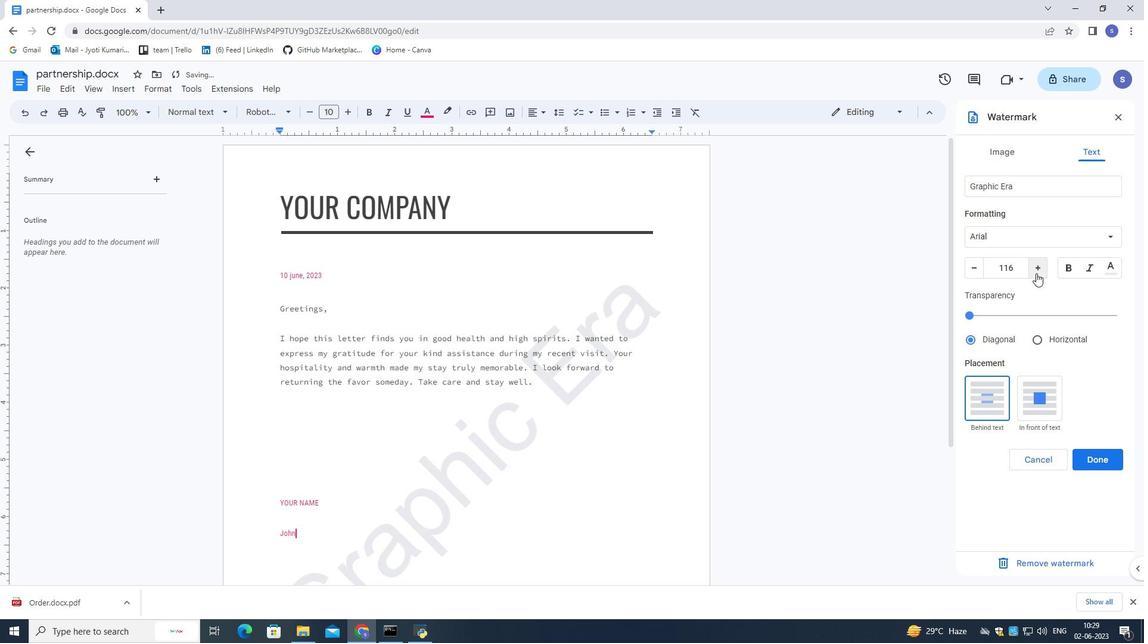 
Action: Mouse moved to (973, 269)
Screenshot: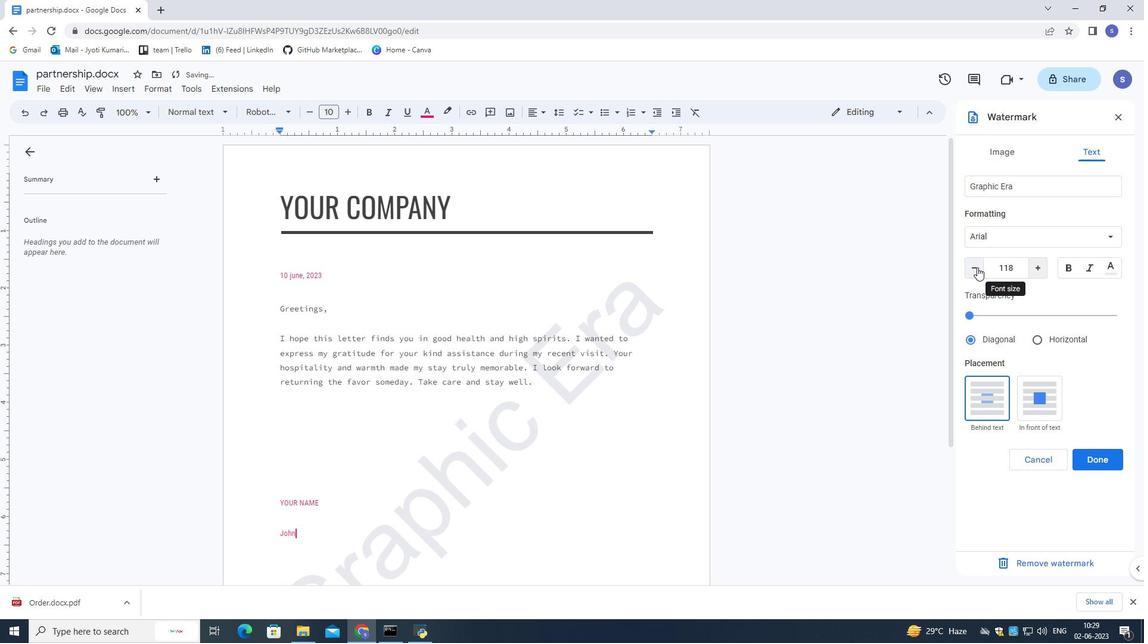 
Action: Mouse pressed left at (973, 269)
Screenshot: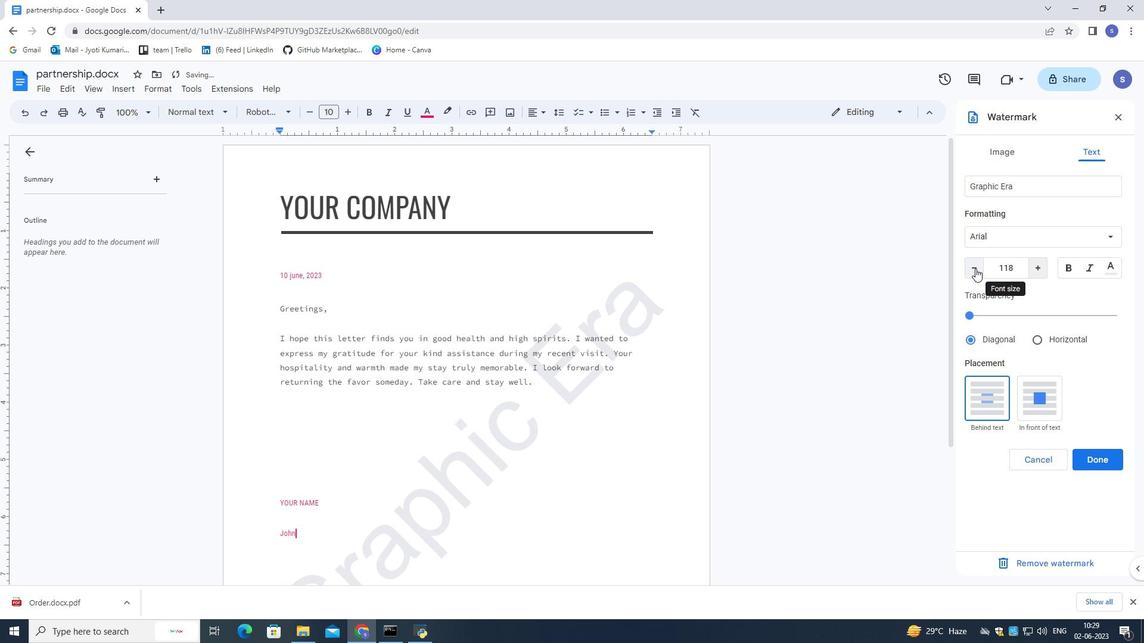 
Action: Mouse moved to (979, 338)
Screenshot: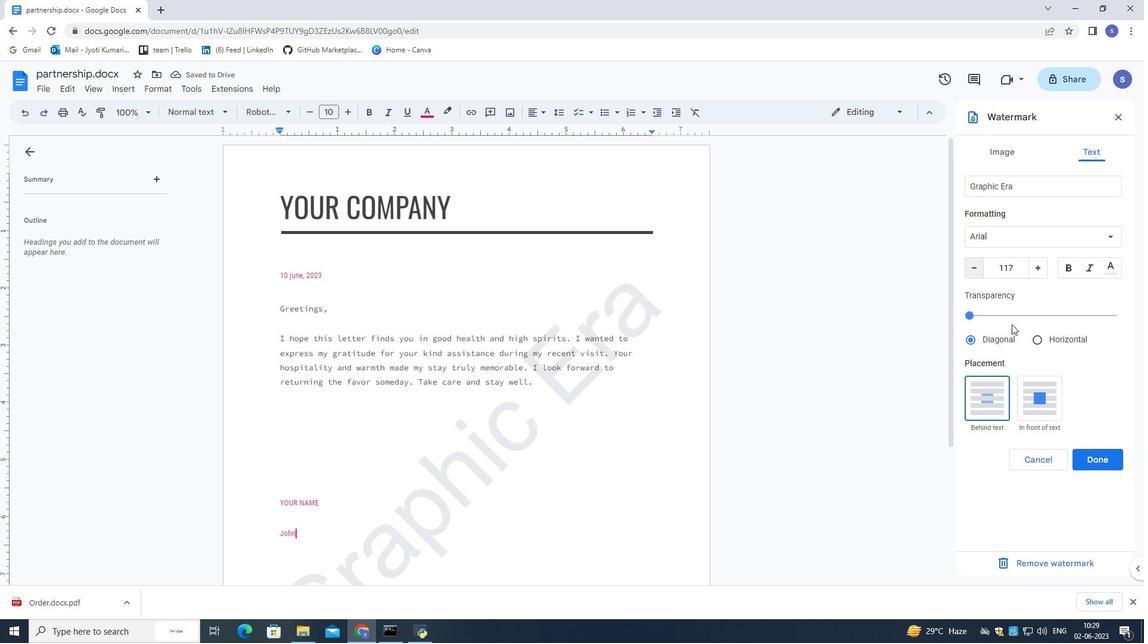 
Action: Mouse pressed left at (979, 338)
Screenshot: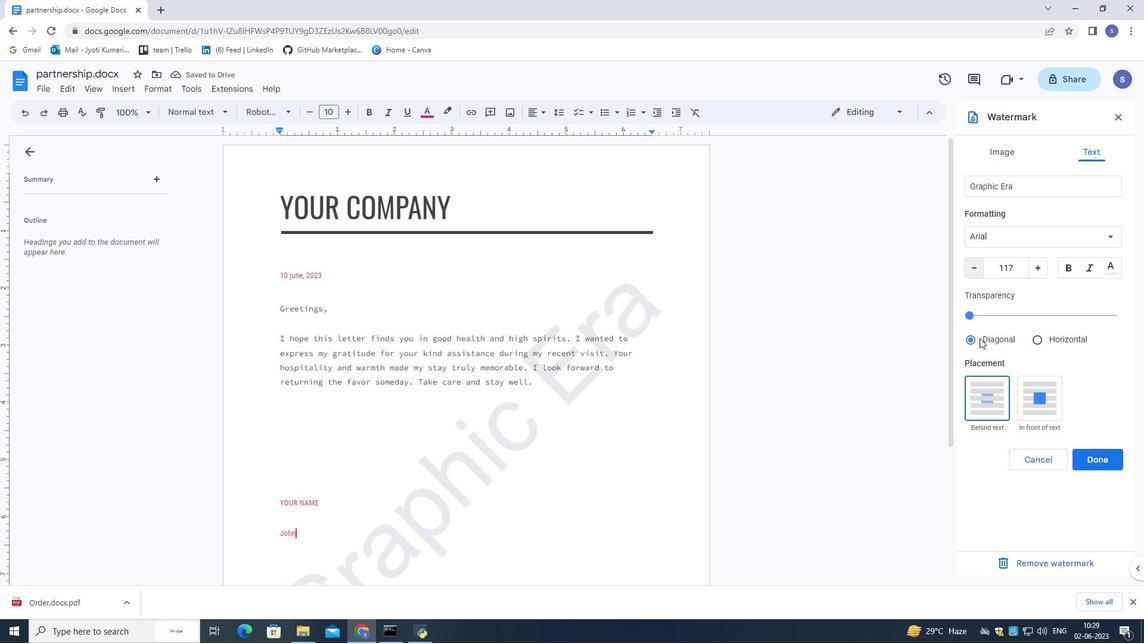 
Action: Mouse moved to (1041, 233)
Screenshot: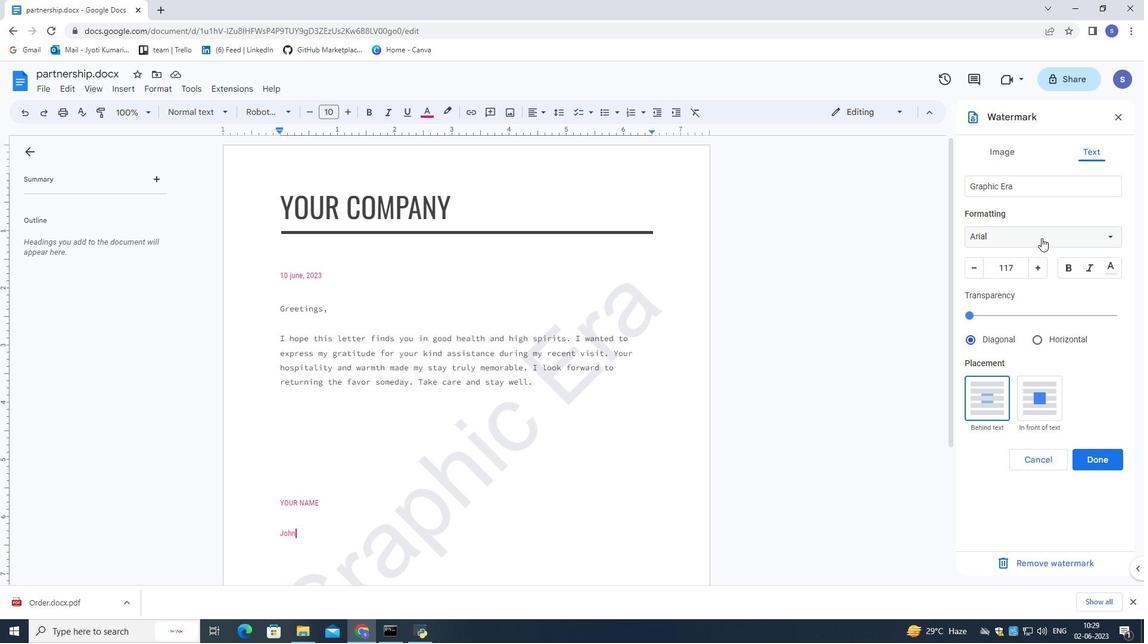 
Action: Mouse pressed left at (1041, 233)
Screenshot: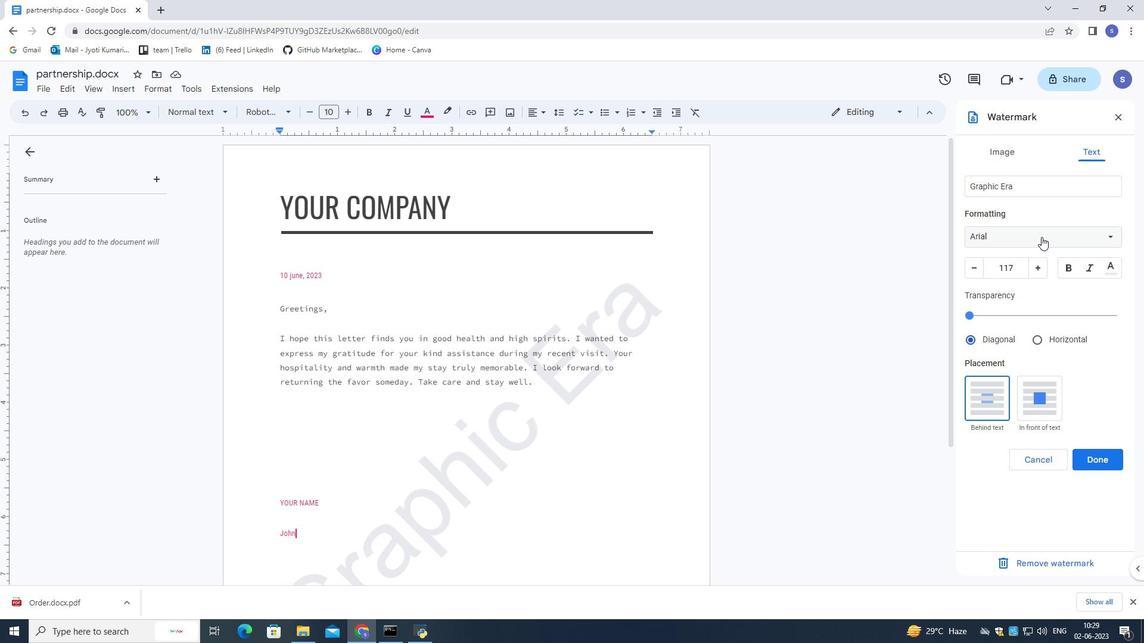 
Action: Mouse moved to (1009, 366)
Screenshot: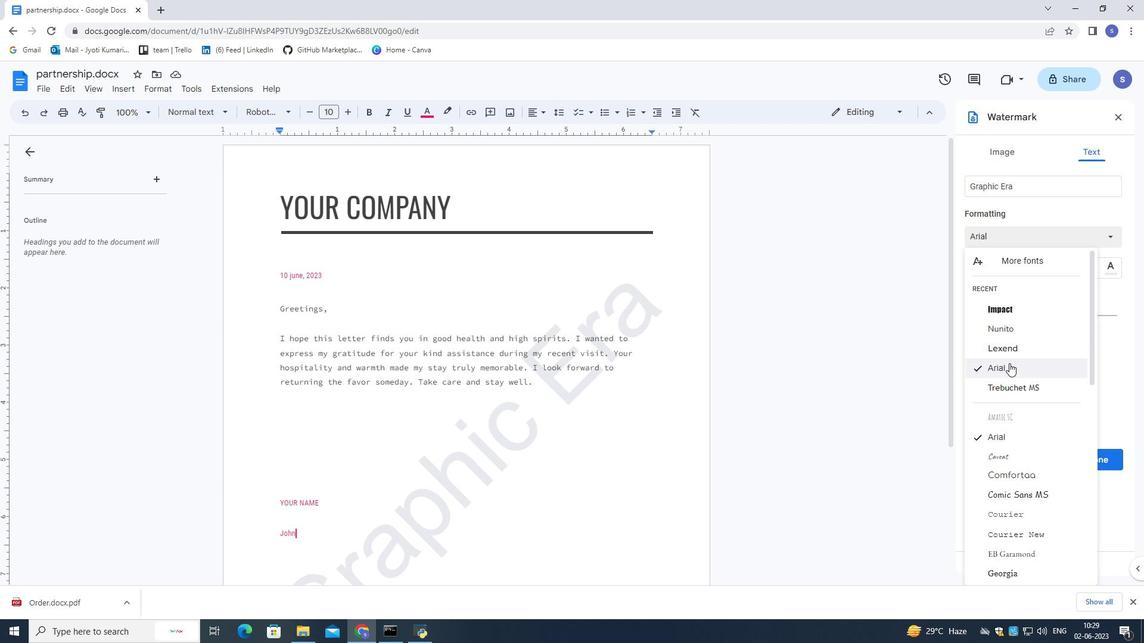 
Action: Mouse pressed left at (1009, 366)
Screenshot: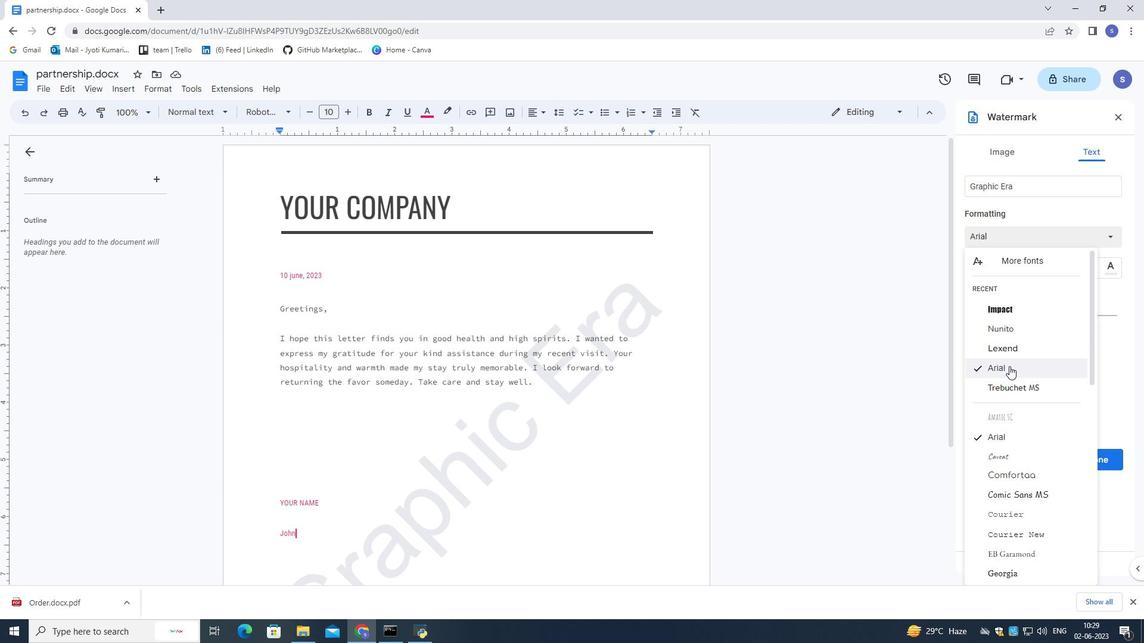 
Action: Mouse moved to (1093, 454)
Screenshot: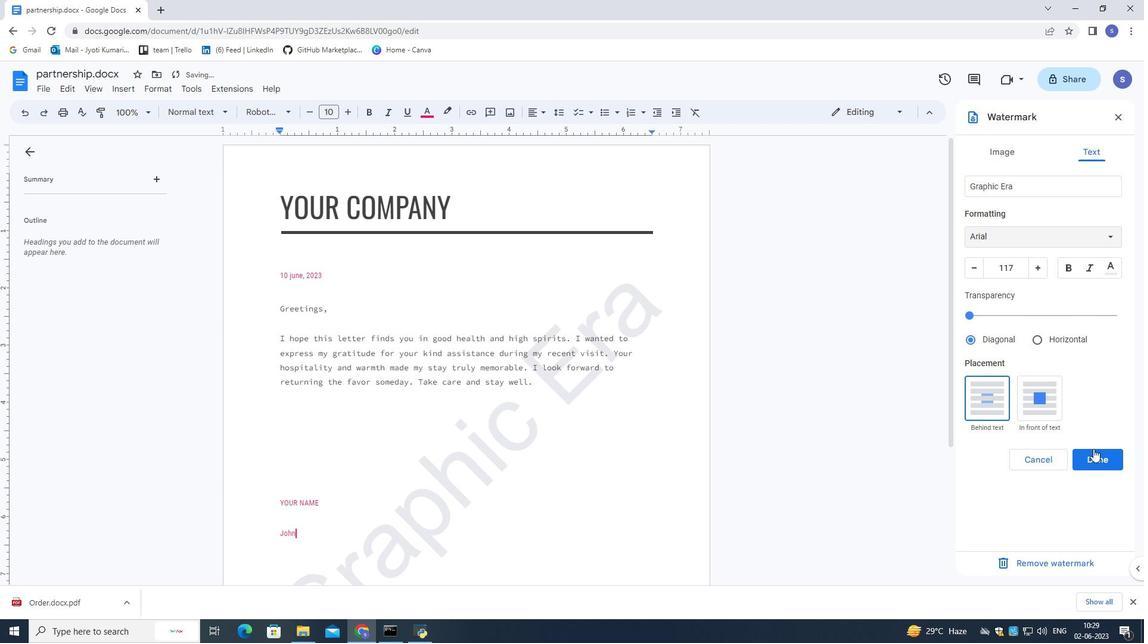 
Action: Mouse pressed left at (1093, 454)
Screenshot: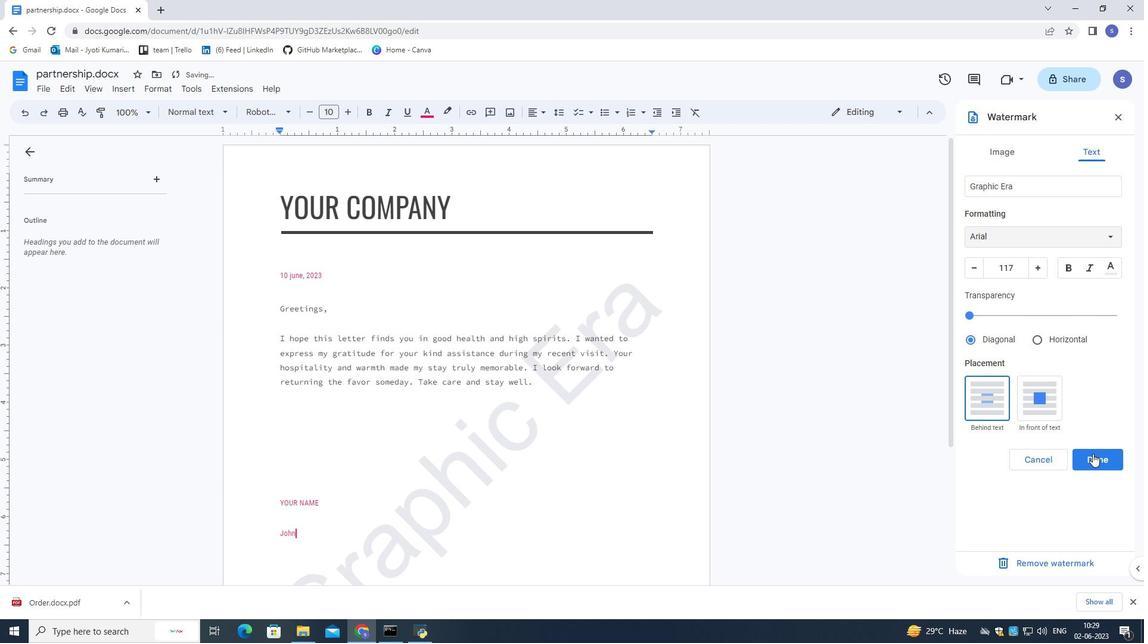 
Action: Mouse moved to (529, 346)
Screenshot: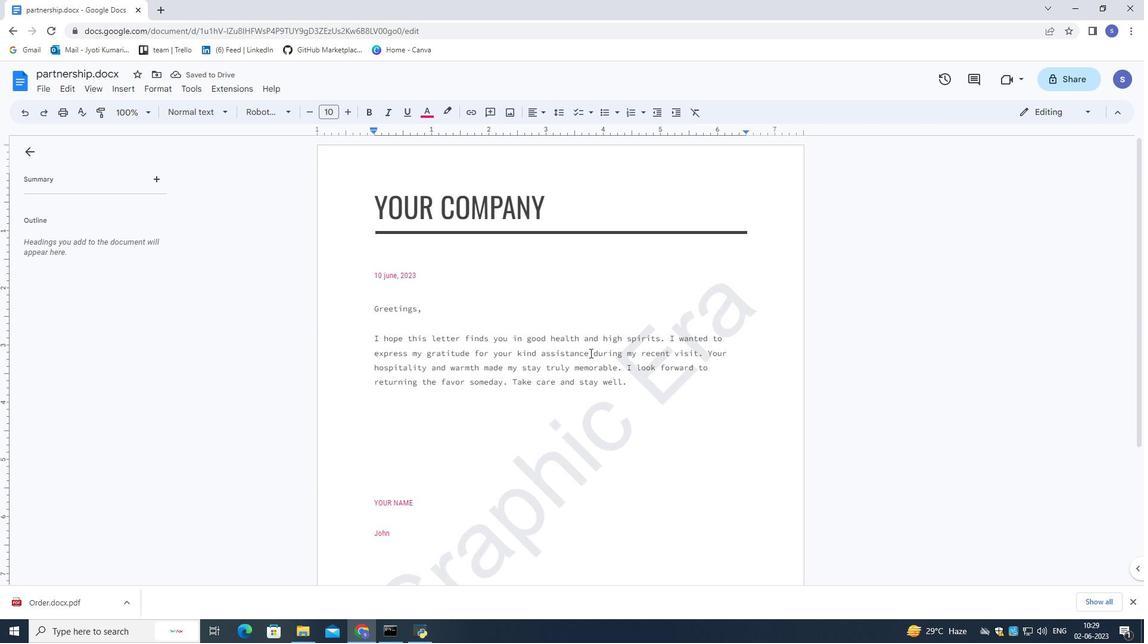 
Action: Mouse scrolled (529, 346) with delta (0, 0)
Screenshot: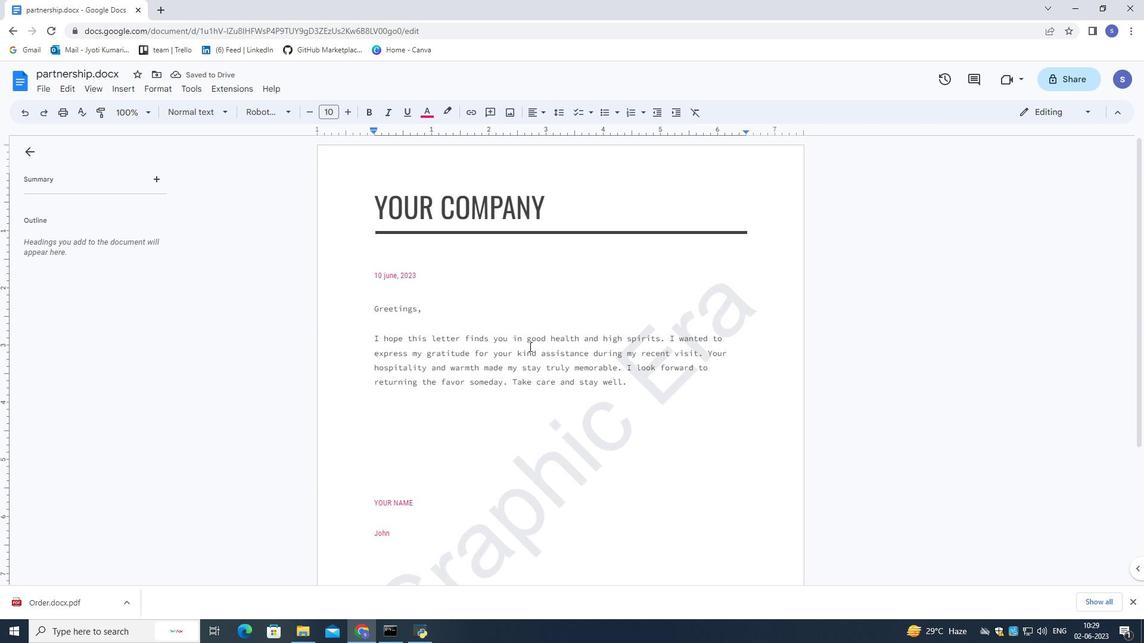 
Action: Mouse moved to (529, 346)
Screenshot: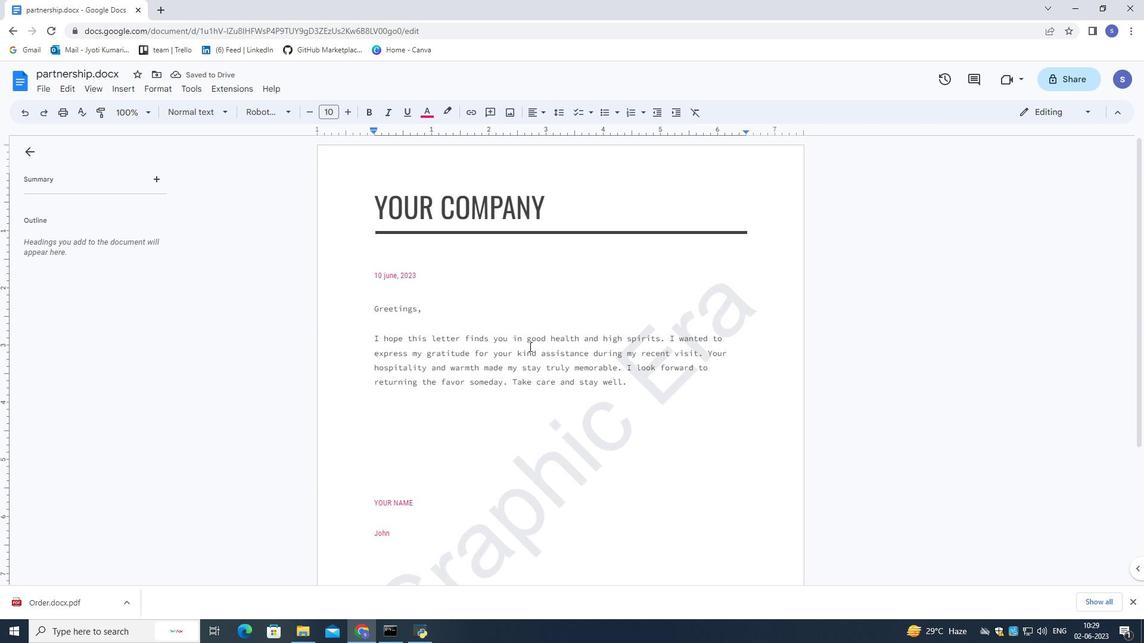 
Action: Mouse scrolled (529, 346) with delta (0, 0)
Screenshot: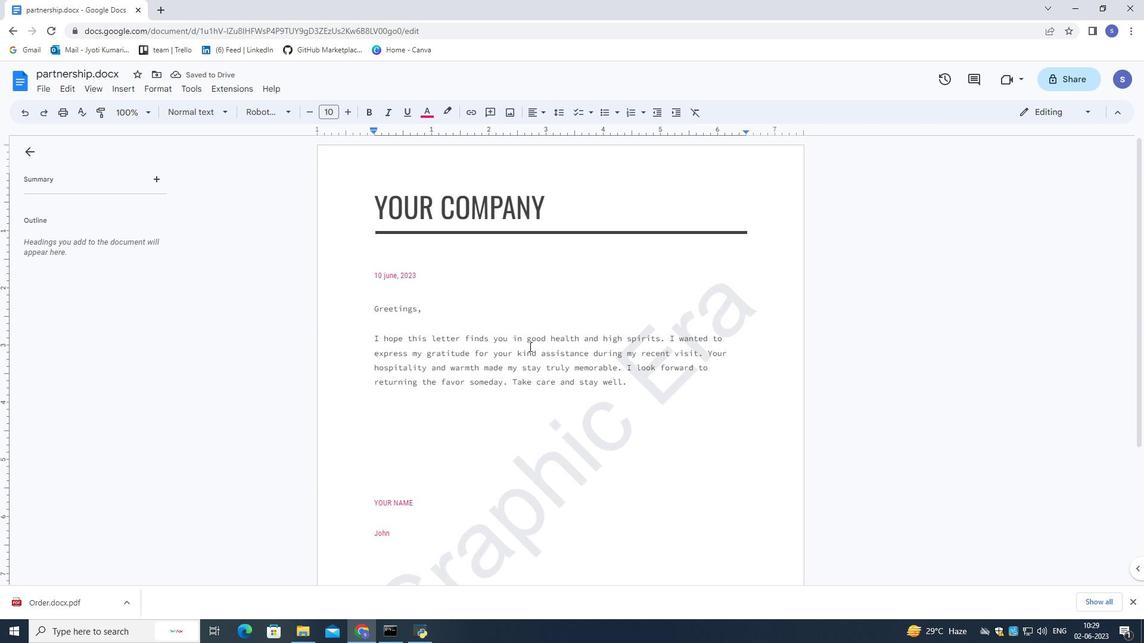 
Action: Mouse moved to (529, 346)
Screenshot: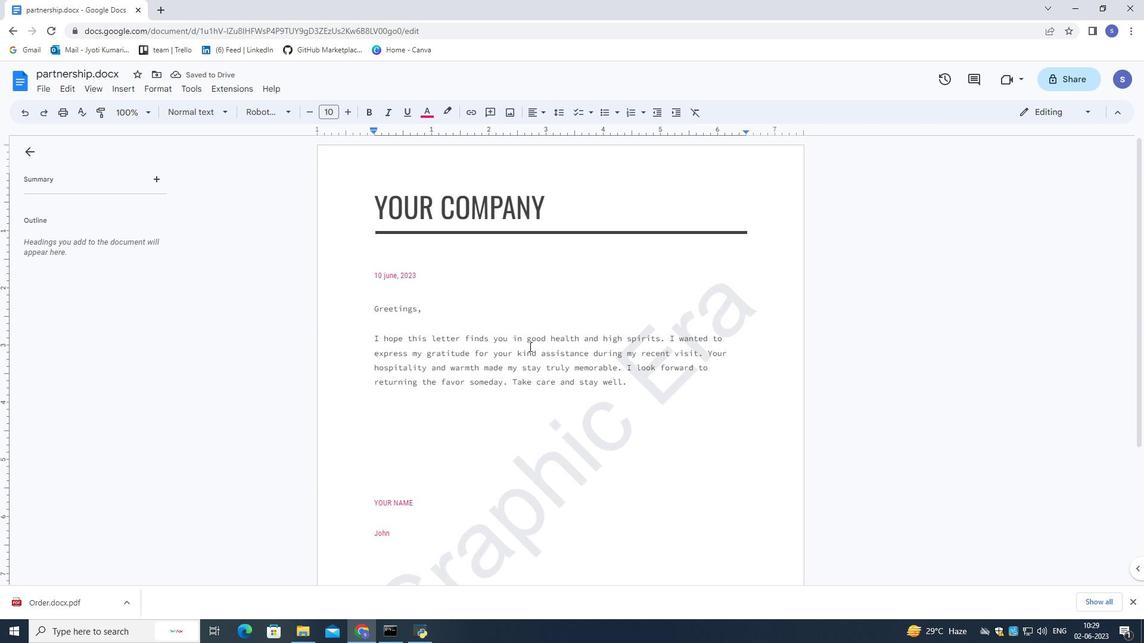
Action: Mouse scrolled (529, 346) with delta (0, 0)
Screenshot: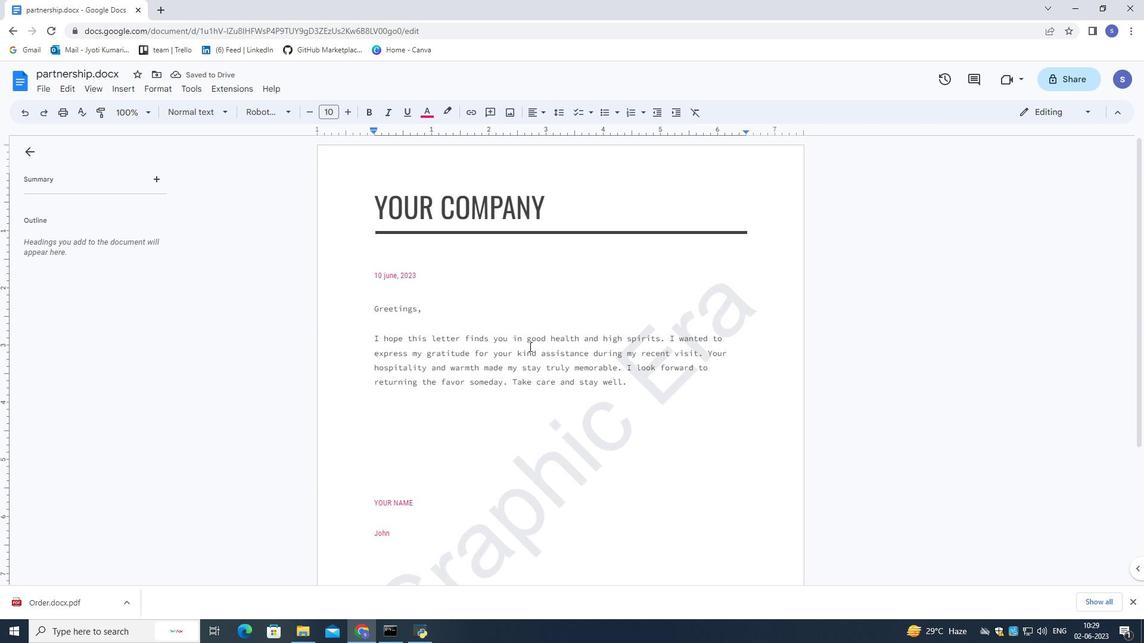 
Action: Mouse scrolled (529, 347) with delta (0, 0)
Screenshot: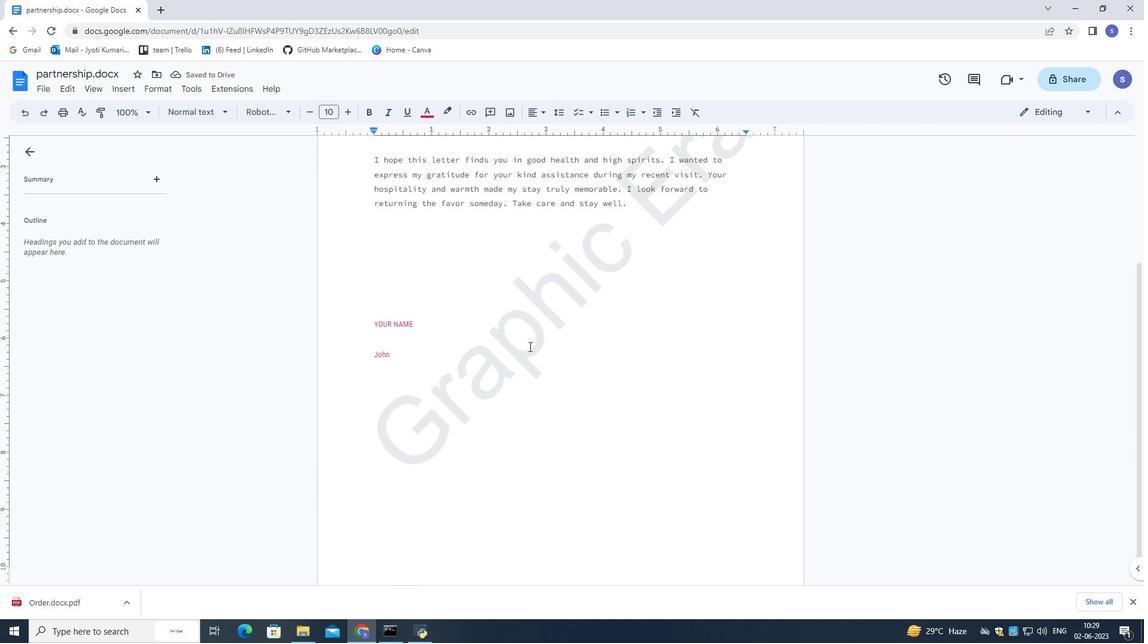 
Action: Mouse moved to (529, 346)
Screenshot: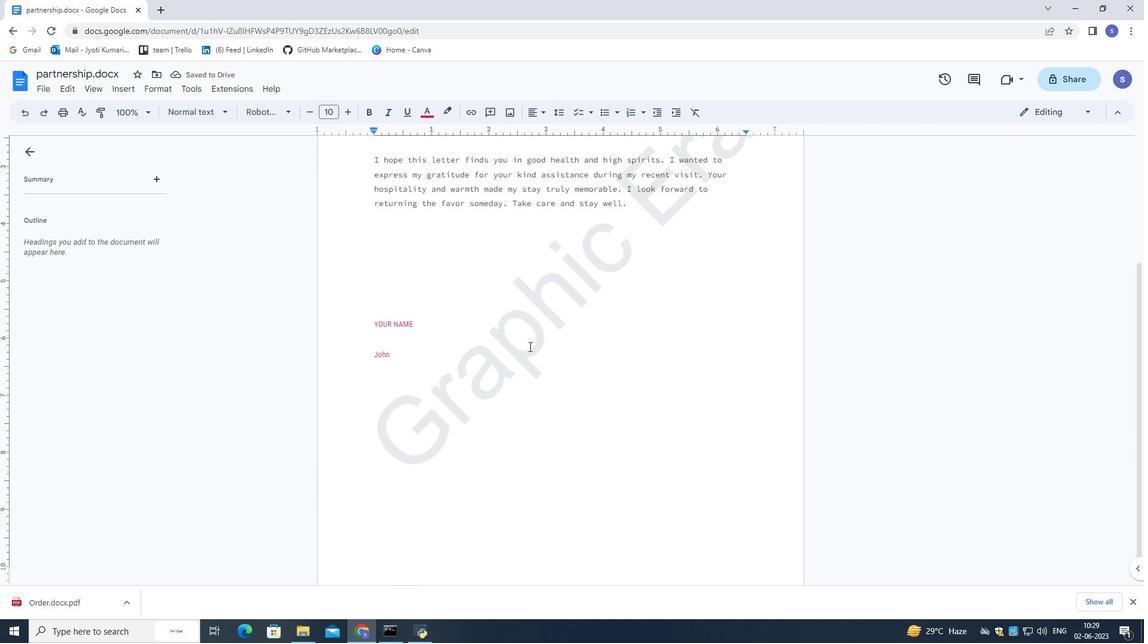 
Action: Mouse scrolled (529, 347) with delta (0, 0)
Screenshot: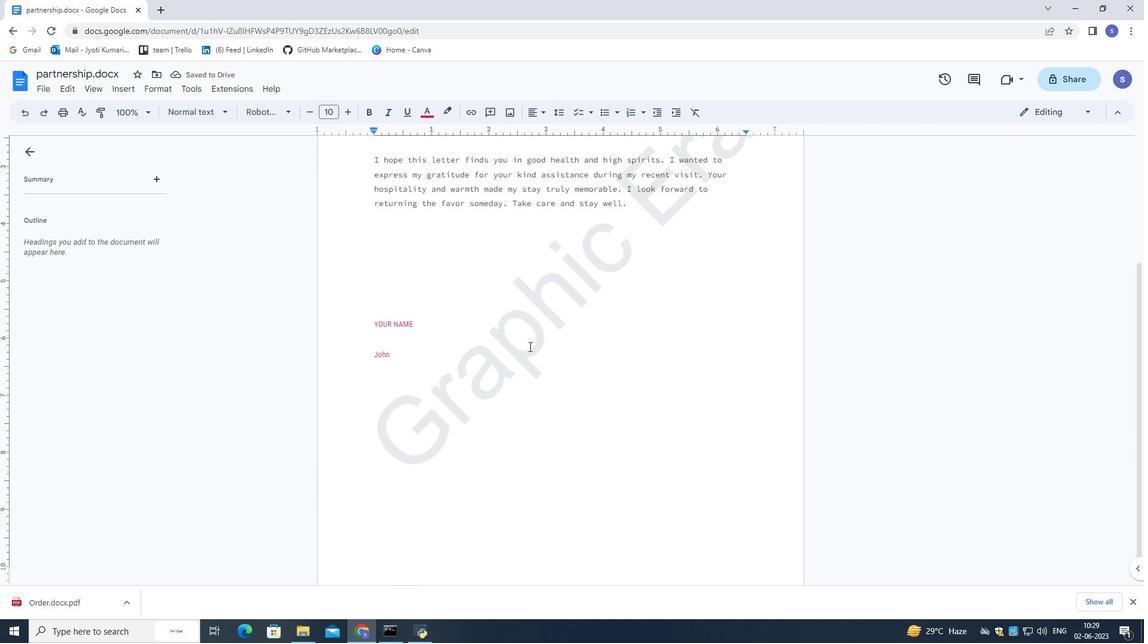 
Action: Mouse moved to (529, 346)
Screenshot: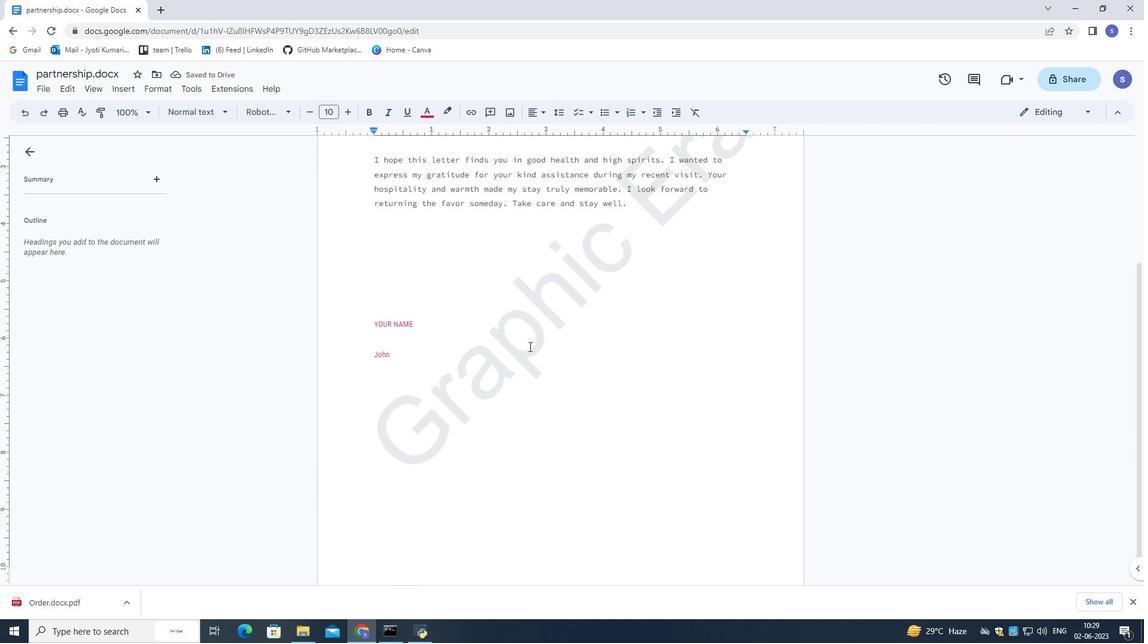 
Action: Mouse scrolled (529, 347) with delta (0, 0)
Screenshot: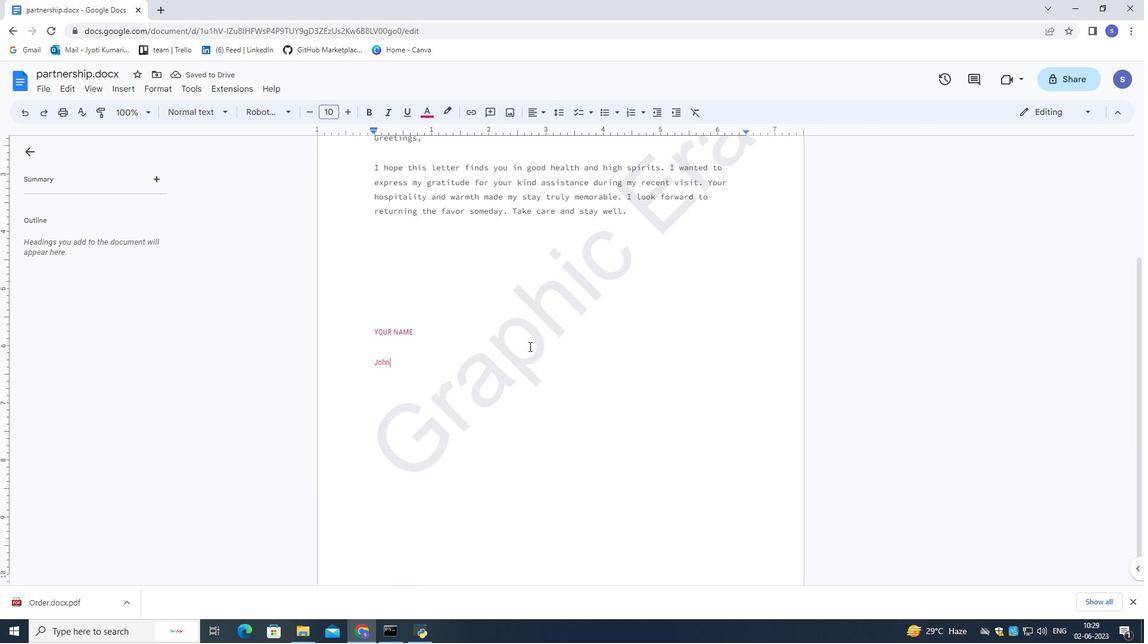 
Action: Mouse moved to (529, 345)
Screenshot: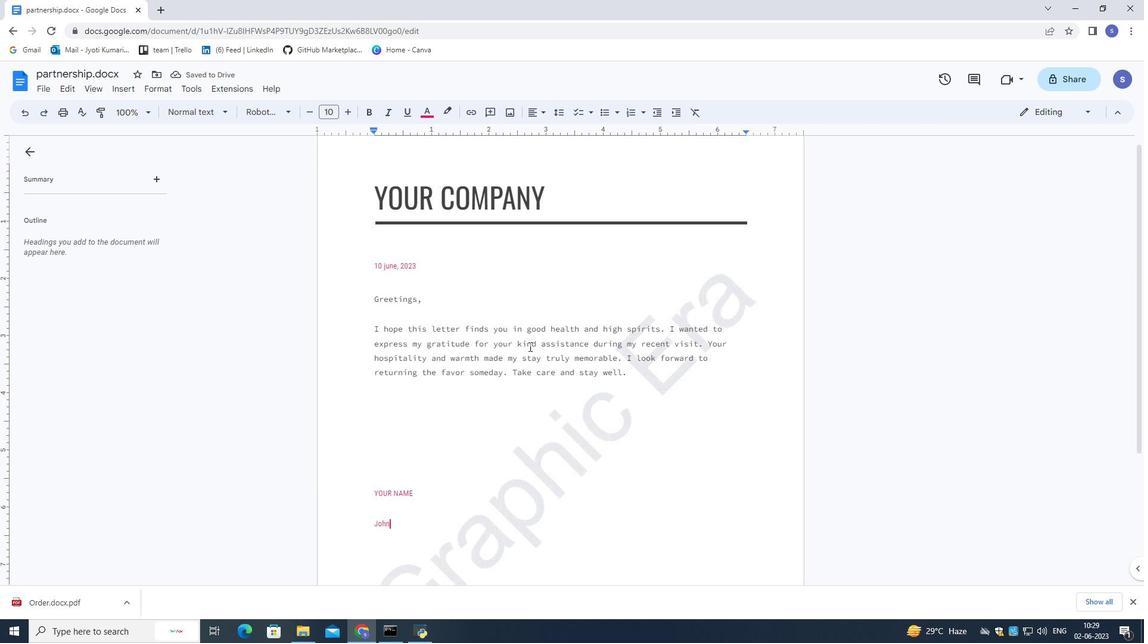 
Action: Mouse scrolled (529, 345) with delta (0, 0)
Screenshot: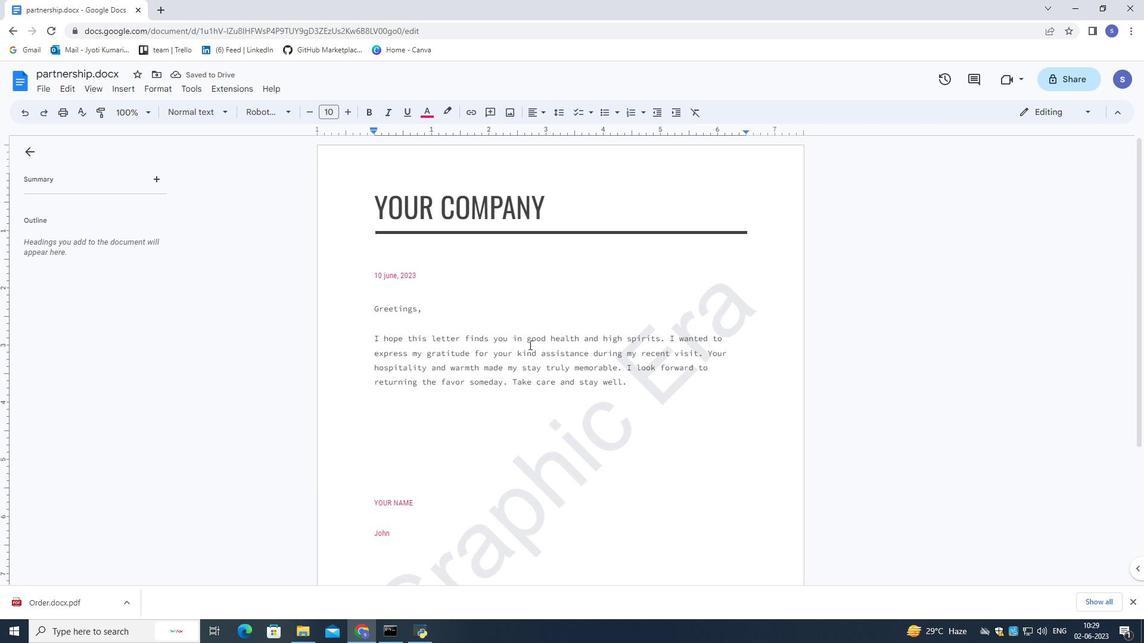 
Action: Mouse moved to (628, 507)
Screenshot: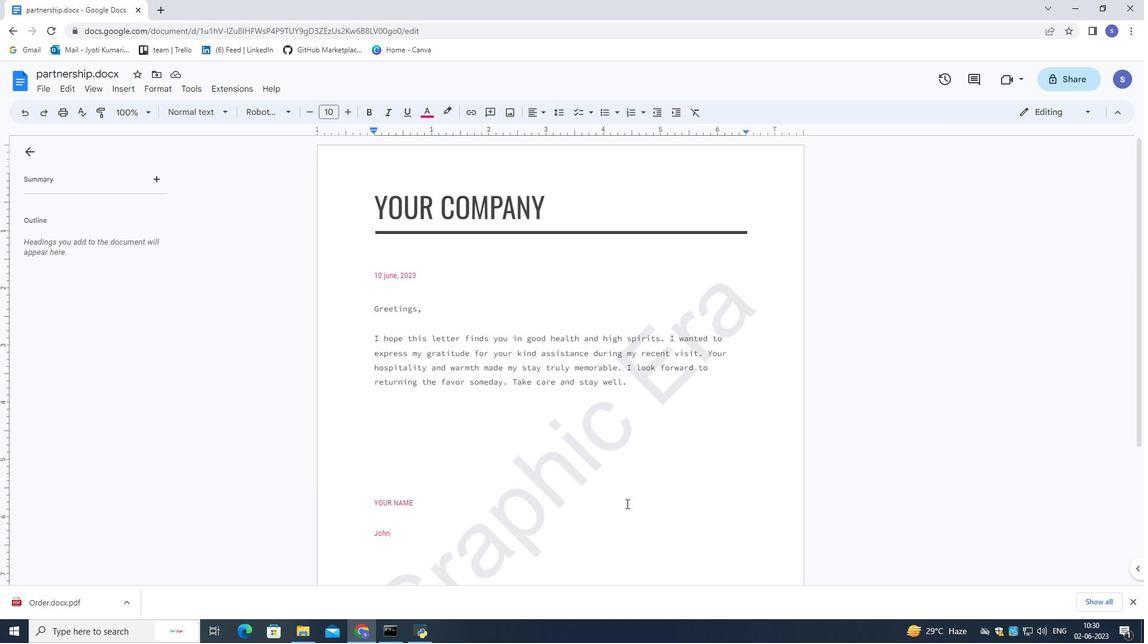 
